 Task: Create new Company, with domain: 'zunyi.gov.cn' and type: 'Reseller'. Add new contact for this company, with mail Id: 'Vaanya18Stewart@zunyi.gov.cn', First Name: Vaanya, Last name:  Stewart, Job Title: 'Operations Analyst', Phone Number: '(801) 555-9019'. Change life cycle stage to  Lead and lead status to  Open. Logged in from softage.3@softage.net
Action: Mouse moved to (78, 100)
Screenshot: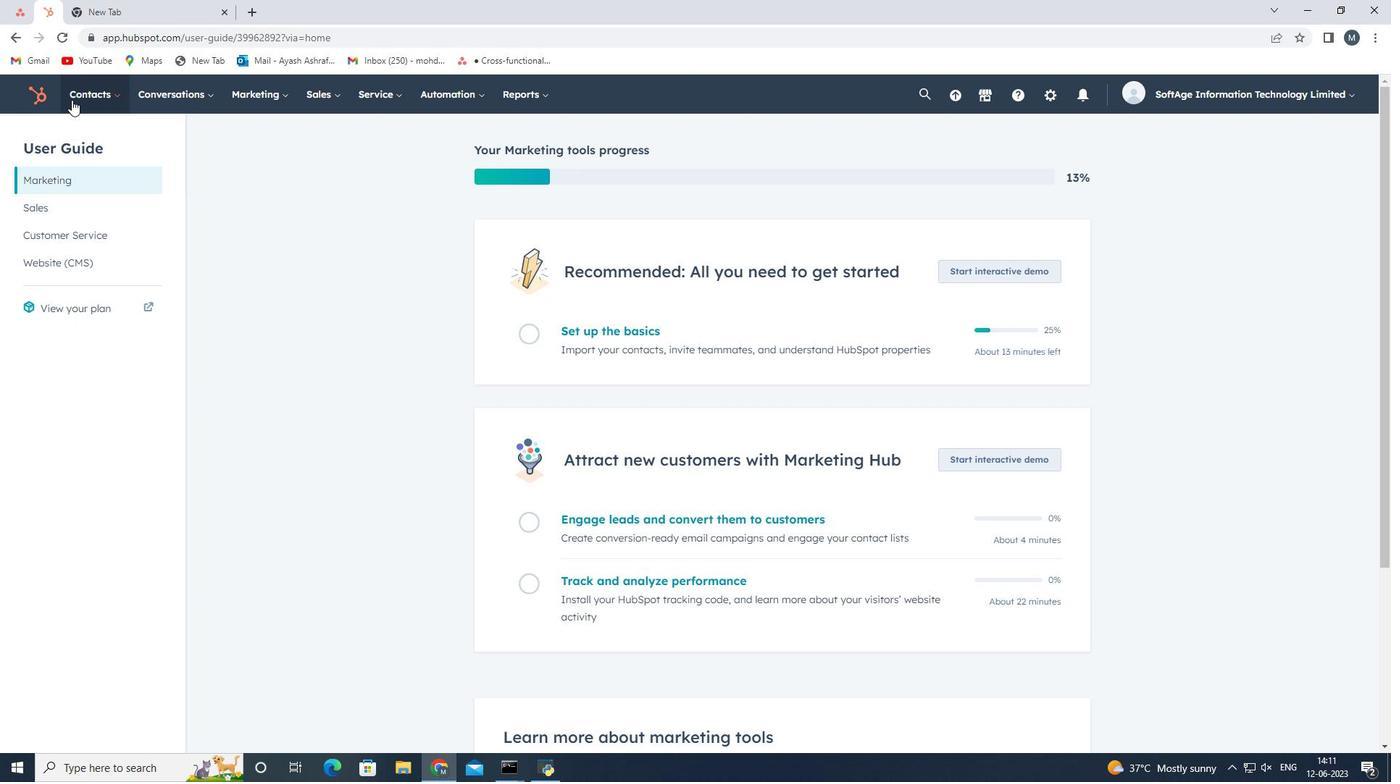 
Action: Mouse pressed left at (78, 100)
Screenshot: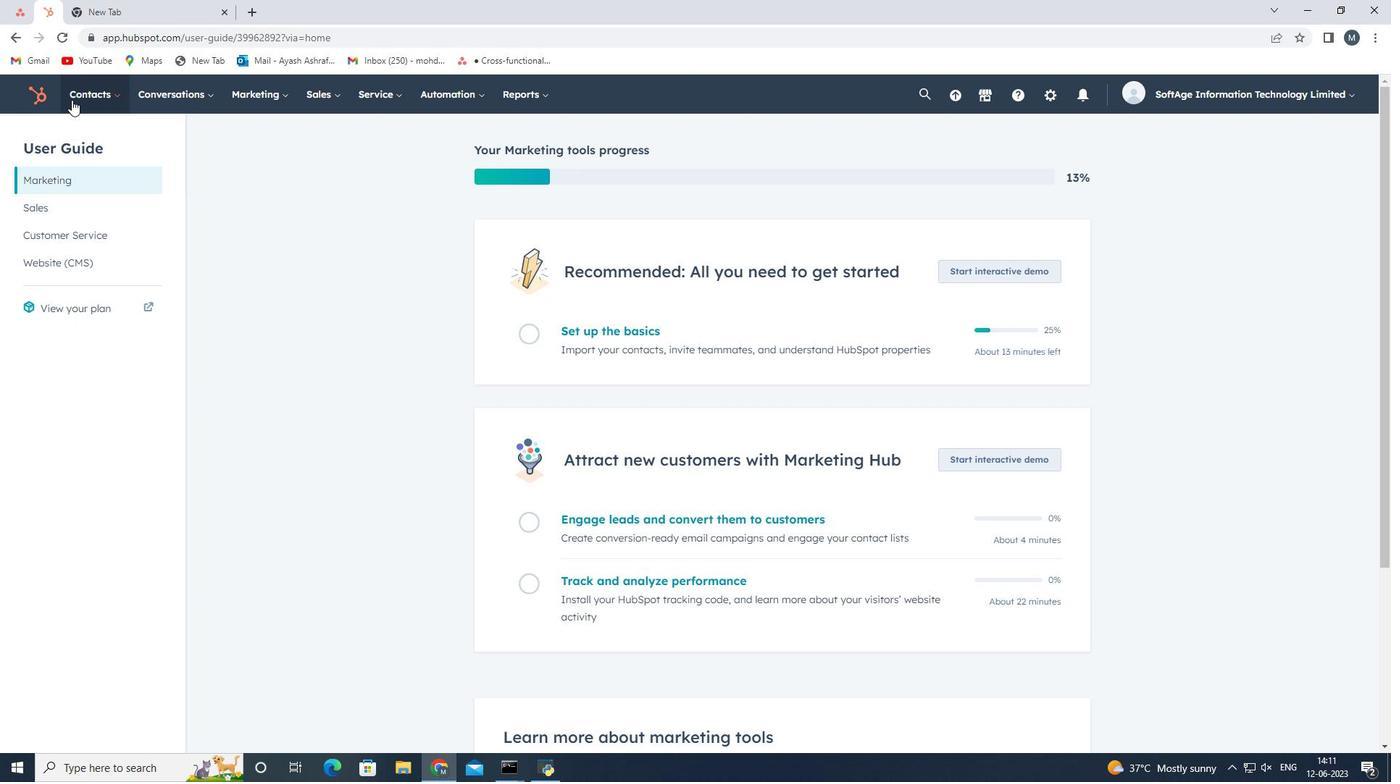 
Action: Mouse moved to (110, 164)
Screenshot: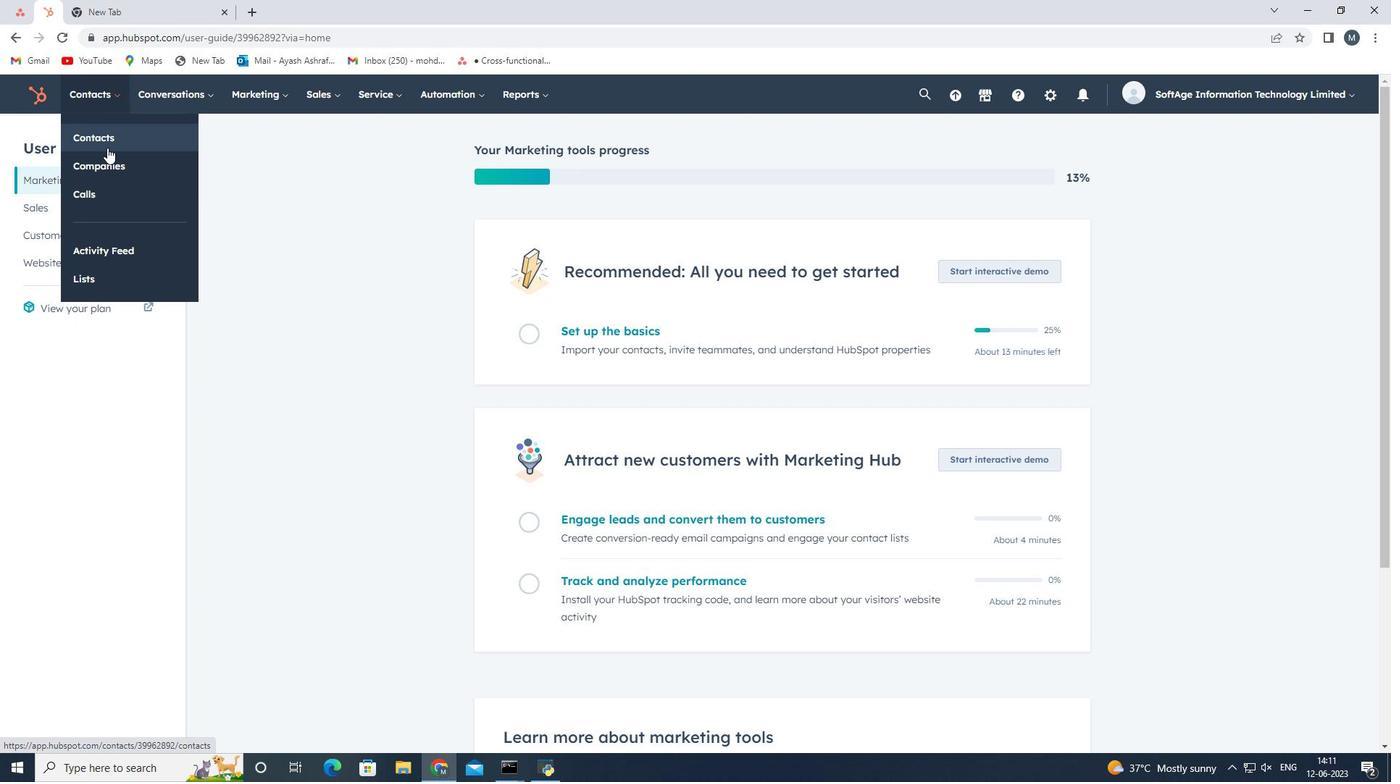 
Action: Mouse pressed left at (110, 164)
Screenshot: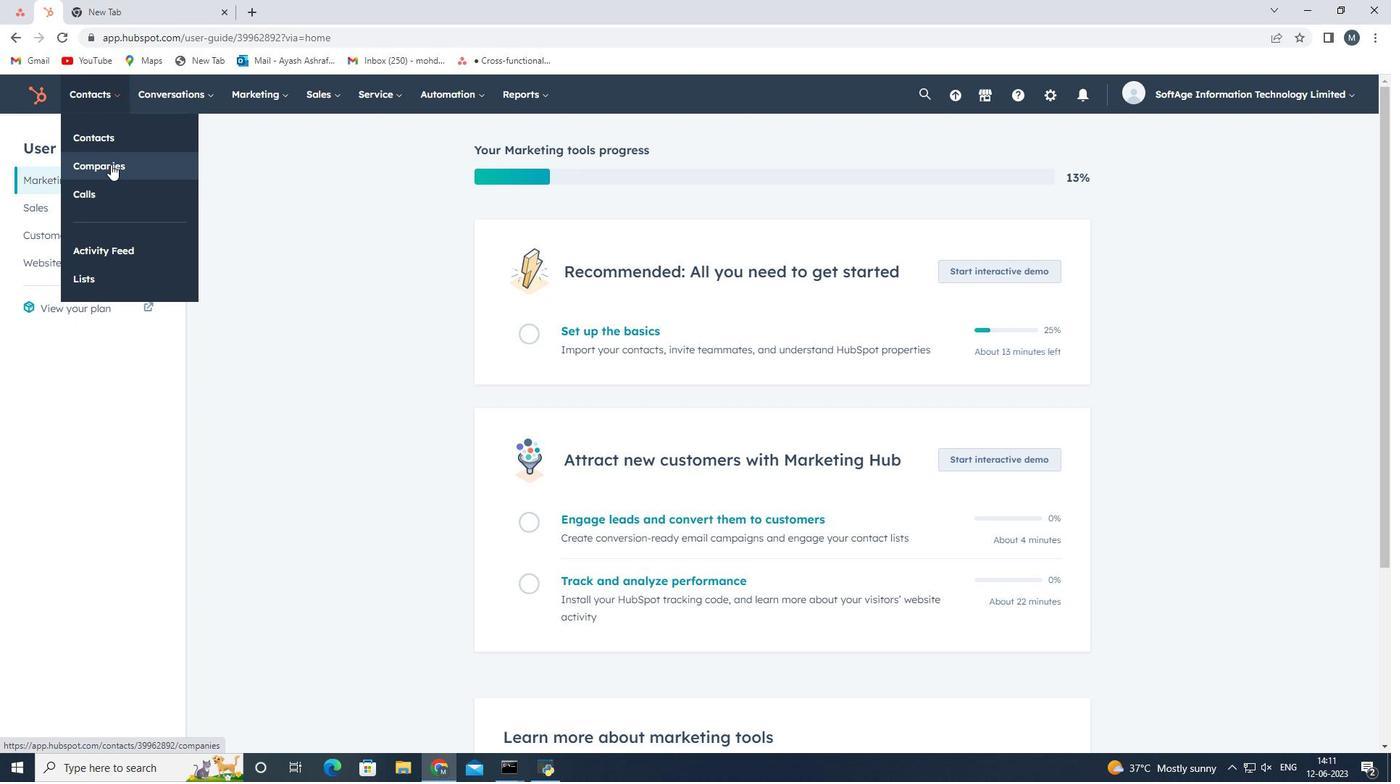 
Action: Mouse moved to (1327, 147)
Screenshot: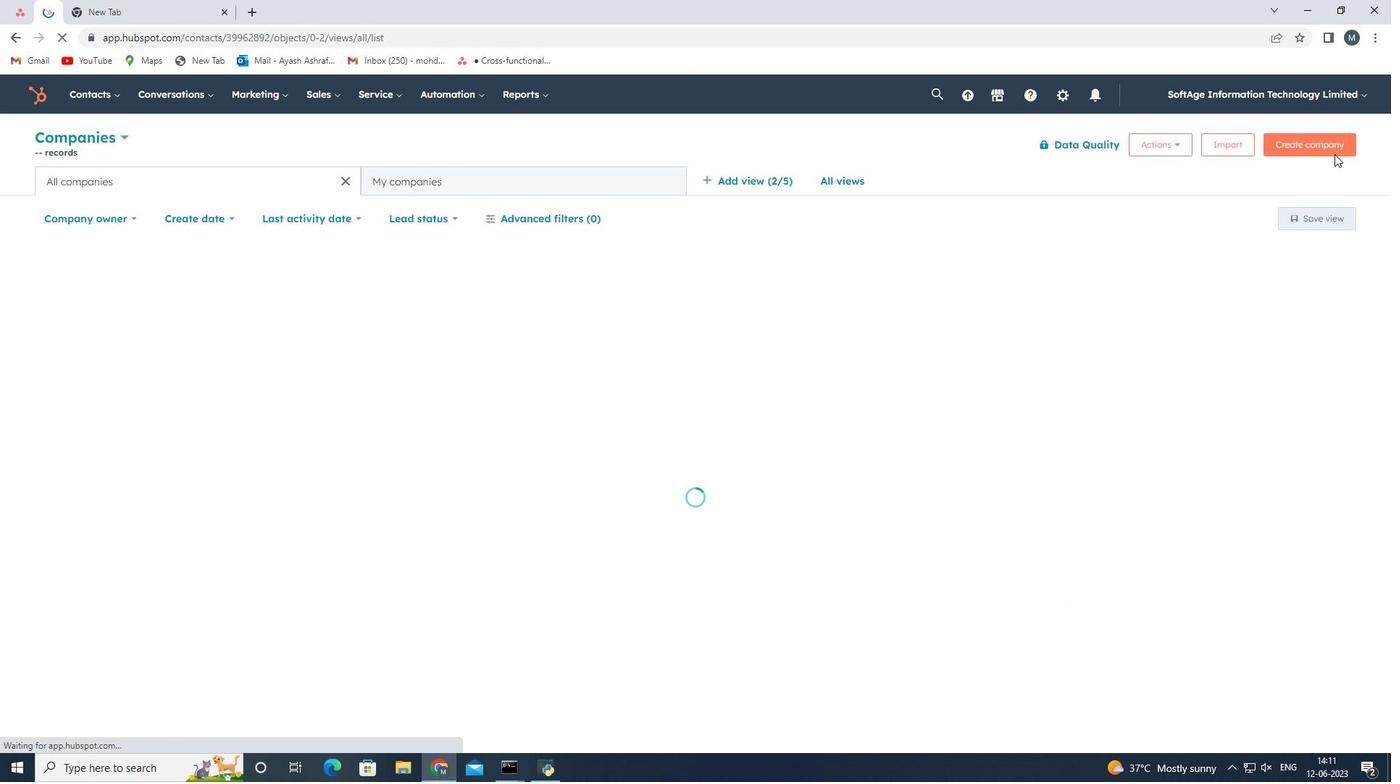 
Action: Mouse pressed left at (1327, 147)
Screenshot: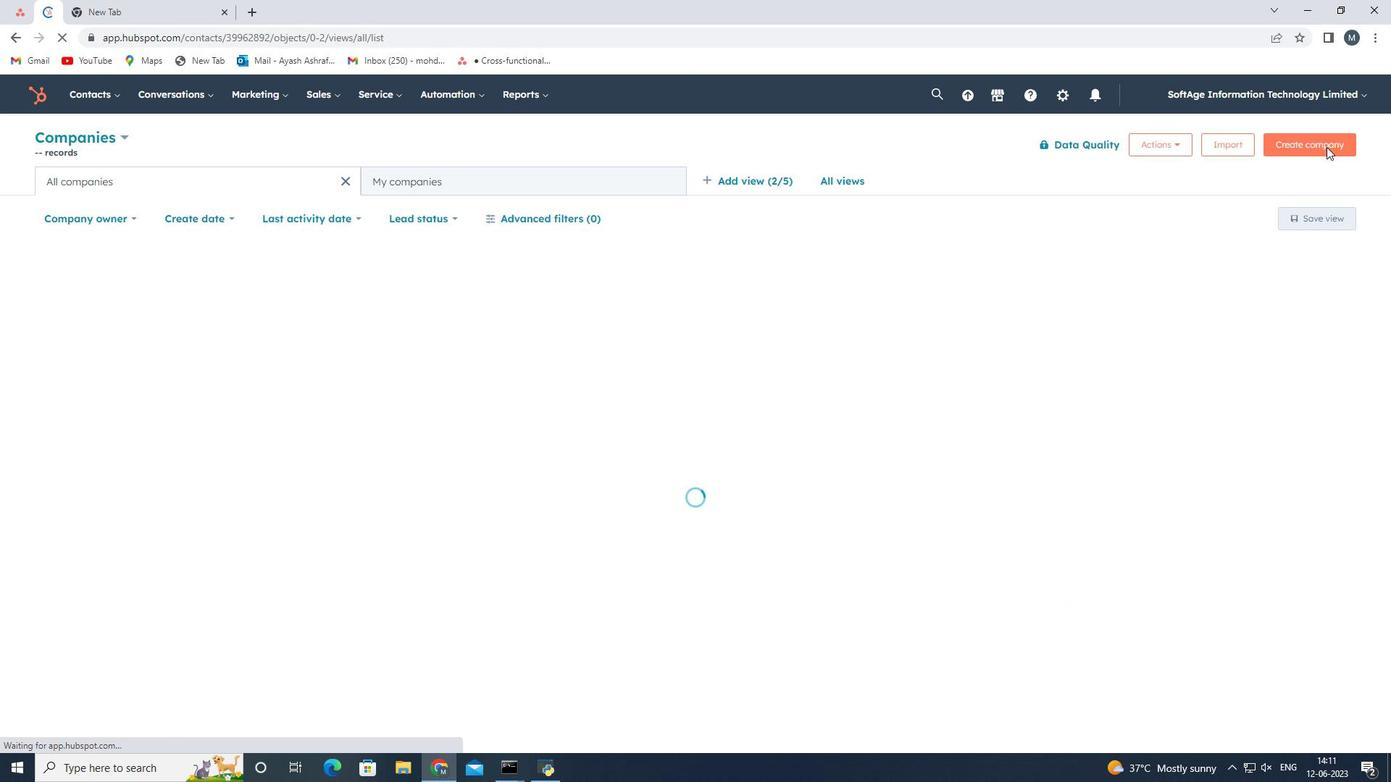 
Action: Mouse pressed left at (1327, 147)
Screenshot: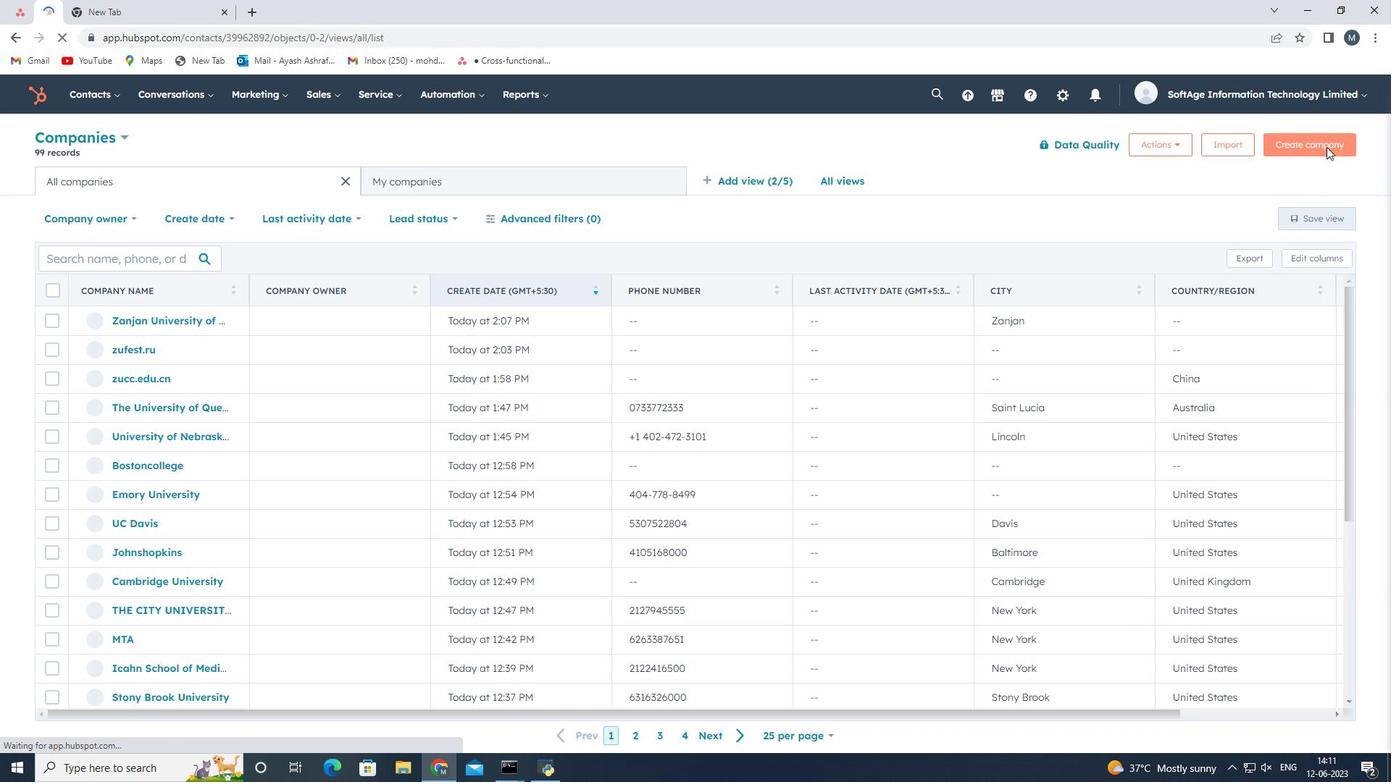
Action: Mouse moved to (1108, 215)
Screenshot: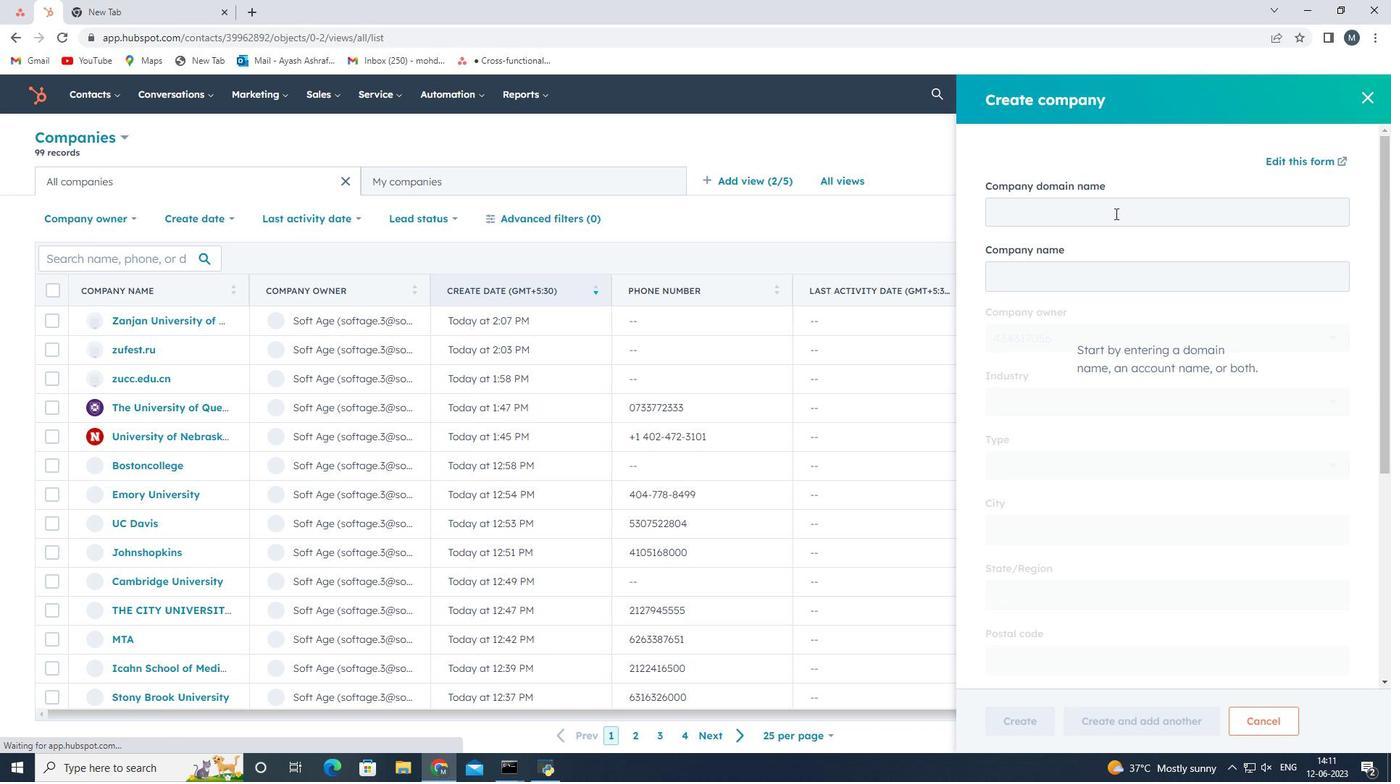 
Action: Mouse pressed left at (1108, 215)
Screenshot: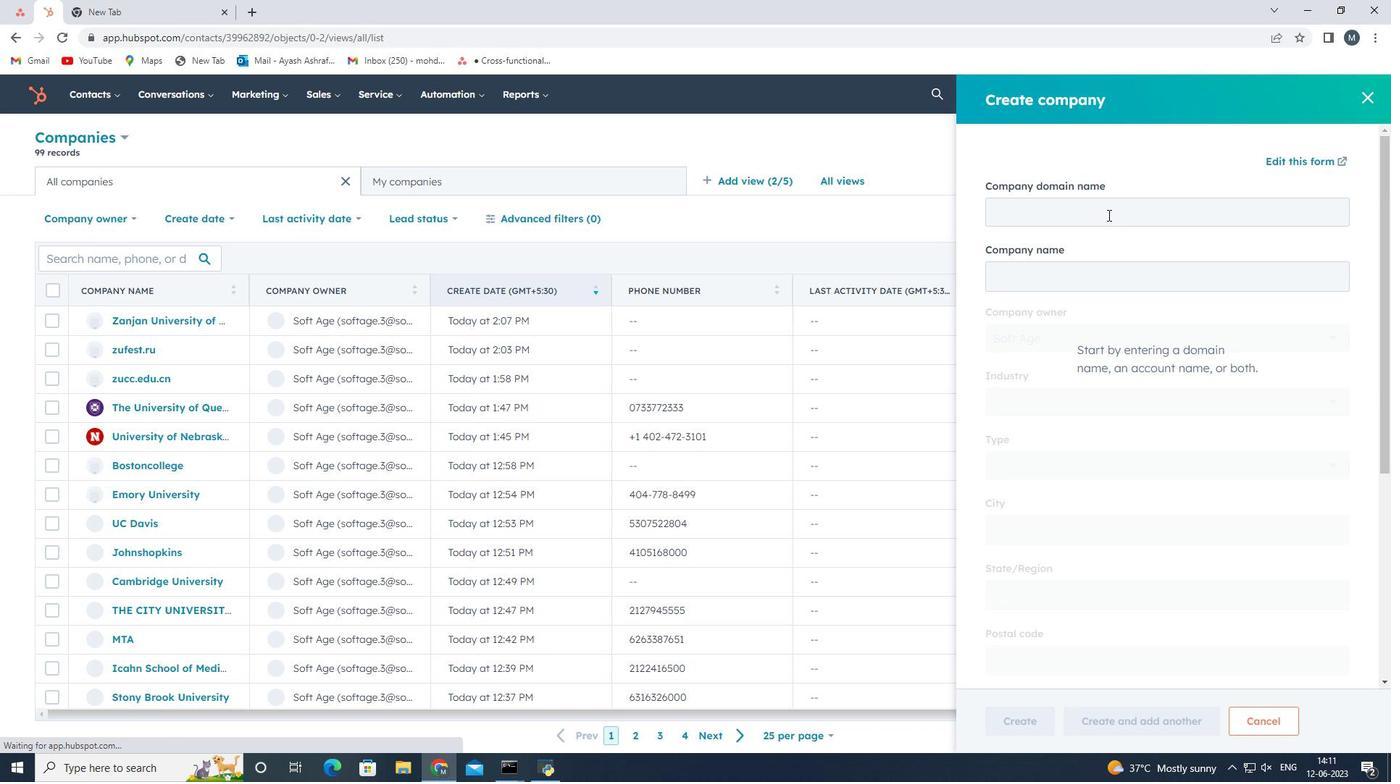 
Action: Mouse moved to (1108, 215)
Screenshot: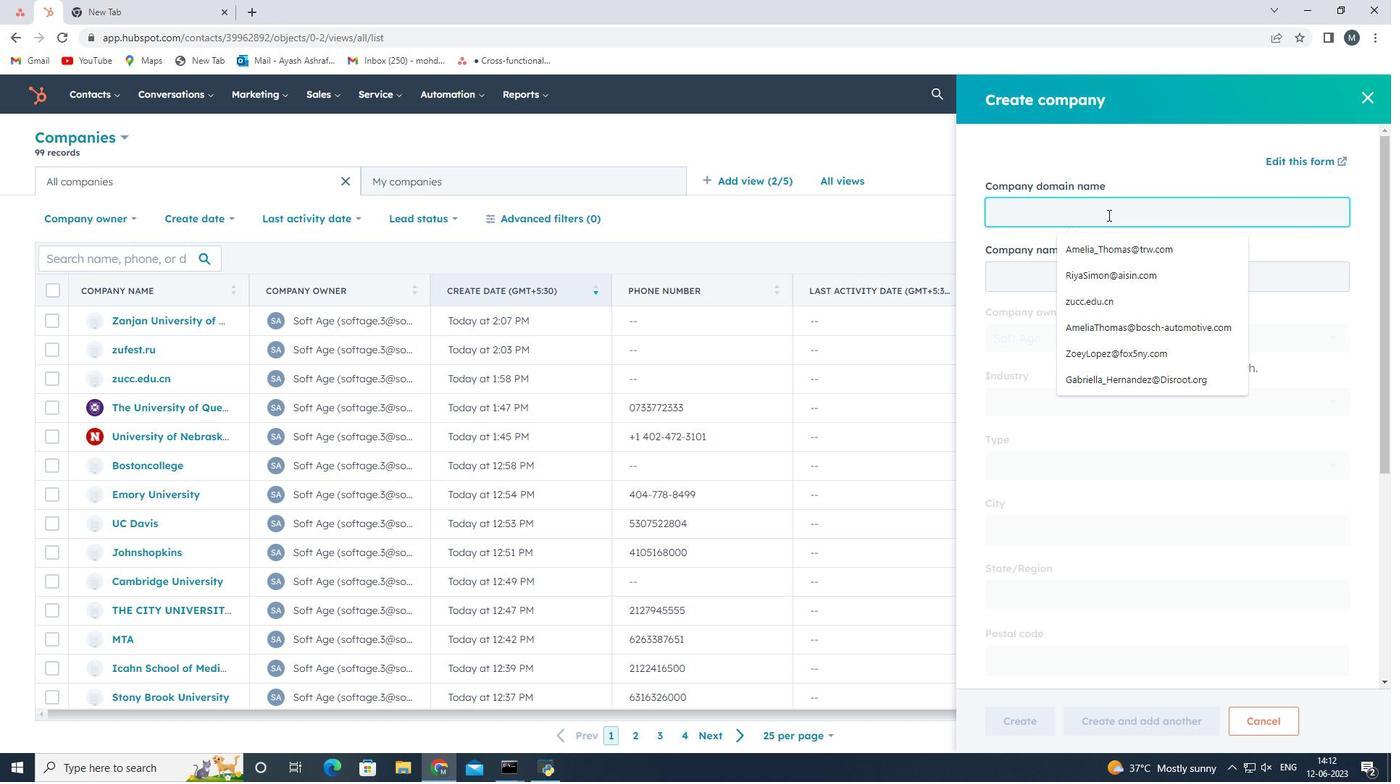 
Action: Key pressed zunyi.gov.cn
Screenshot: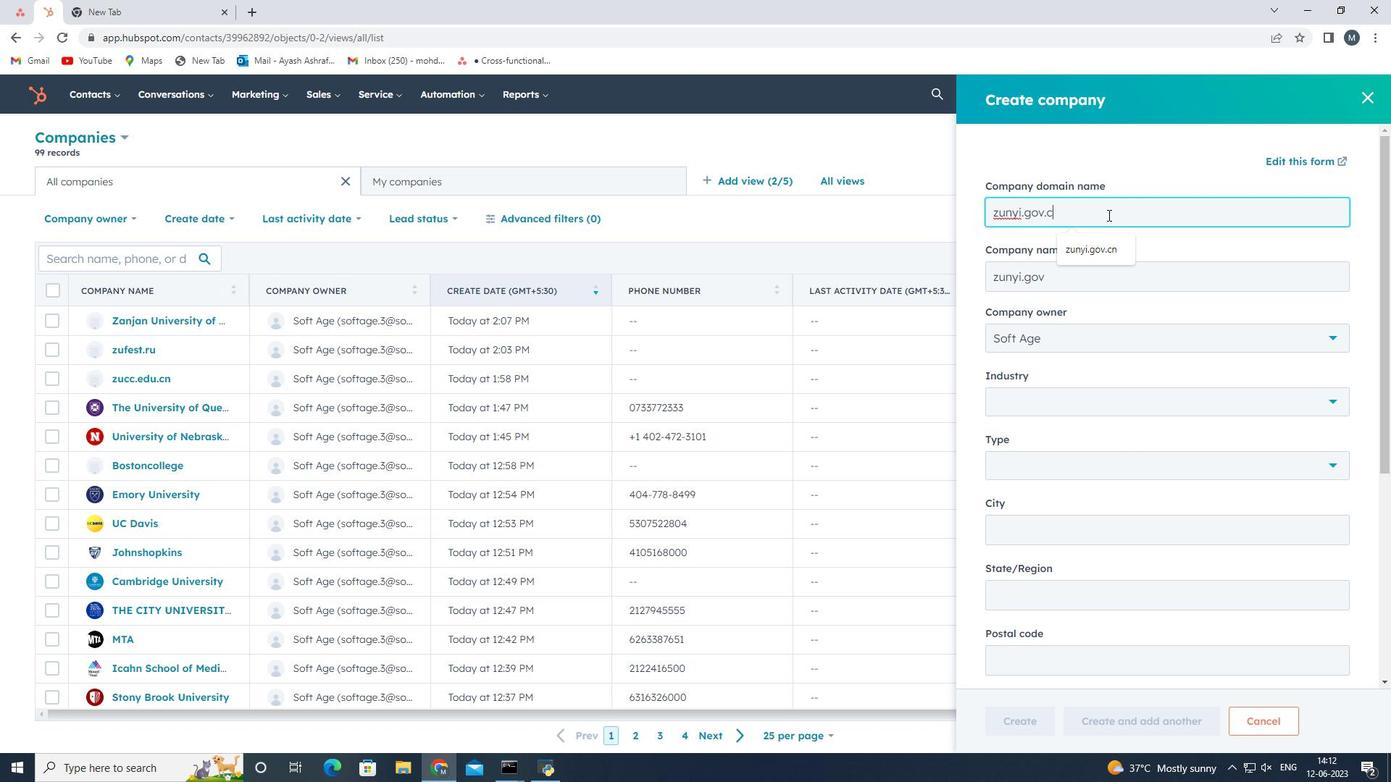 
Action: Mouse moved to (1078, 463)
Screenshot: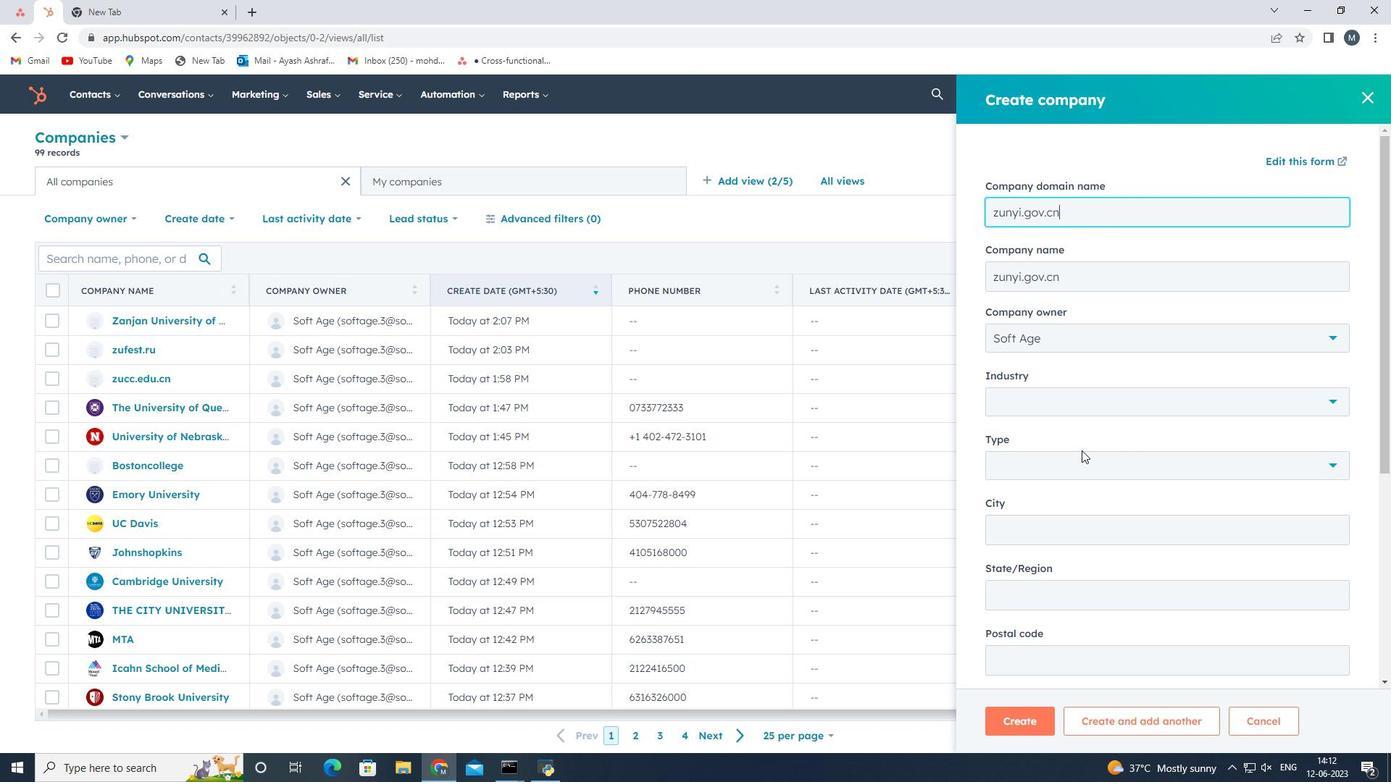 
Action: Mouse pressed left at (1078, 463)
Screenshot: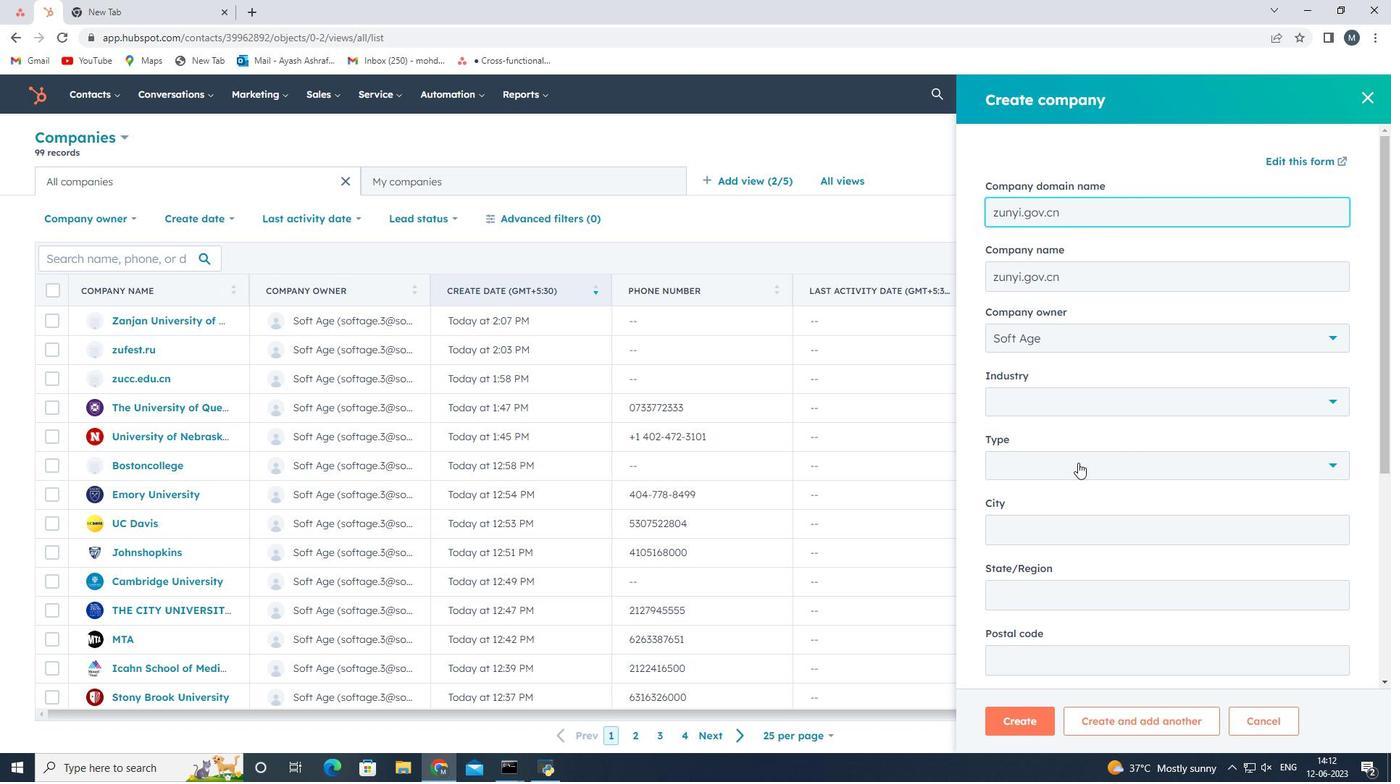
Action: Mouse moved to (1058, 582)
Screenshot: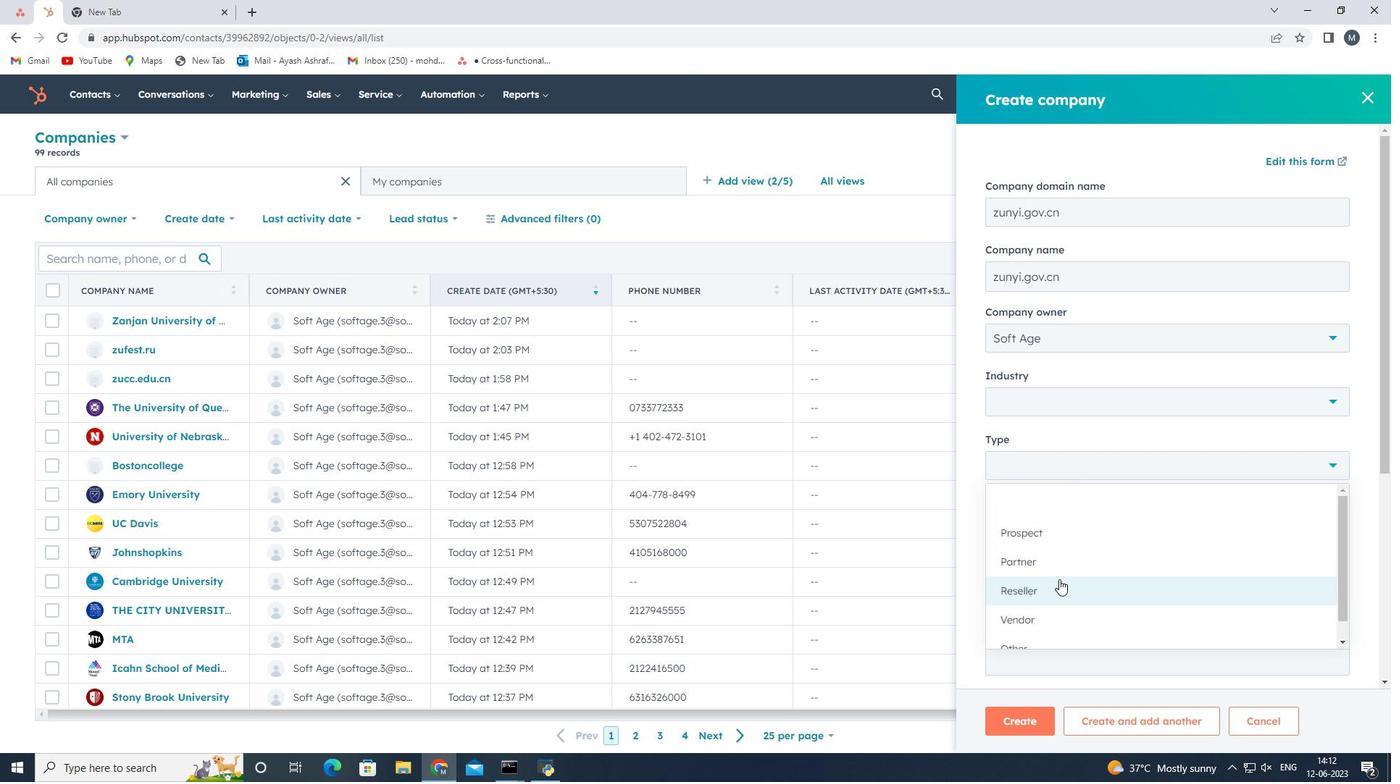 
Action: Mouse pressed left at (1058, 582)
Screenshot: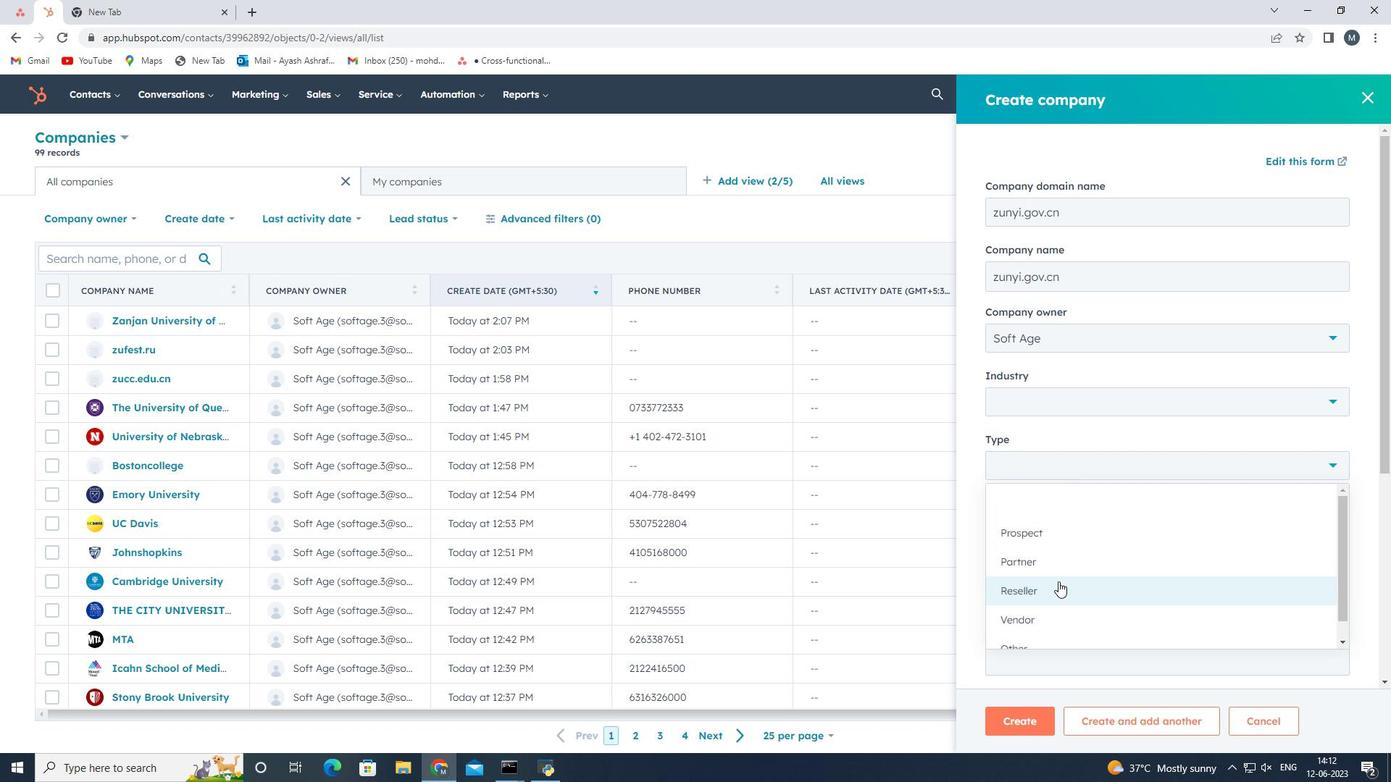 
Action: Mouse scrolled (1058, 581) with delta (0, 0)
Screenshot: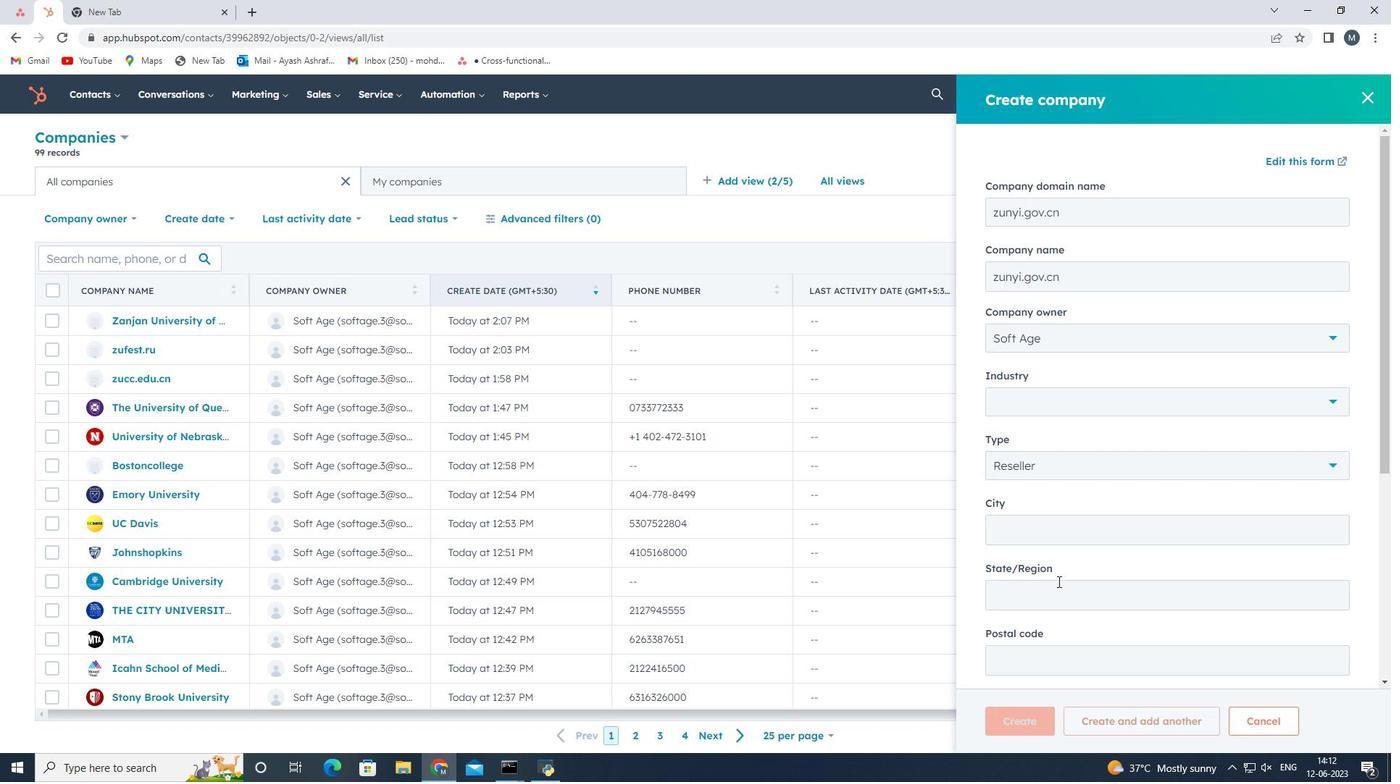 
Action: Mouse scrolled (1058, 581) with delta (0, 0)
Screenshot: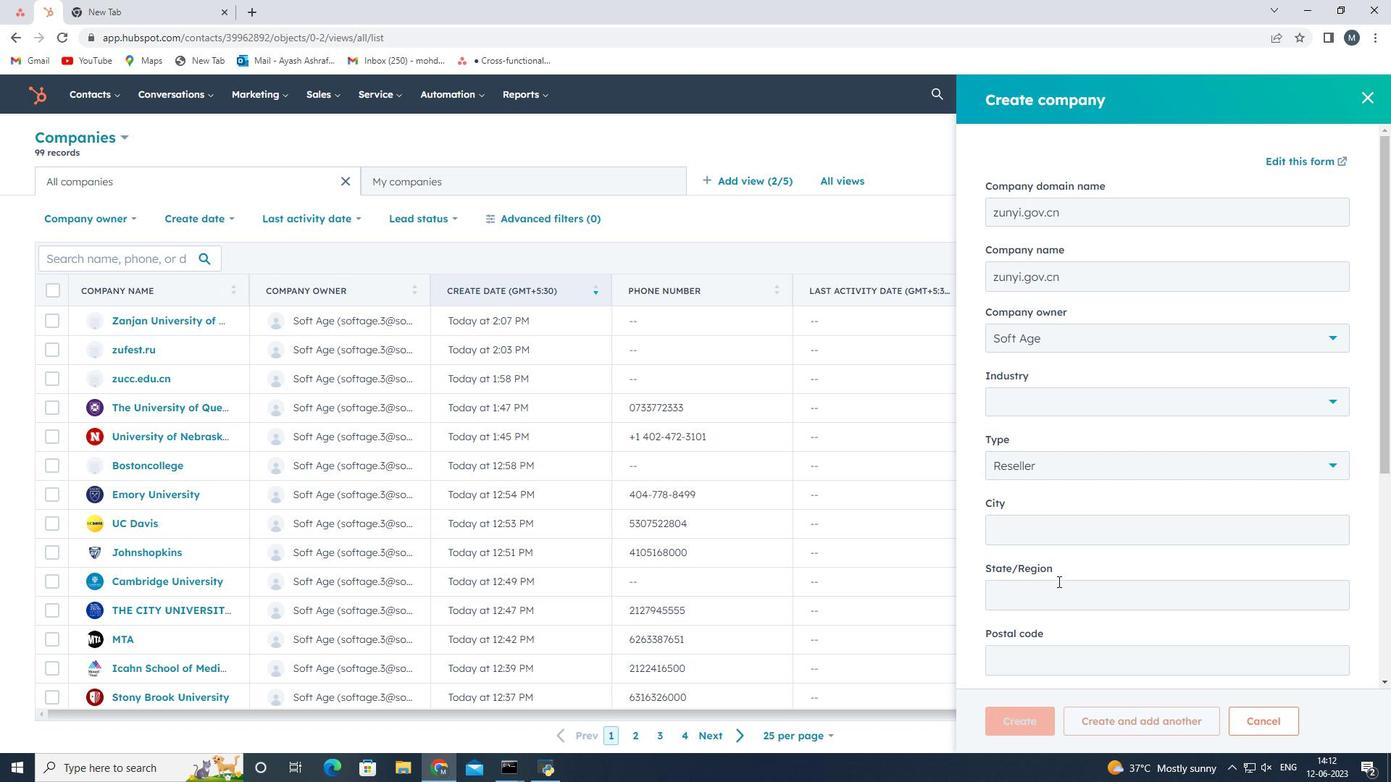 
Action: Mouse scrolled (1058, 581) with delta (0, 0)
Screenshot: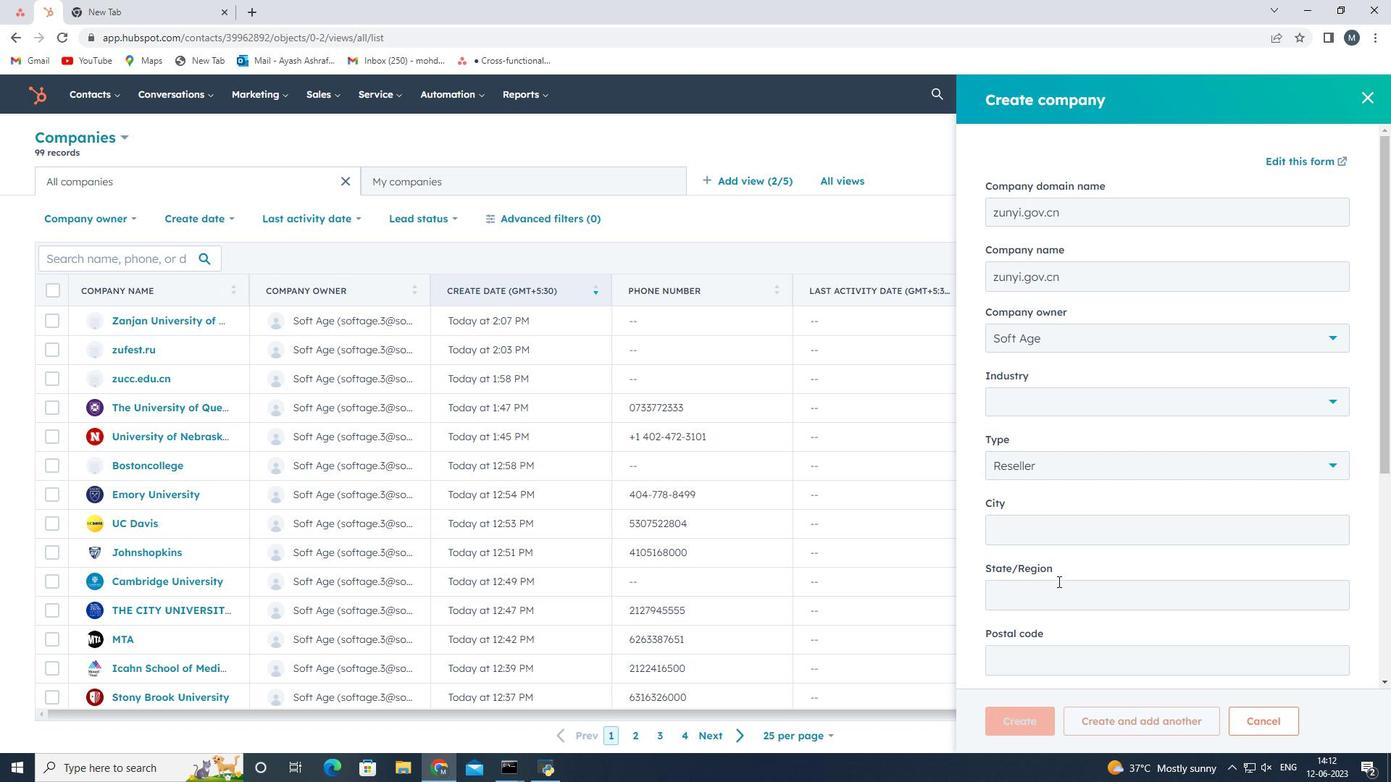 
Action: Mouse scrolled (1058, 581) with delta (0, 0)
Screenshot: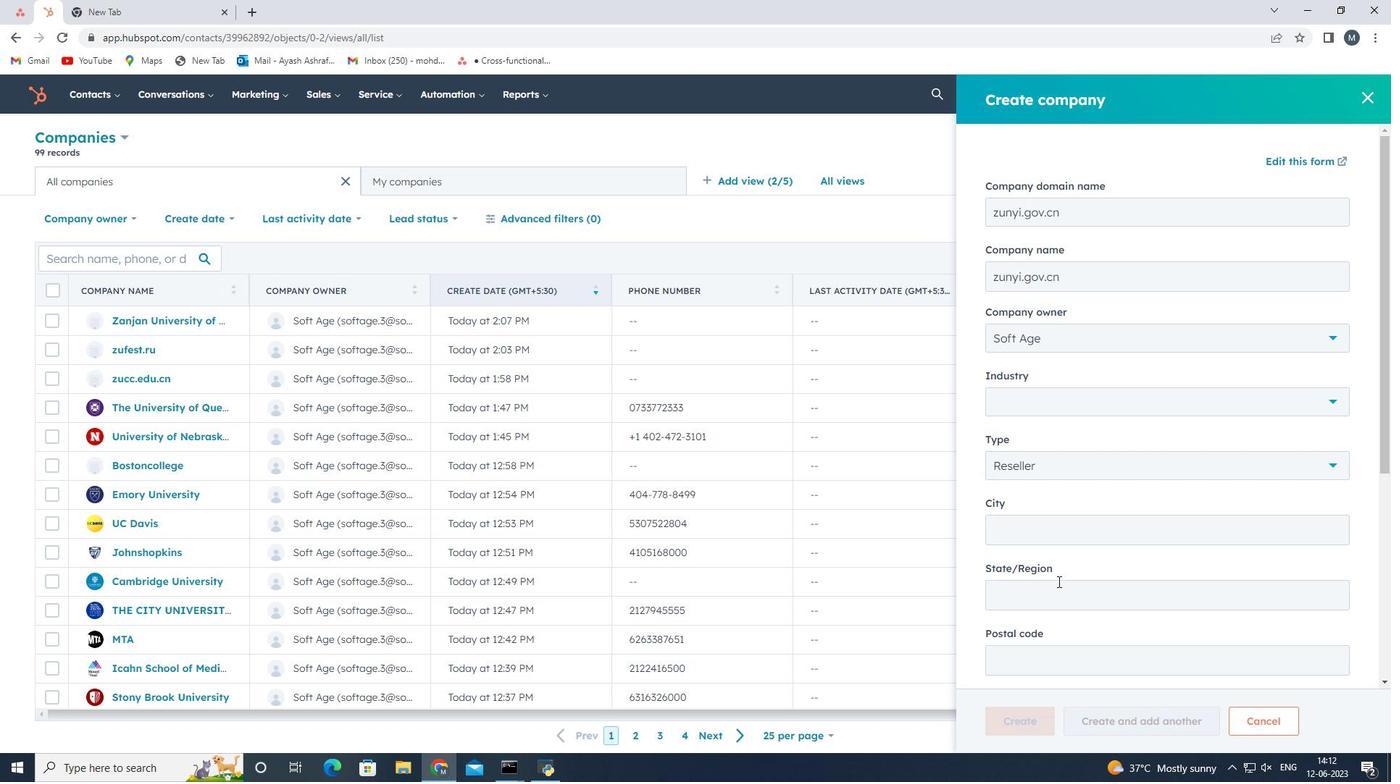 
Action: Mouse scrolled (1058, 581) with delta (0, 0)
Screenshot: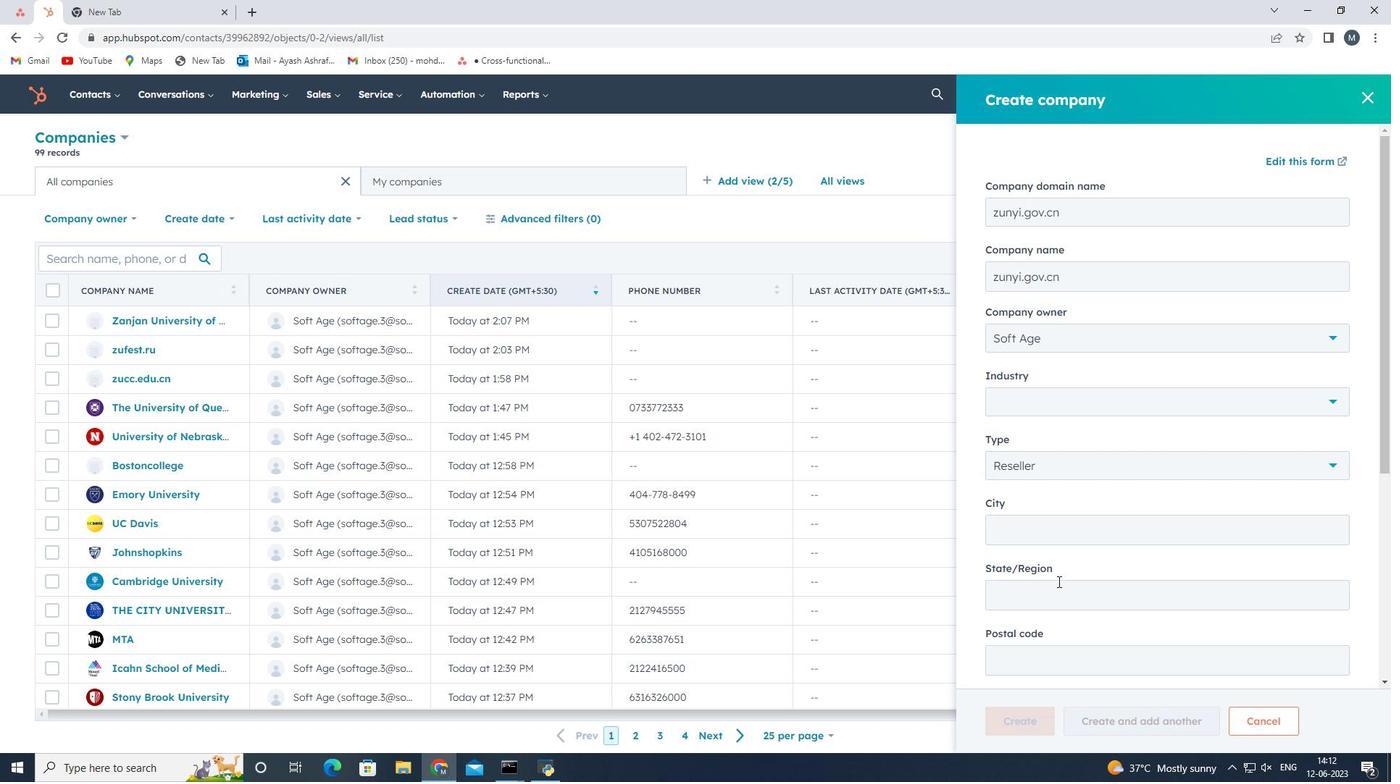 
Action: Mouse scrolled (1058, 581) with delta (0, 0)
Screenshot: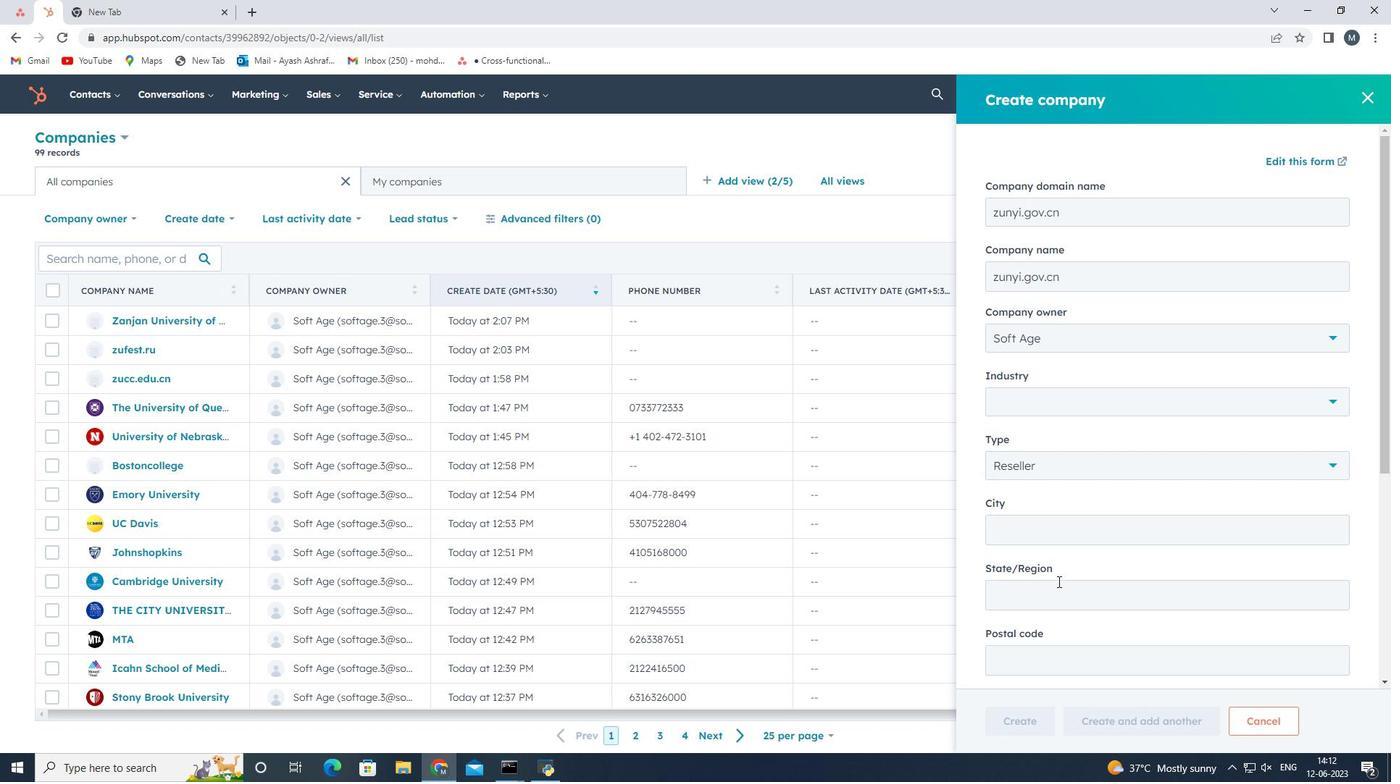 
Action: Mouse scrolled (1058, 581) with delta (0, 0)
Screenshot: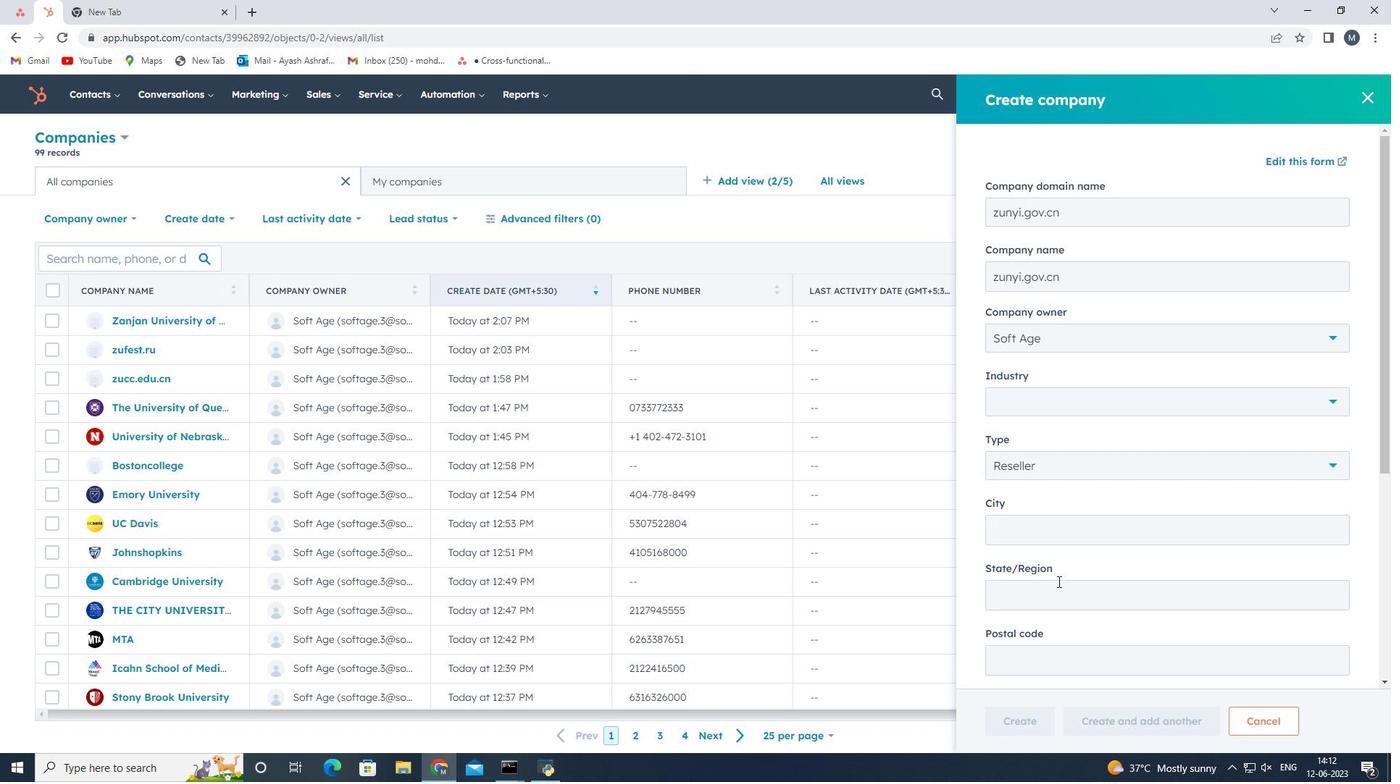 
Action: Mouse moved to (1016, 722)
Screenshot: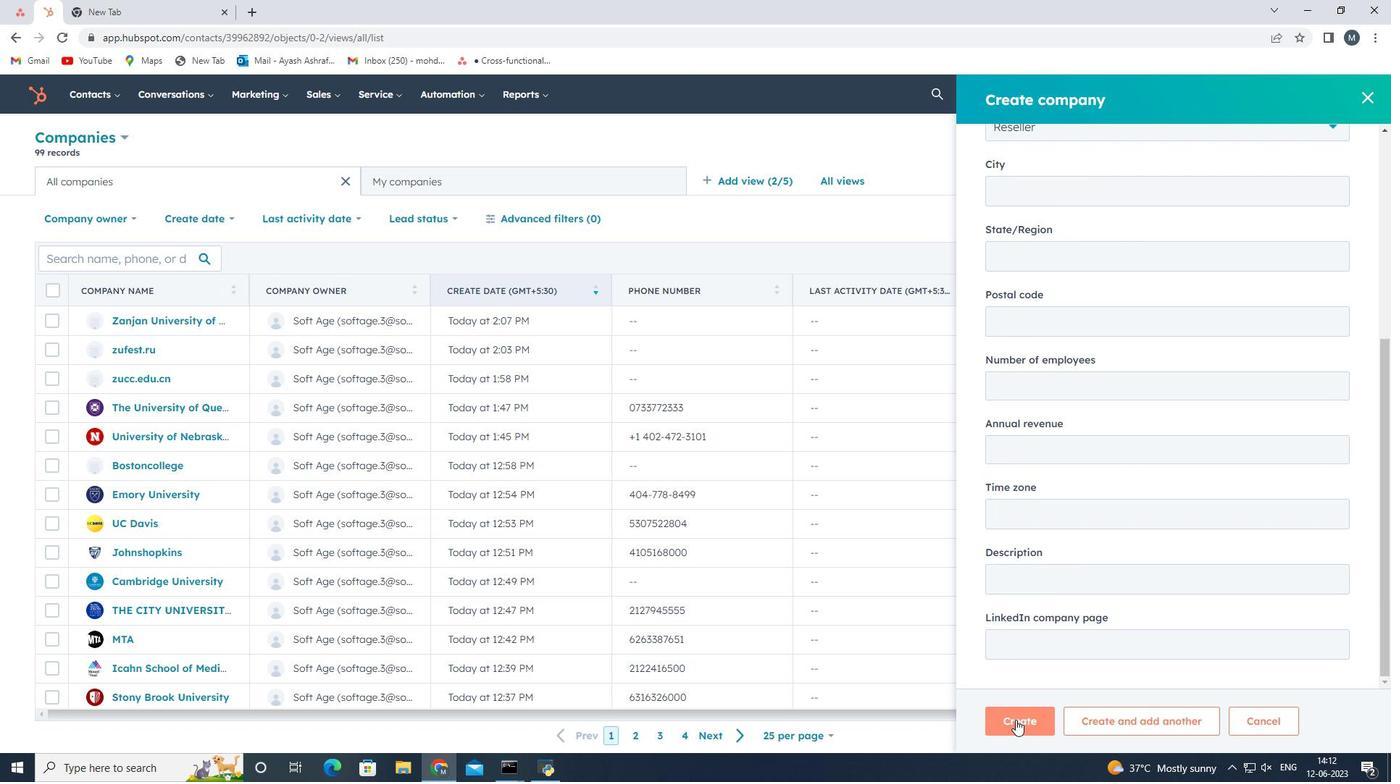 
Action: Mouse pressed left at (1016, 722)
Screenshot: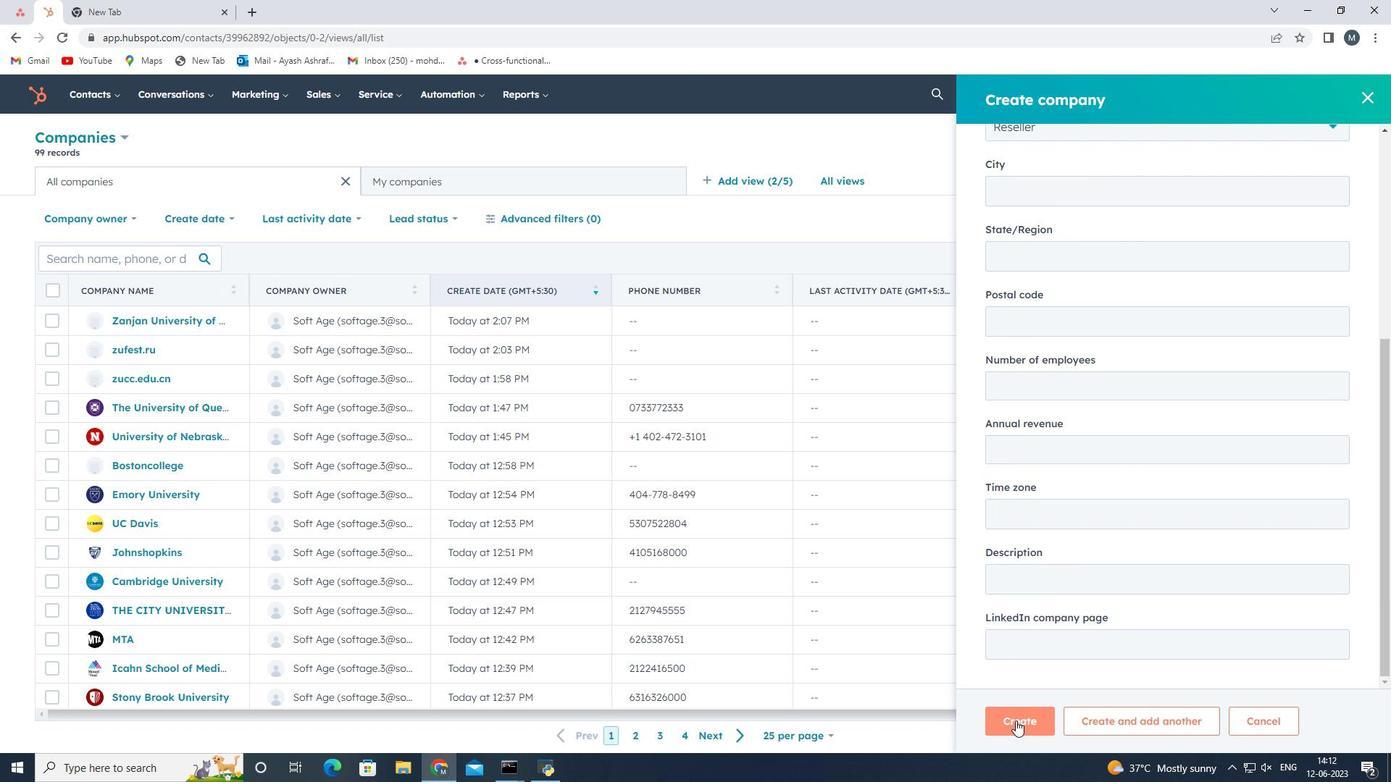 
Action: Mouse moved to (990, 493)
Screenshot: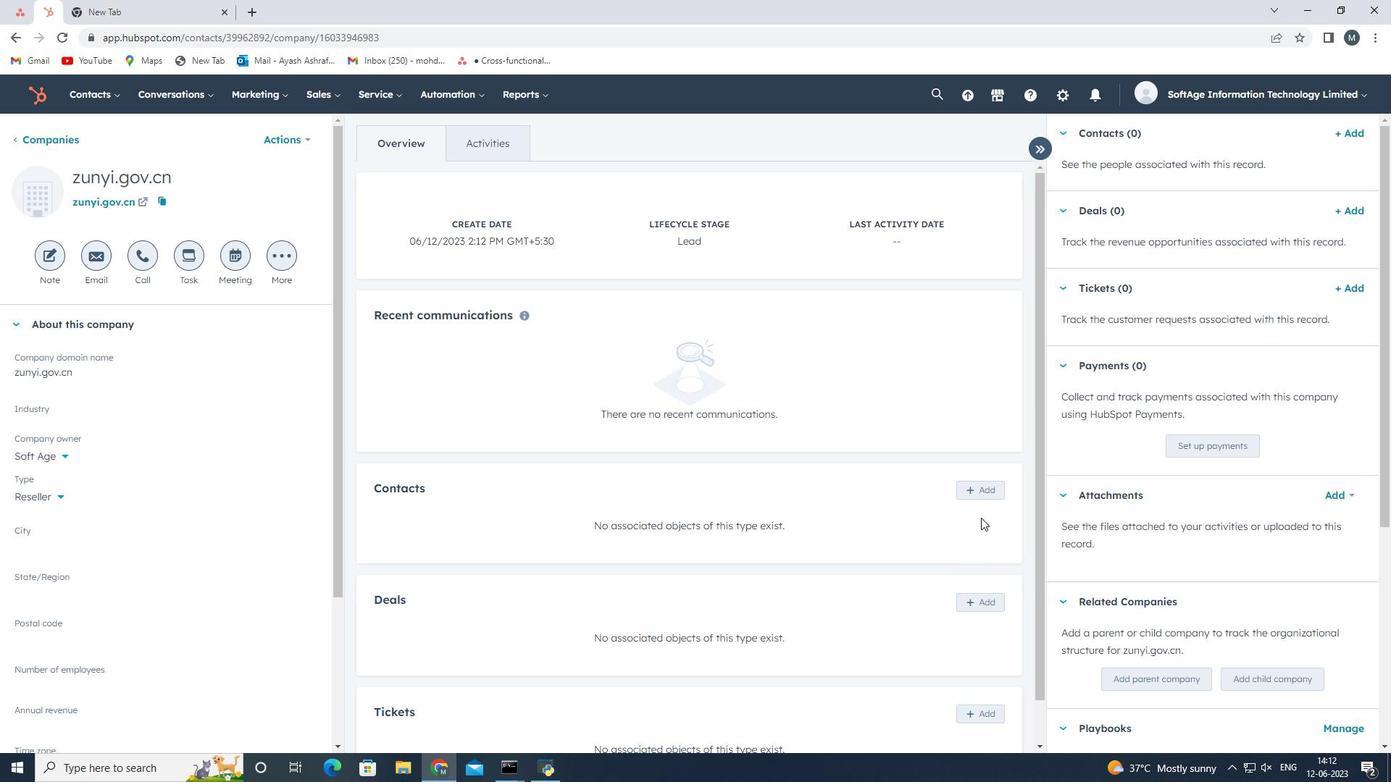 
Action: Mouse pressed left at (990, 493)
Screenshot: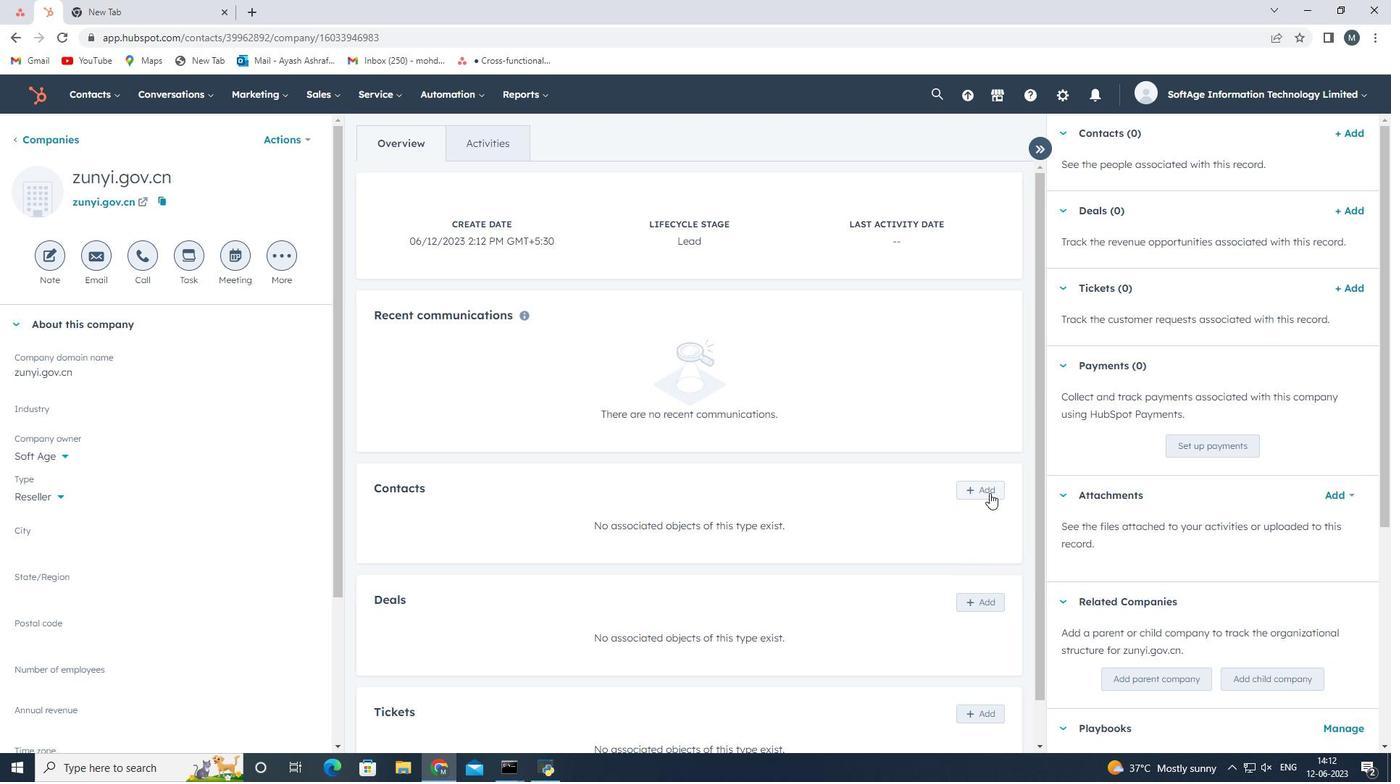 
Action: Mouse moved to (1049, 168)
Screenshot: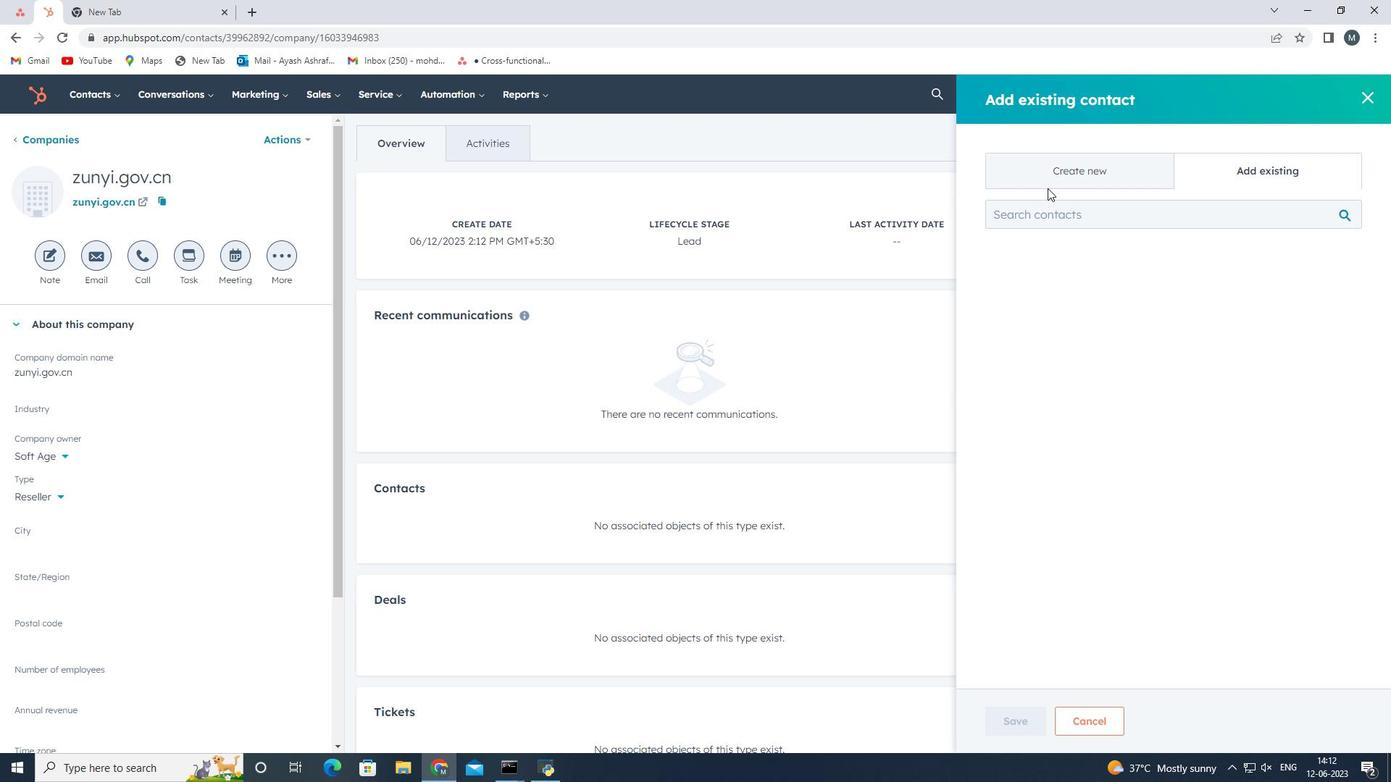 
Action: Mouse pressed left at (1049, 168)
Screenshot: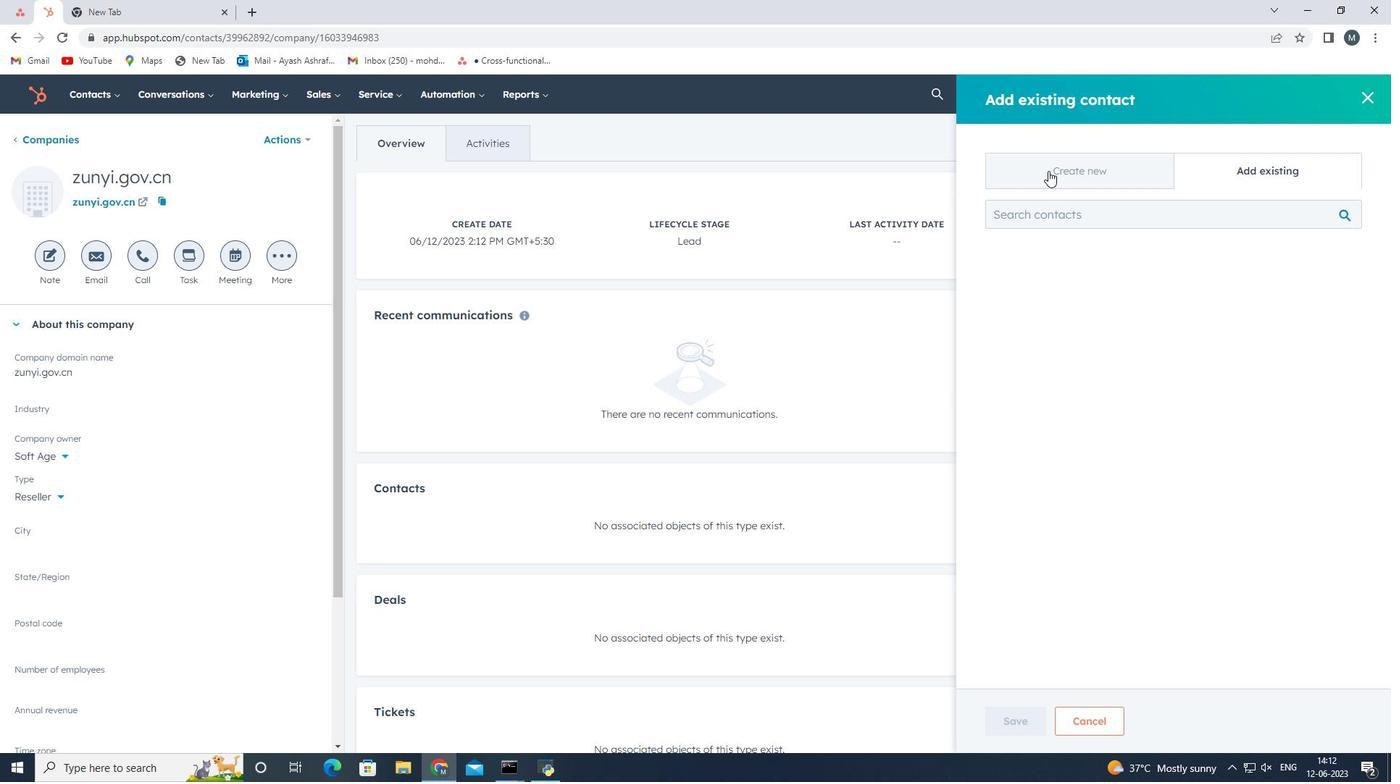 
Action: Mouse moved to (1043, 257)
Screenshot: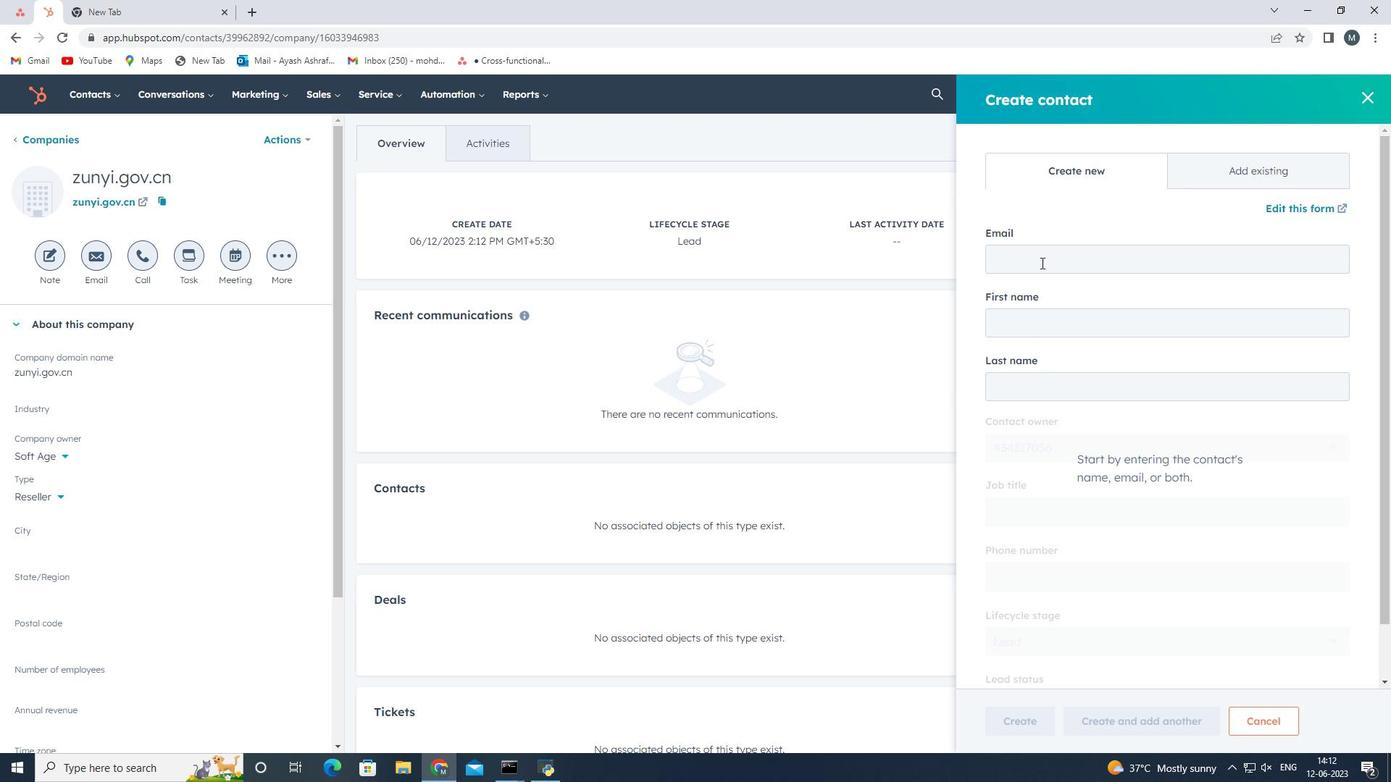 
Action: Mouse pressed left at (1043, 257)
Screenshot: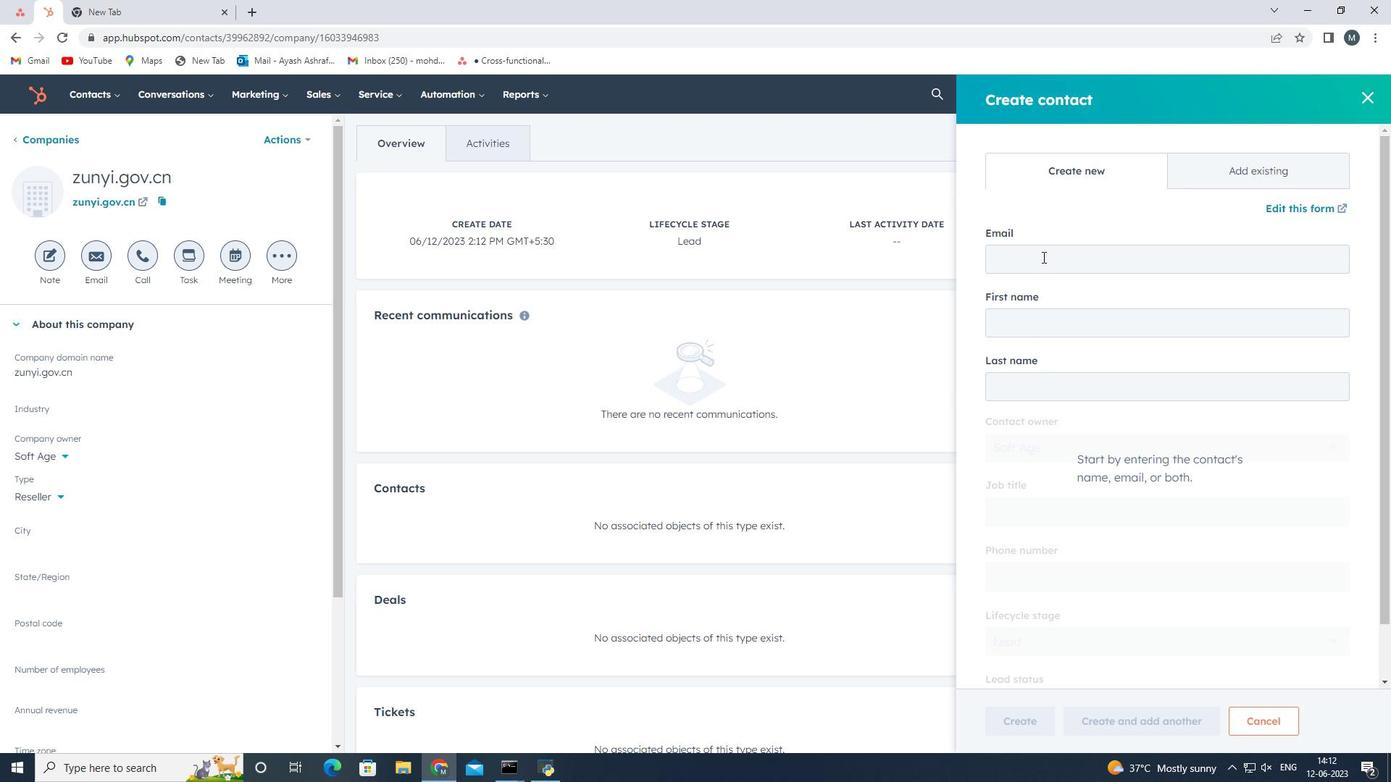 
Action: Key pressed <Key.shift>Vaanya18<Key.shift>Stewart<Key.shift>@zunyi.gov.cn
Screenshot: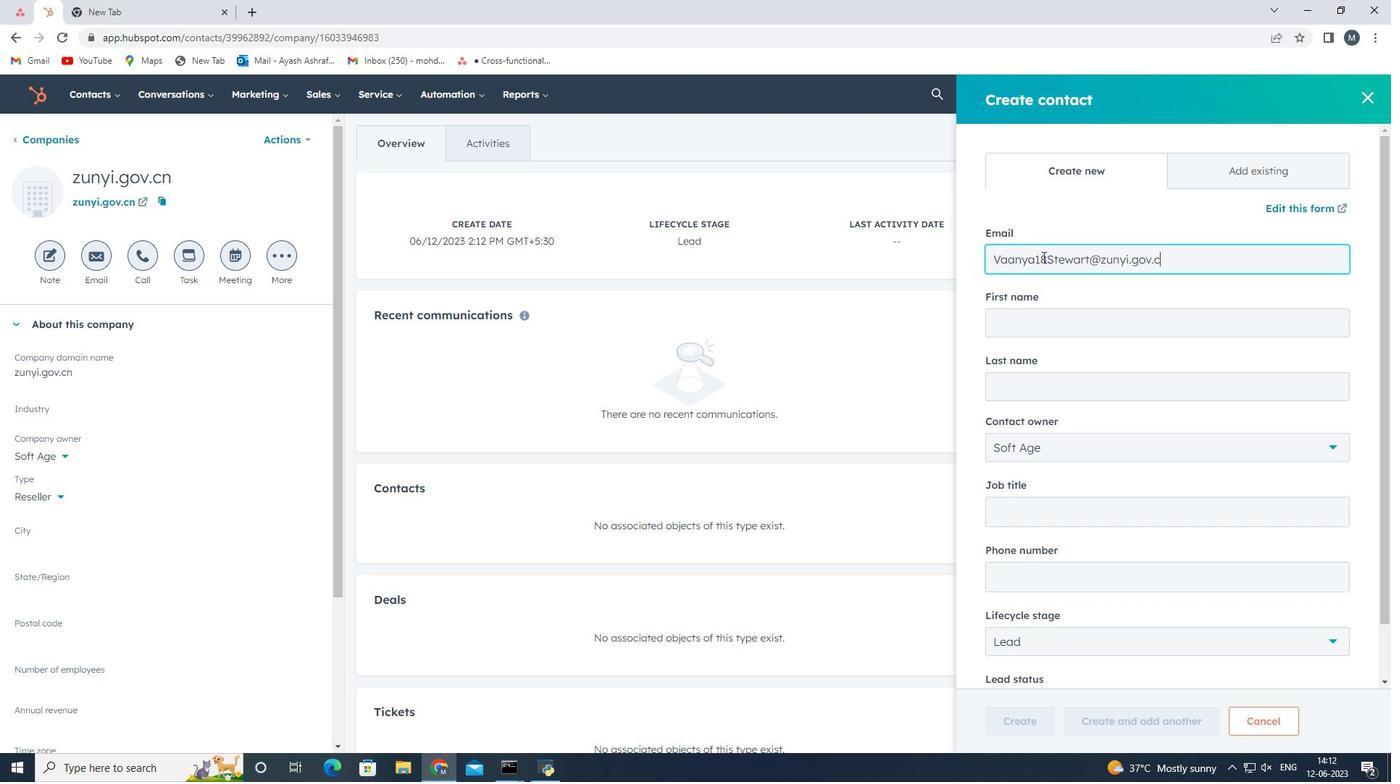 
Action: Mouse moved to (1049, 332)
Screenshot: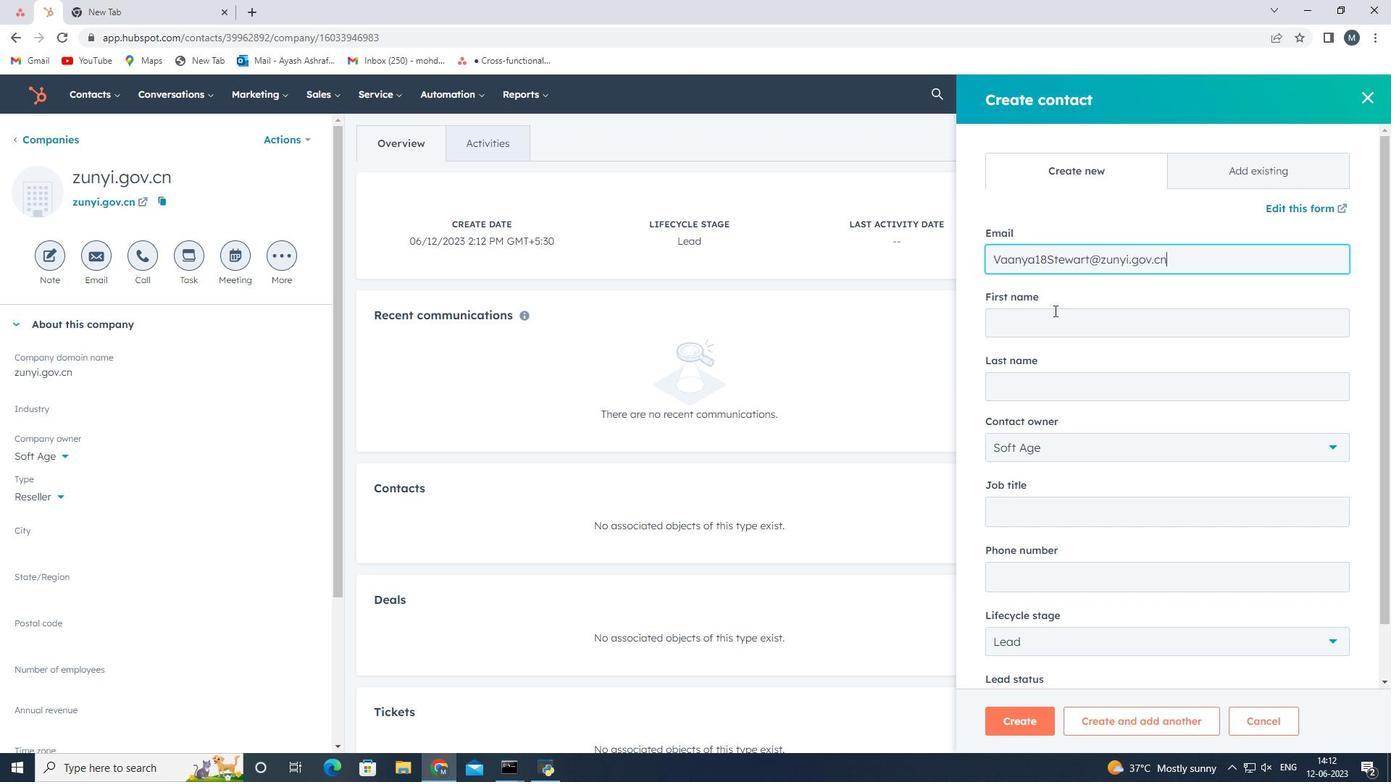 
Action: Mouse pressed left at (1049, 332)
Screenshot: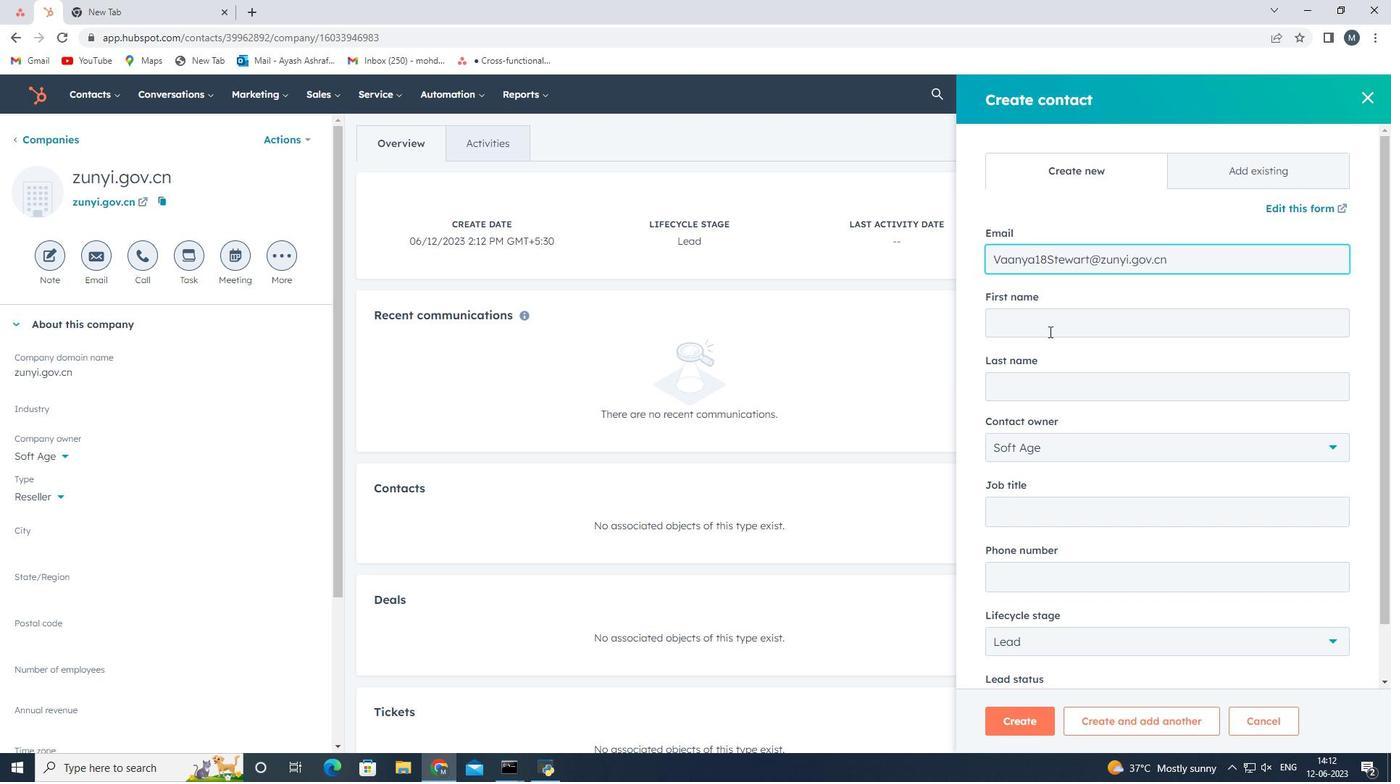 
Action: Key pressed <Key.shift>Vaanya
Screenshot: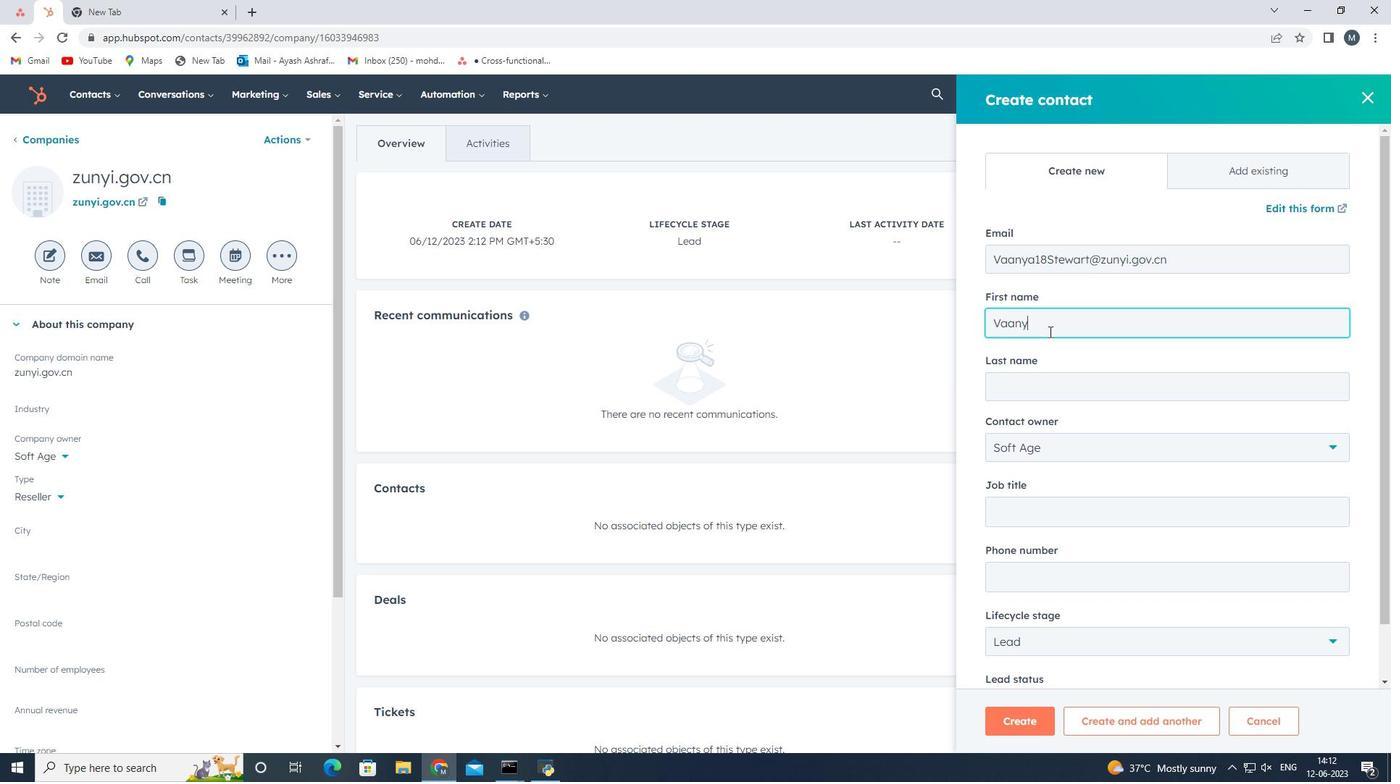 
Action: Mouse moved to (1046, 384)
Screenshot: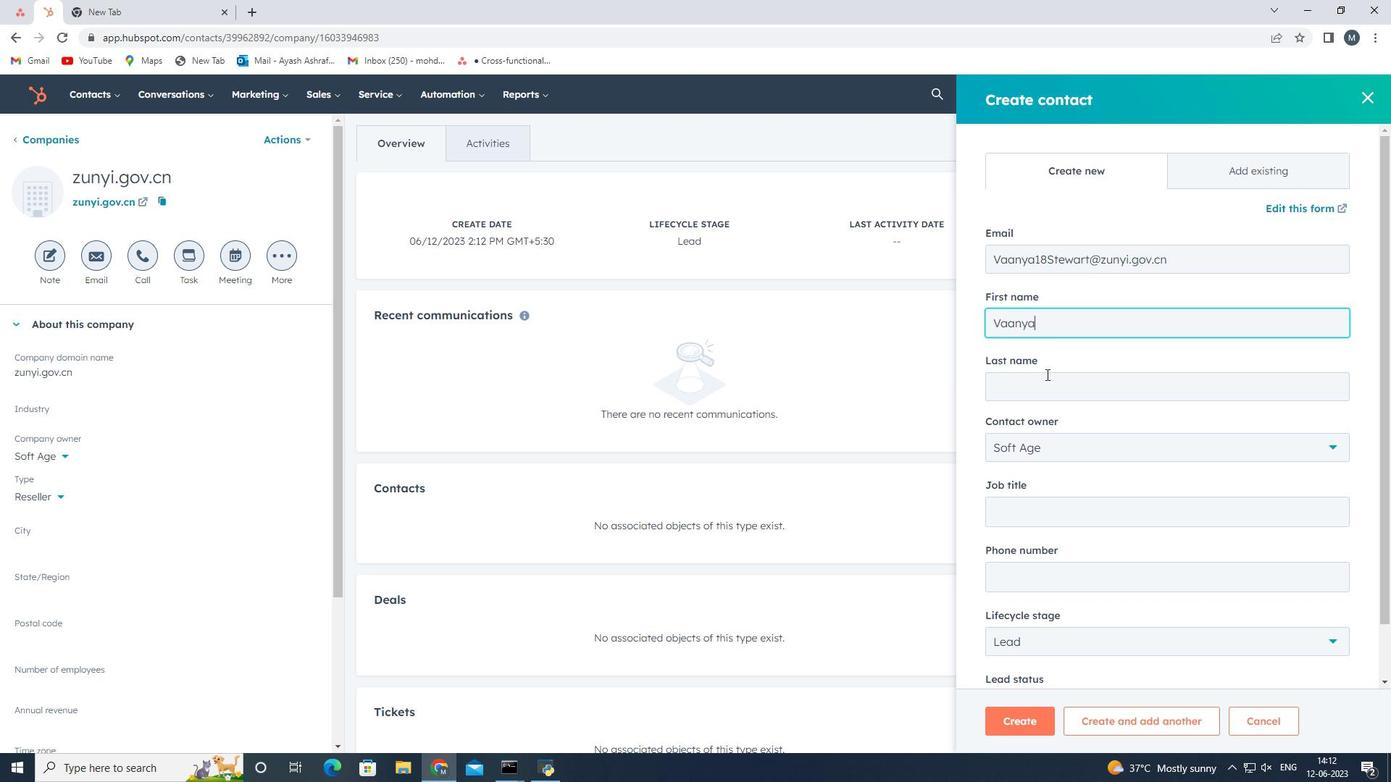 
Action: Mouse pressed left at (1046, 384)
Screenshot: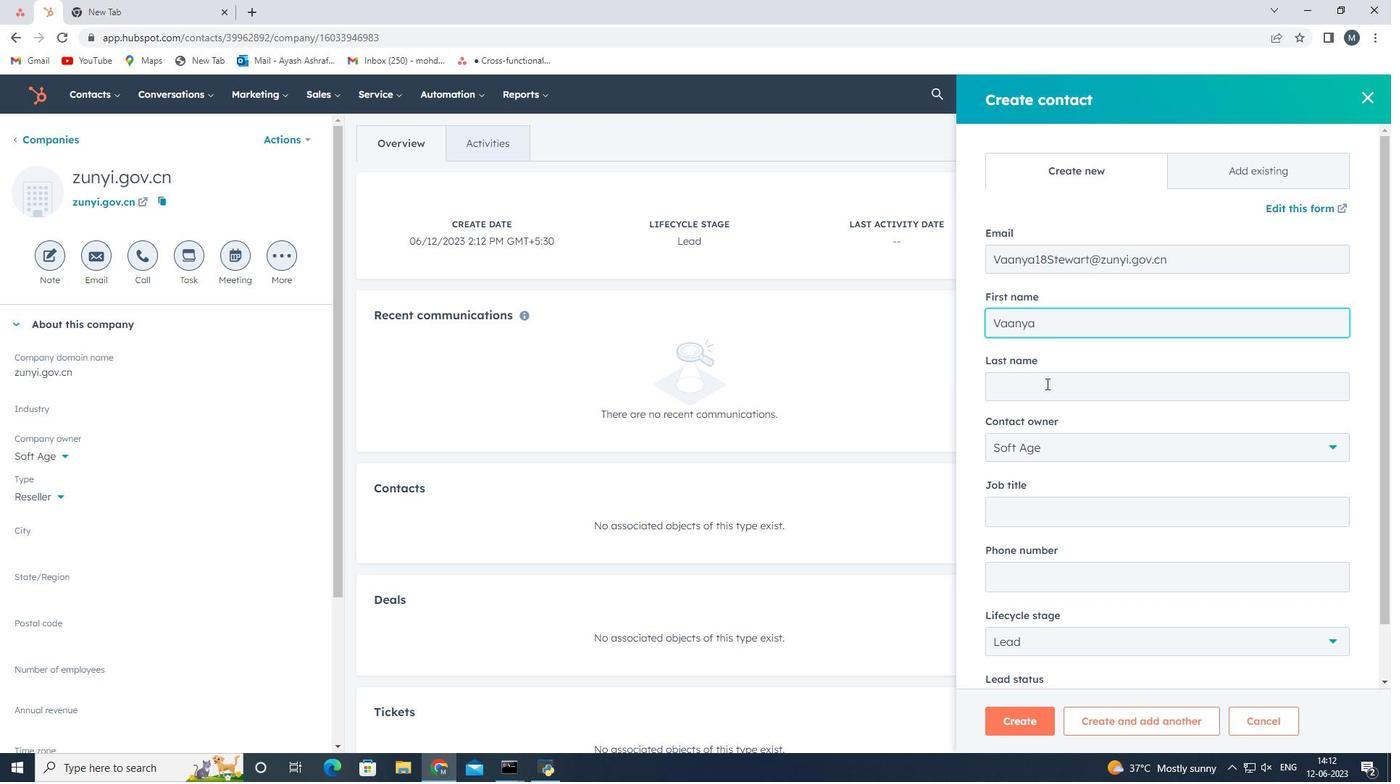 
Action: Key pressed <Key.shift>Stewart
Screenshot: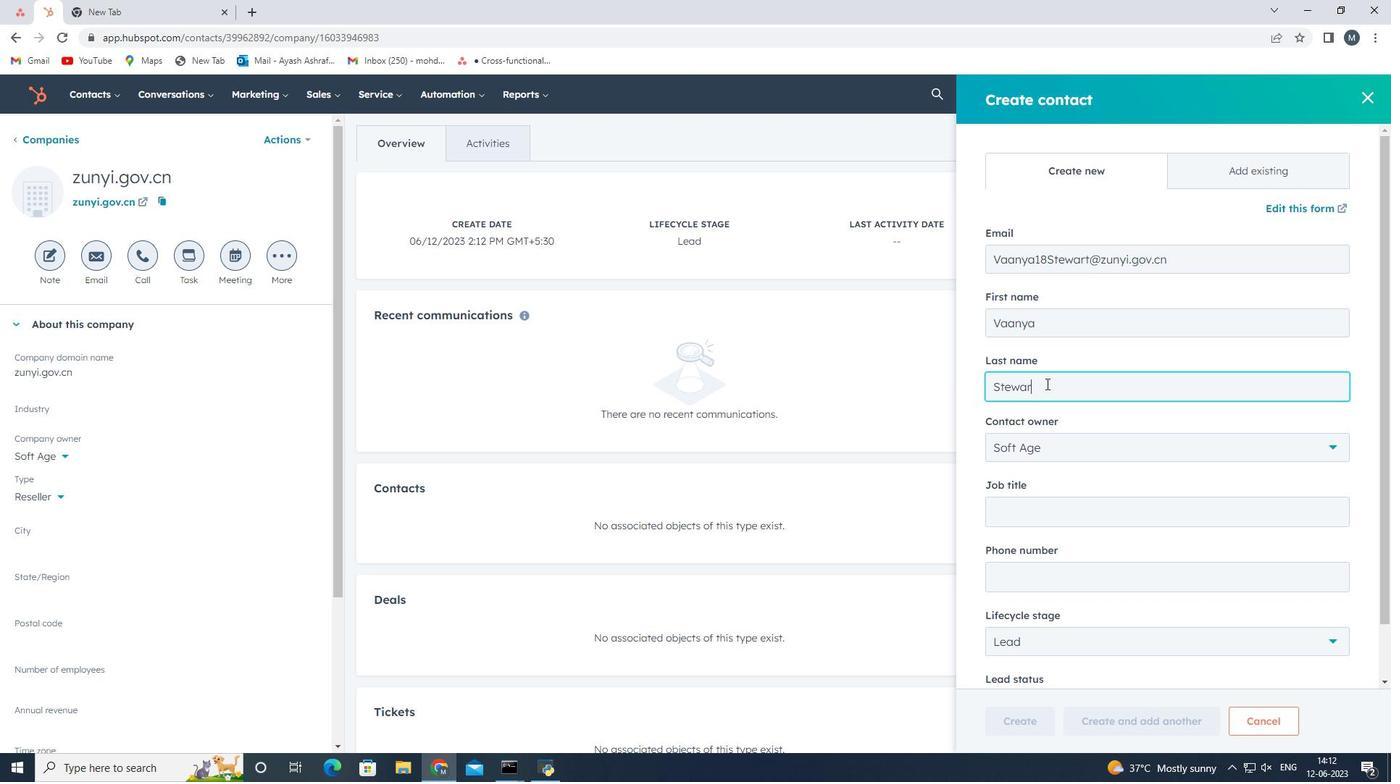 
Action: Mouse moved to (1125, 517)
Screenshot: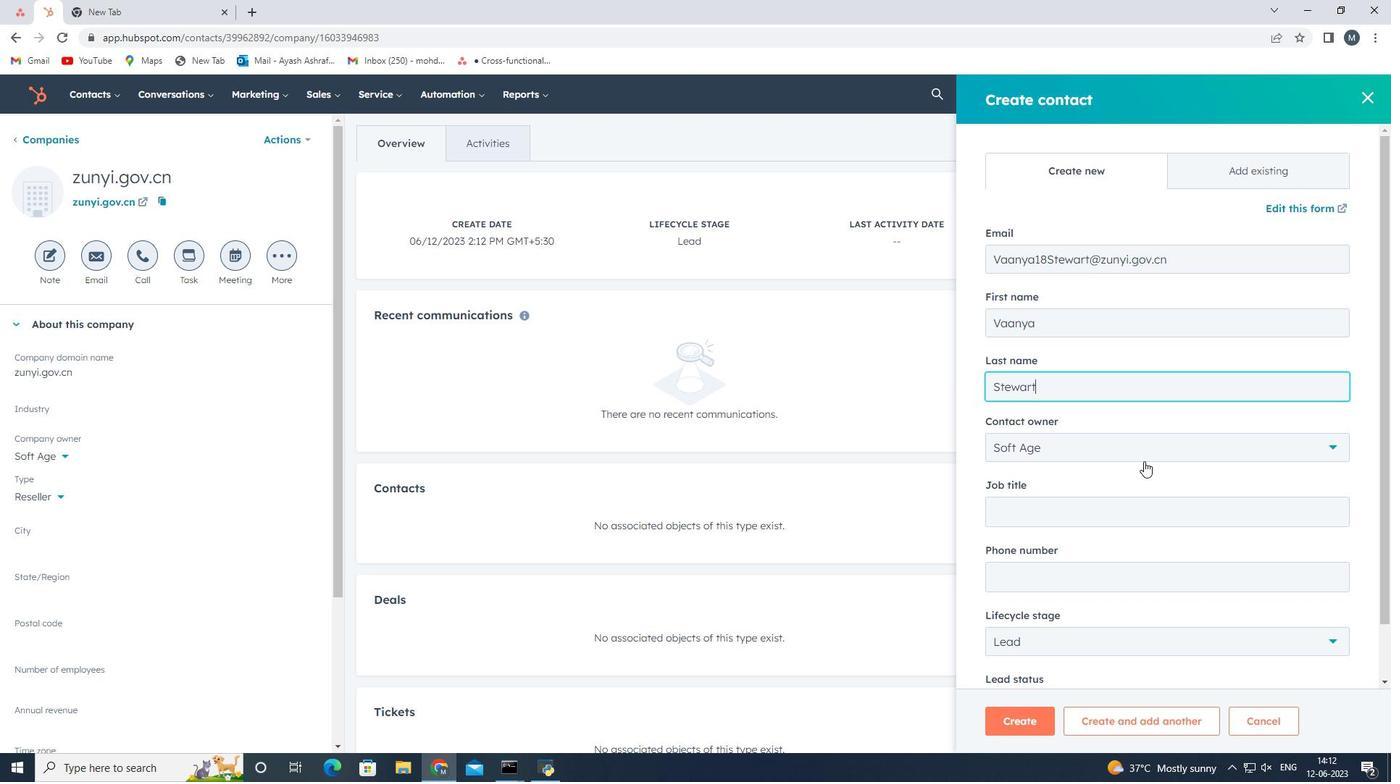 
Action: Mouse pressed left at (1125, 517)
Screenshot: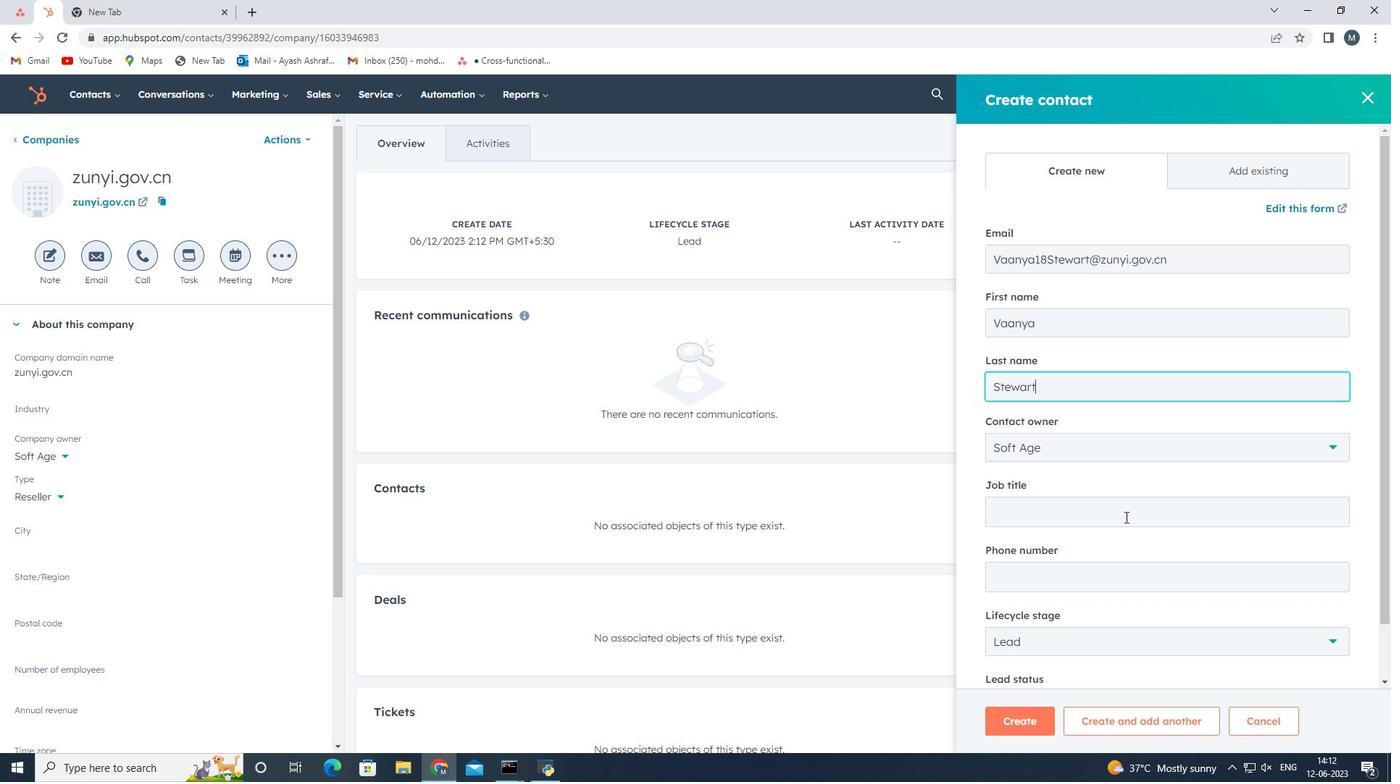 
Action: Key pressed <Key.shift><Key.shift><Key.shift><Key.shift><Key.shift><Key.shift><Key.shift><Key.shift><Key.shift><Key.shift><Key.shift><Key.shift><Key.shift><Key.shift><Key.shift><Key.shift><Key.shift><Key.shift><Key.shift><Key.shift><Key.shift><Key.shift><Key.shift><Key.shift><Key.shift><Key.shift><Key.shift><Key.shift><Key.shift><Key.shift>Operation
Screenshot: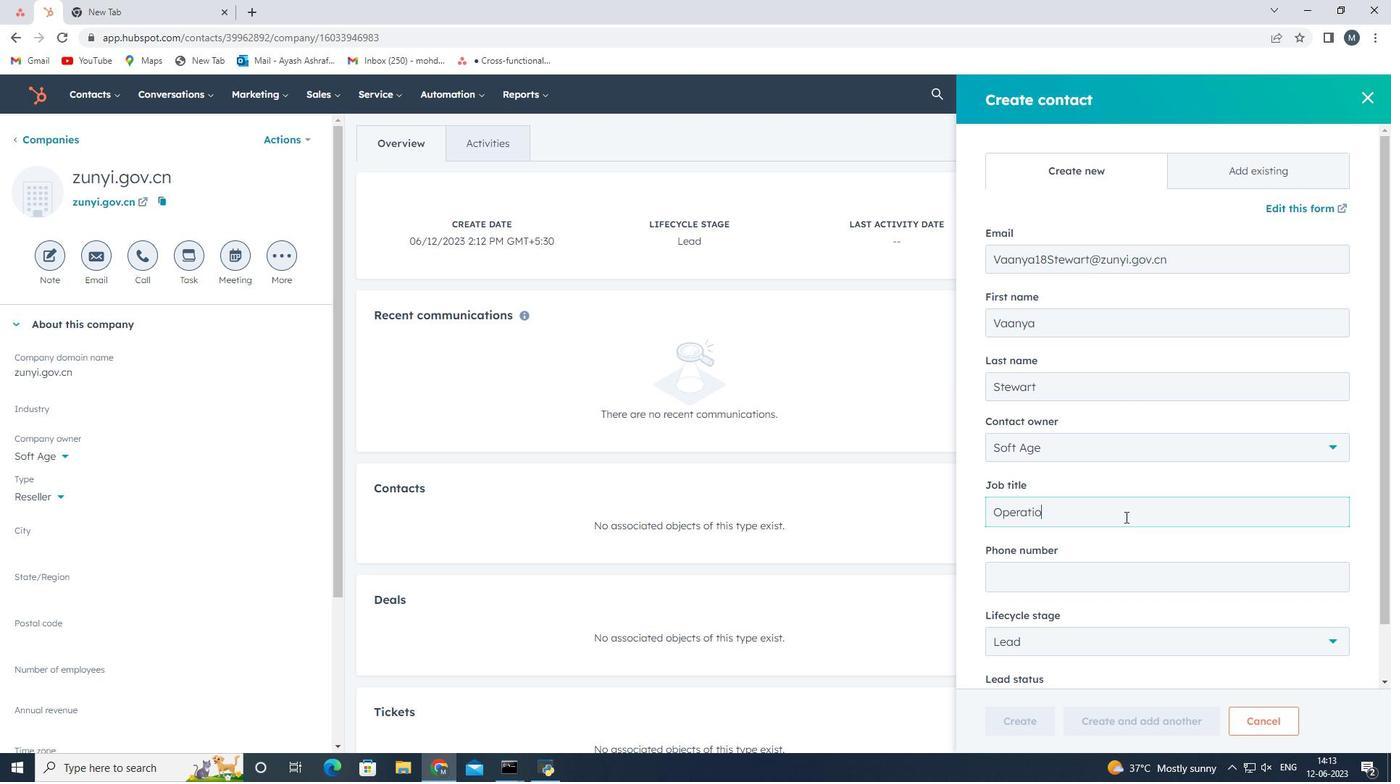 
Action: Mouse moved to (1122, 519)
Screenshot: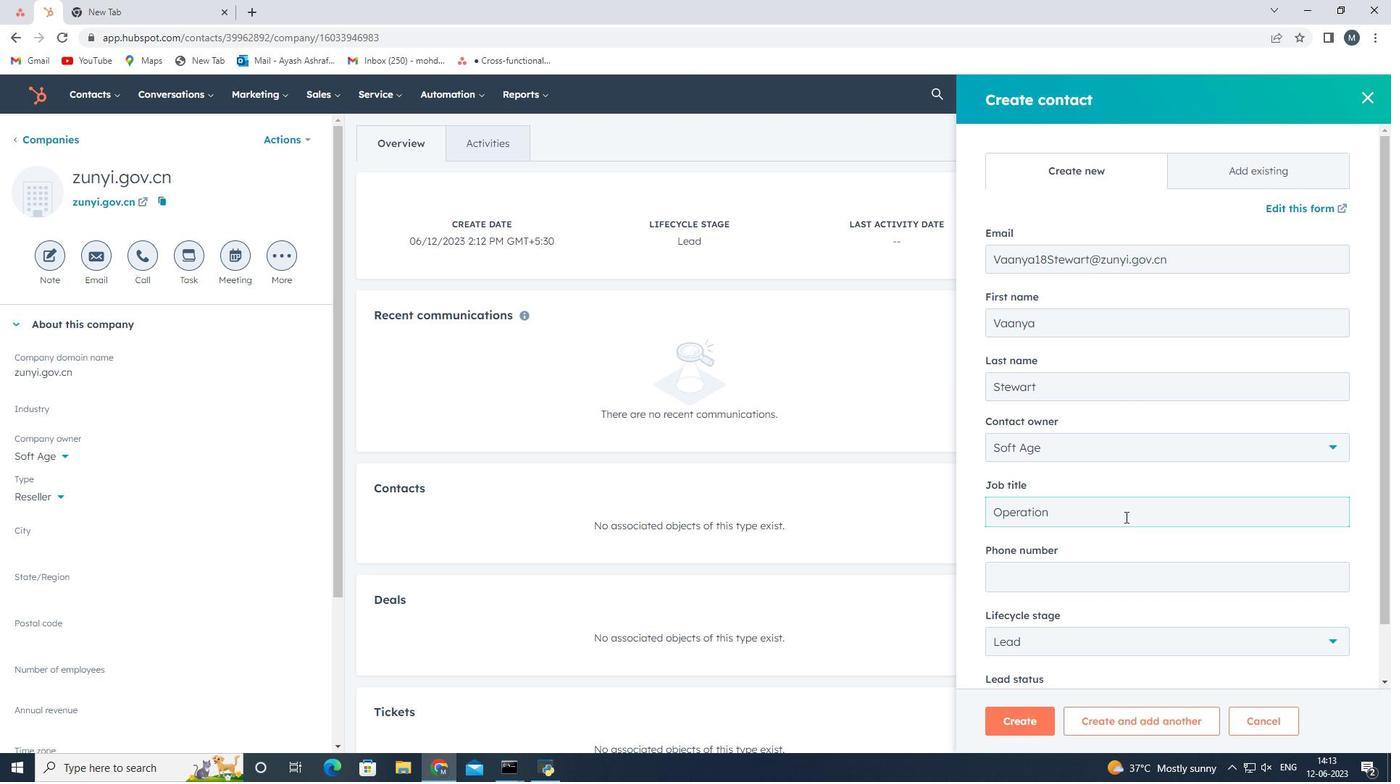 
Action: Key pressed s
Screenshot: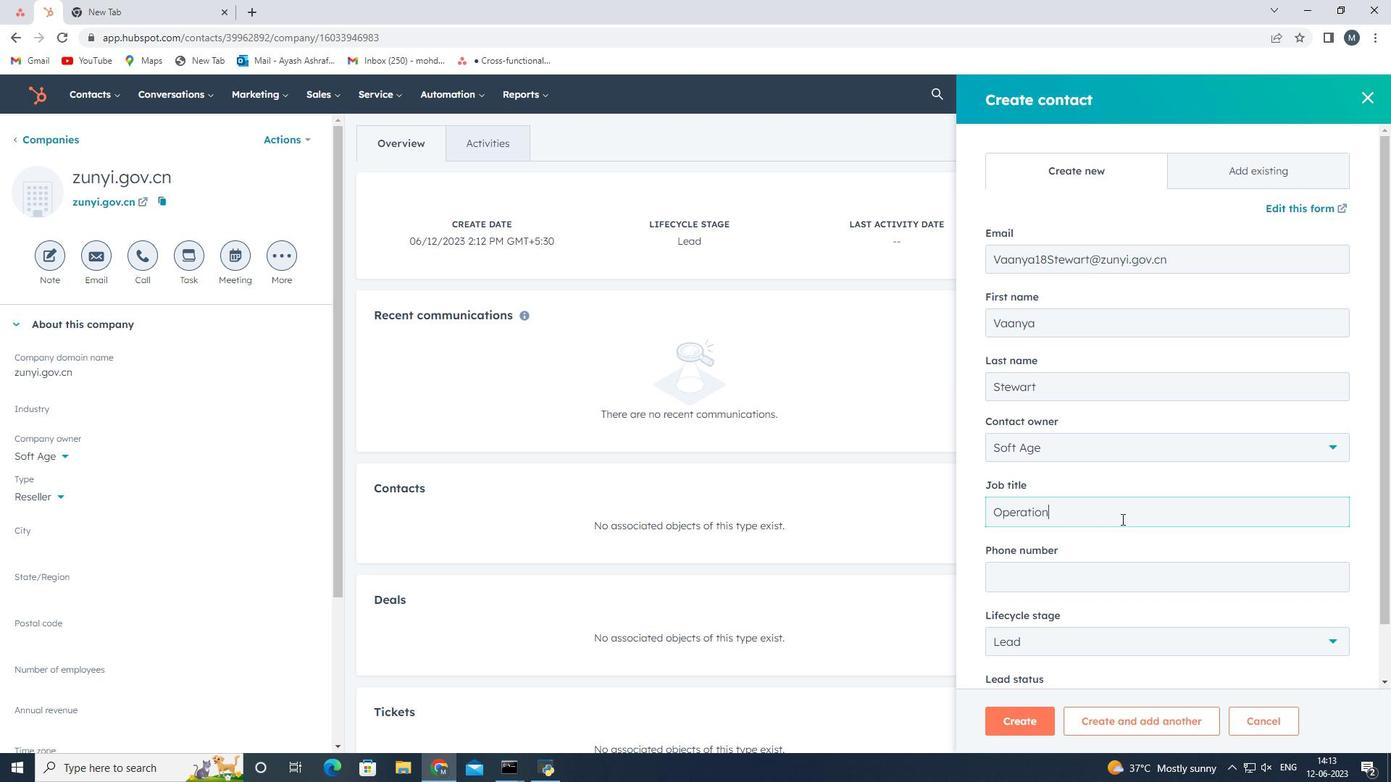 
Action: Mouse moved to (1116, 460)
Screenshot: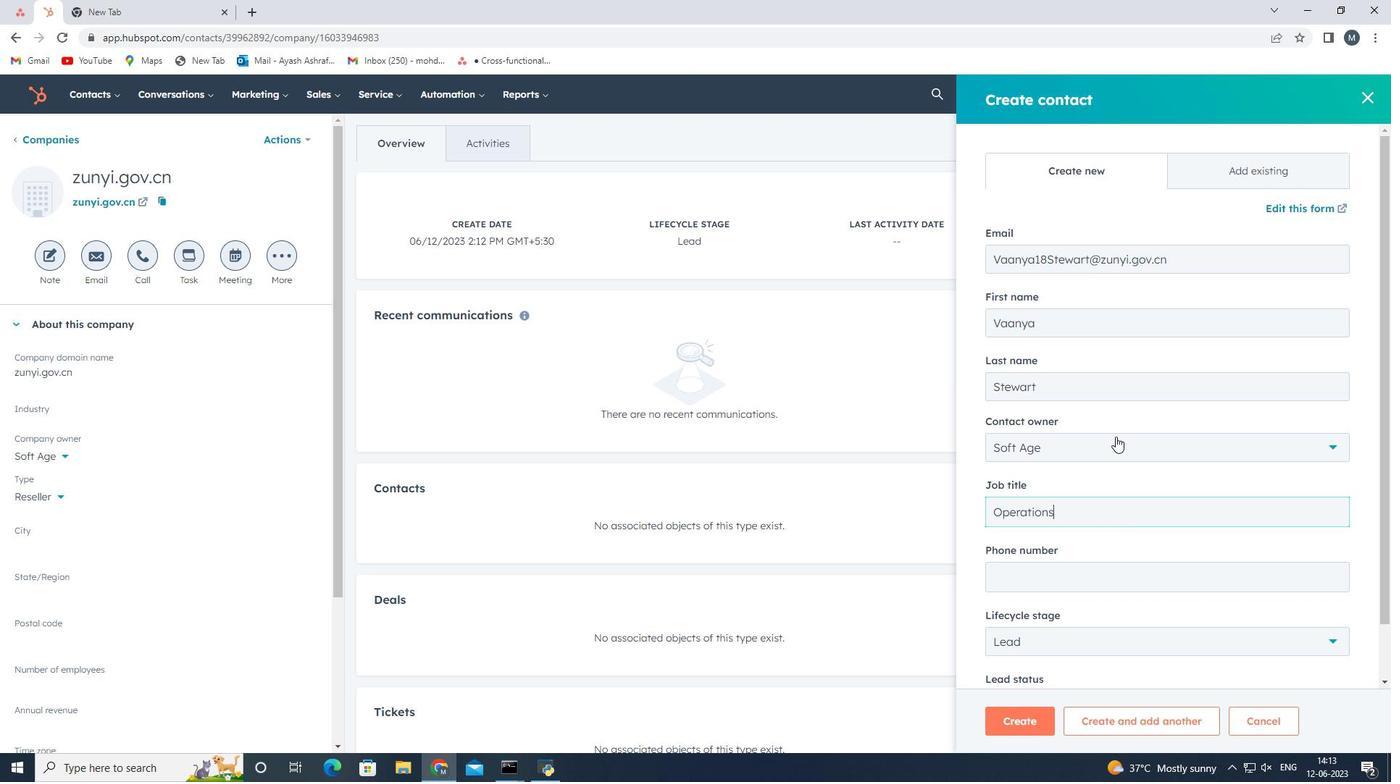 
Action: Key pressed <Key.space><Key.shift>Analyst
Screenshot: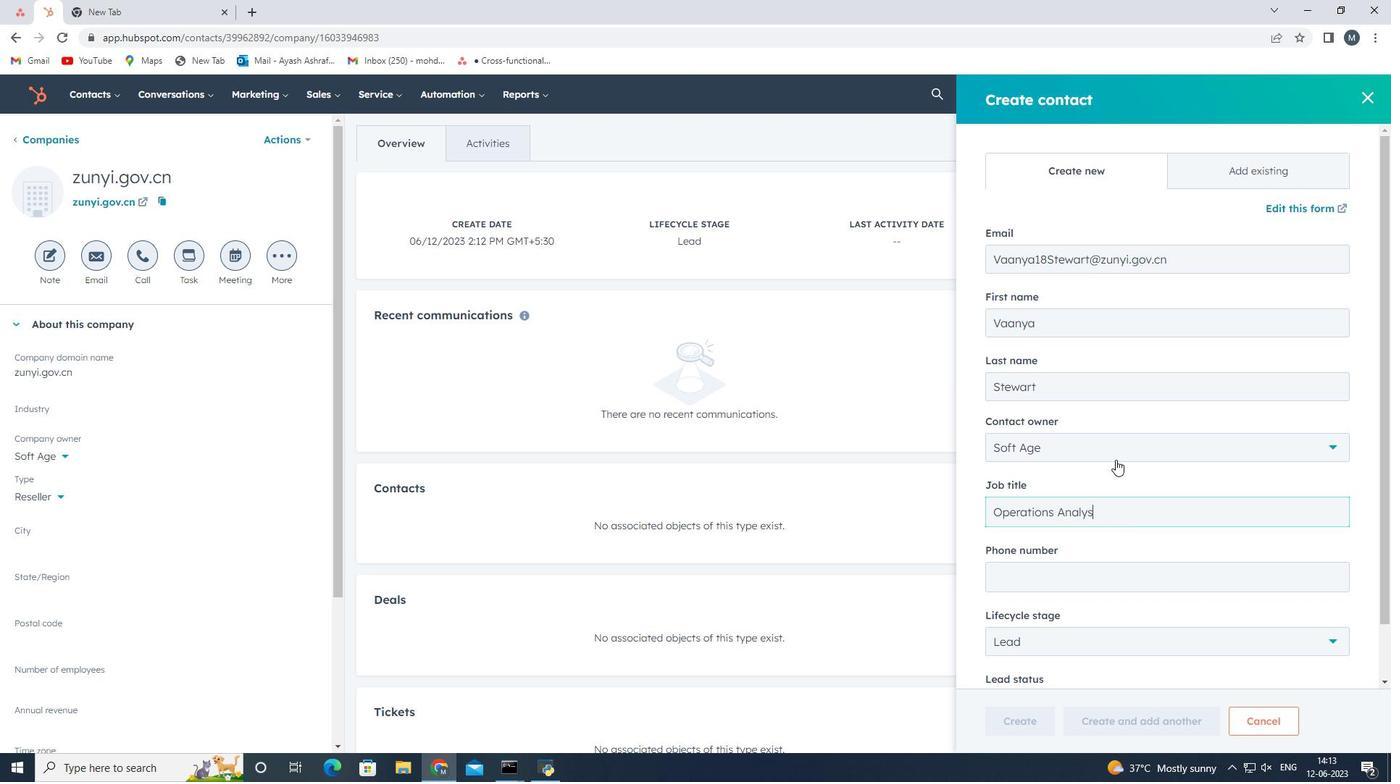 
Action: Mouse moved to (1127, 572)
Screenshot: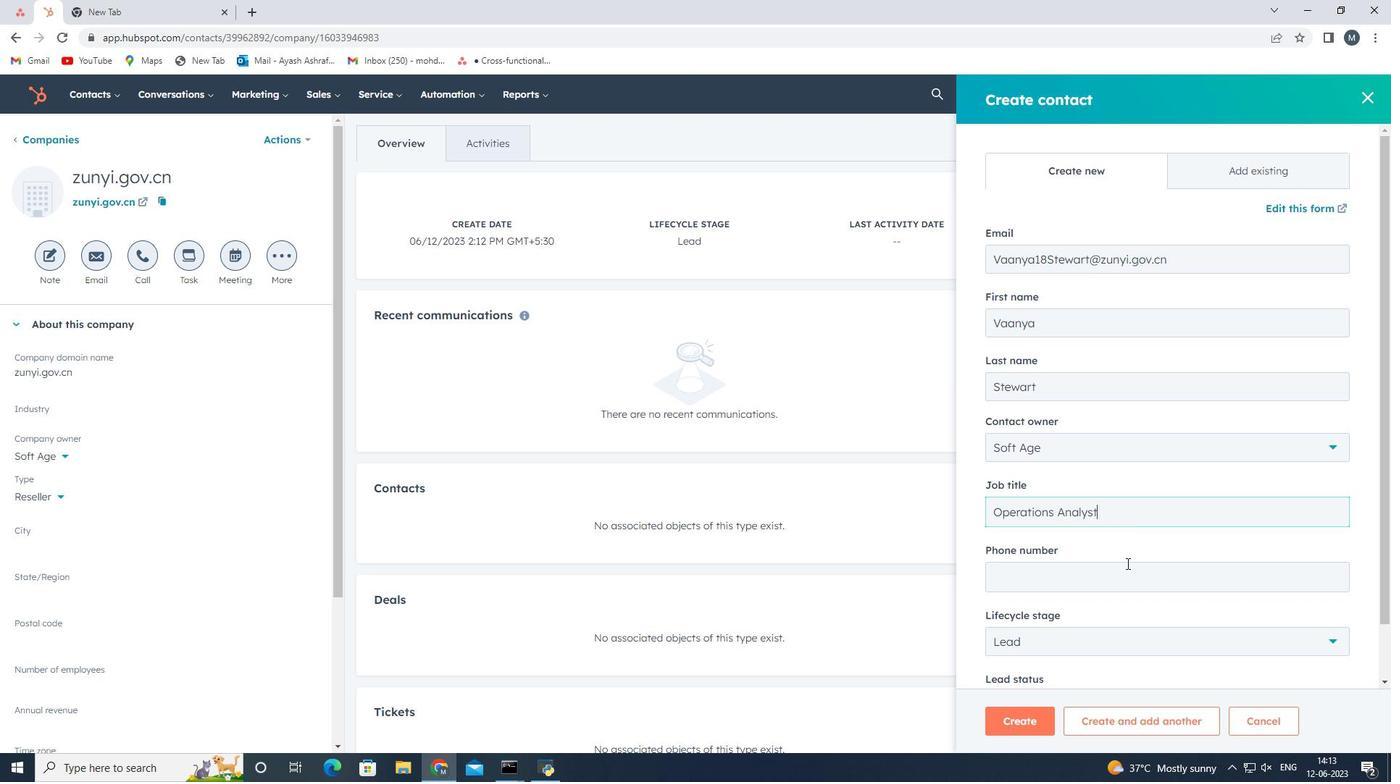 
Action: Mouse pressed left at (1127, 572)
Screenshot: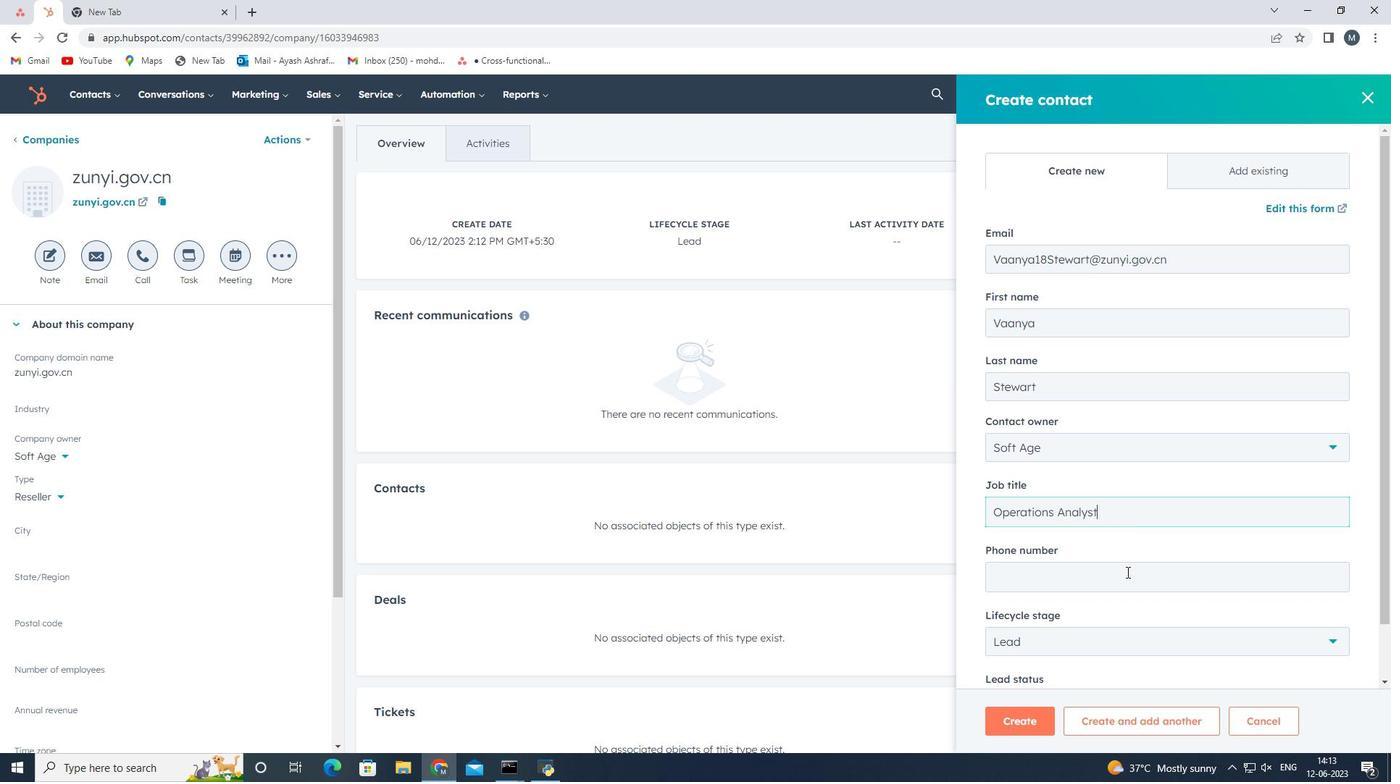 
Action: Mouse moved to (1138, 519)
Screenshot: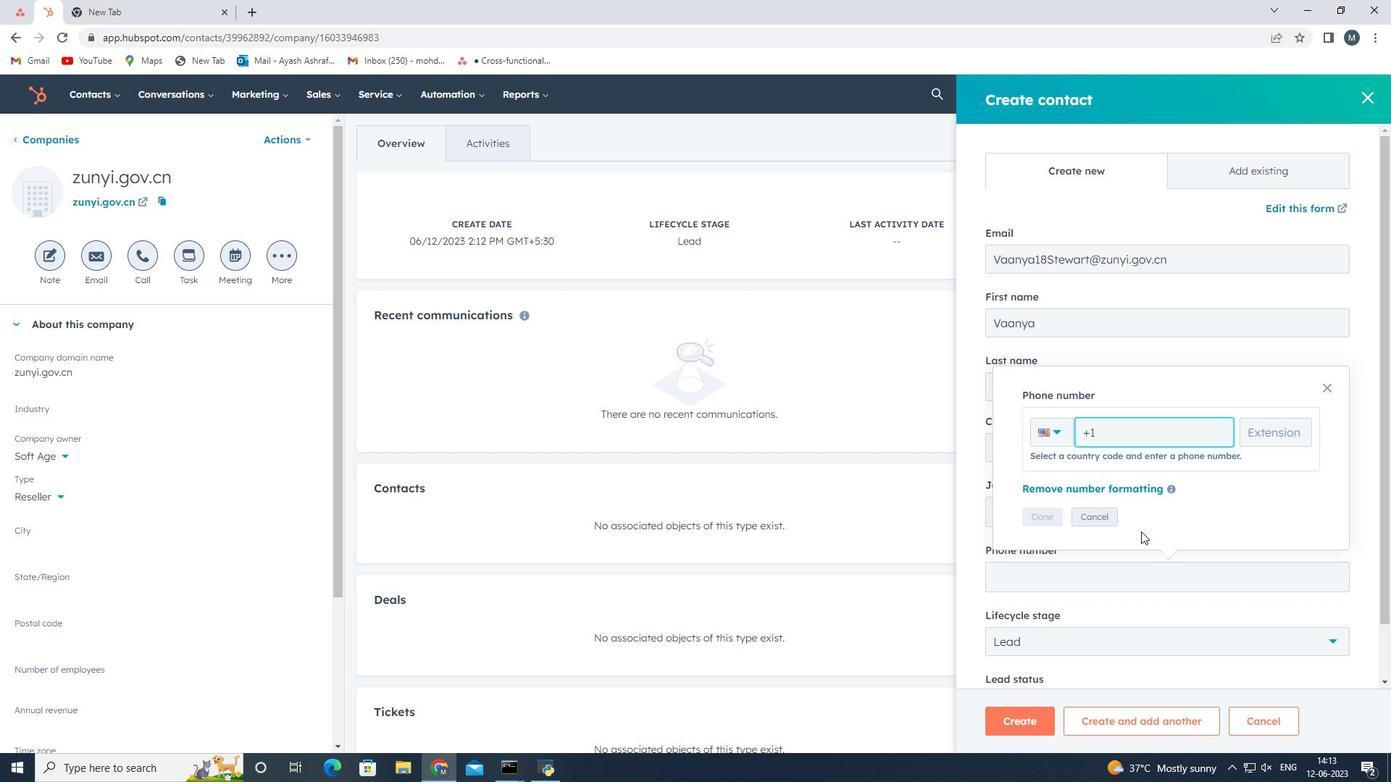 
Action: Key pressed 8085559019
Screenshot: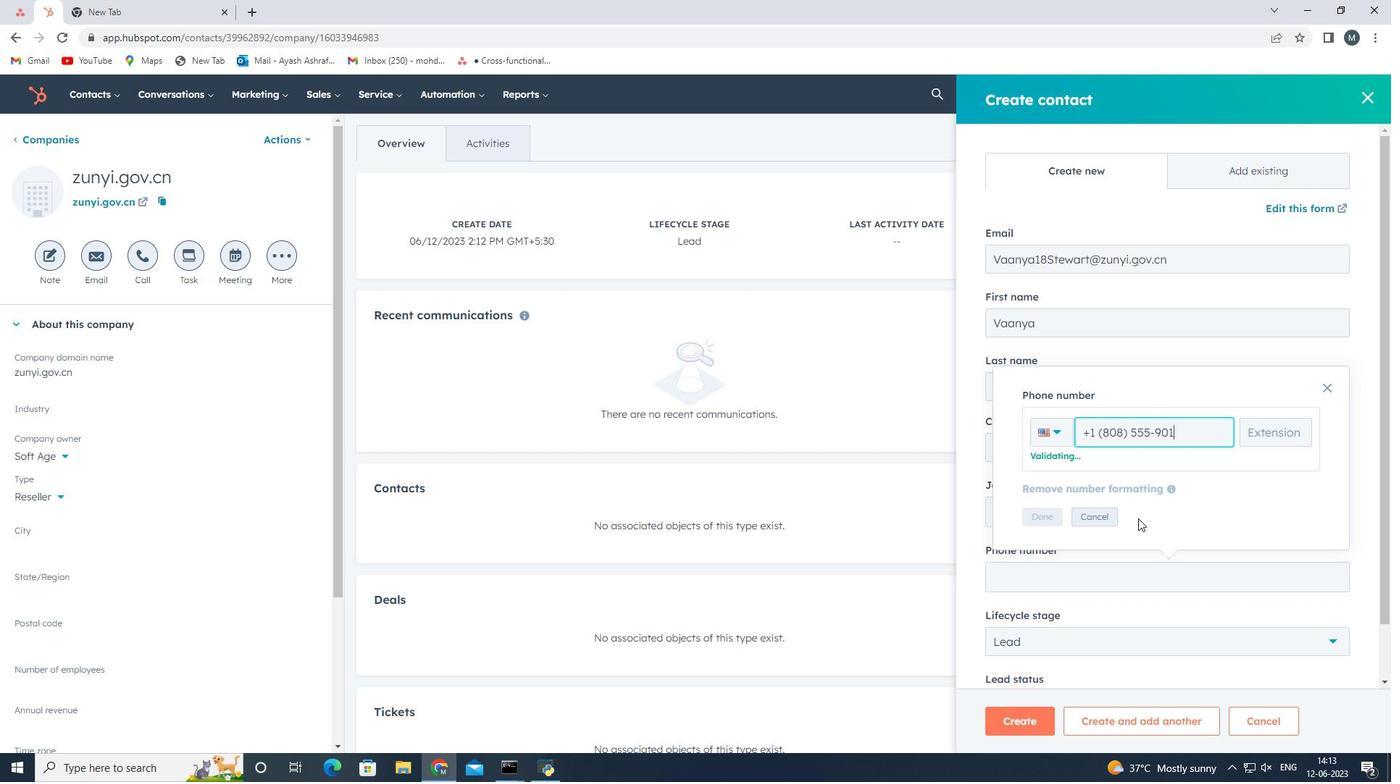 
Action: Mouse moved to (1049, 517)
Screenshot: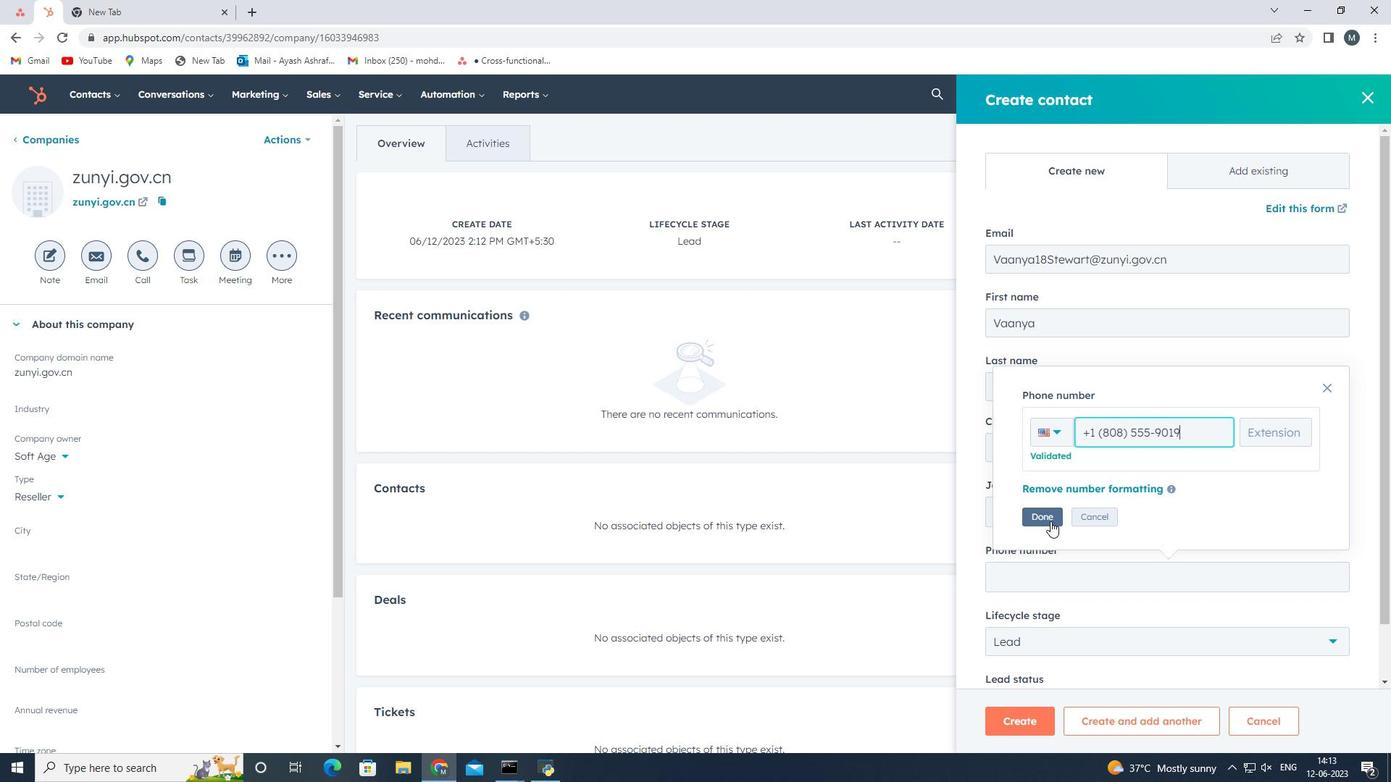 
Action: Mouse pressed left at (1049, 517)
Screenshot: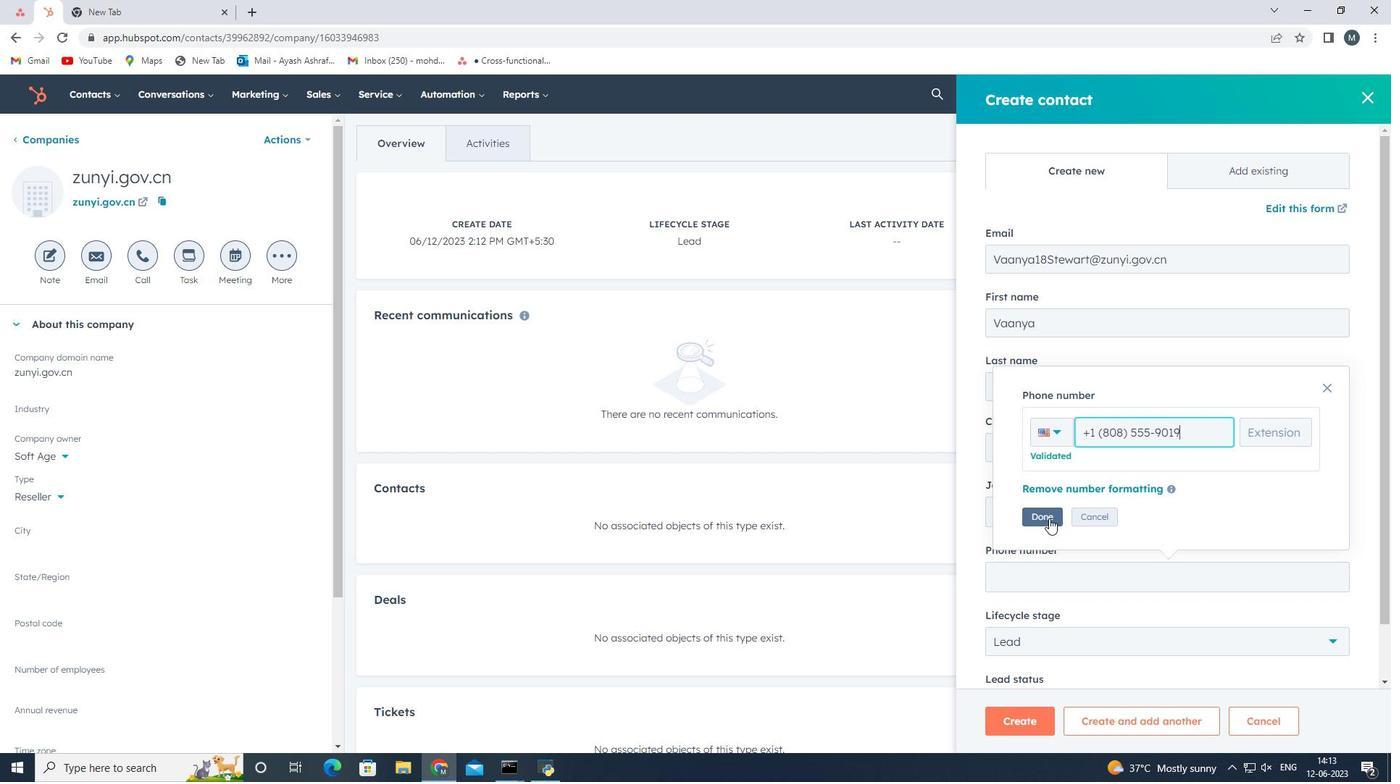 
Action: Mouse moved to (1062, 648)
Screenshot: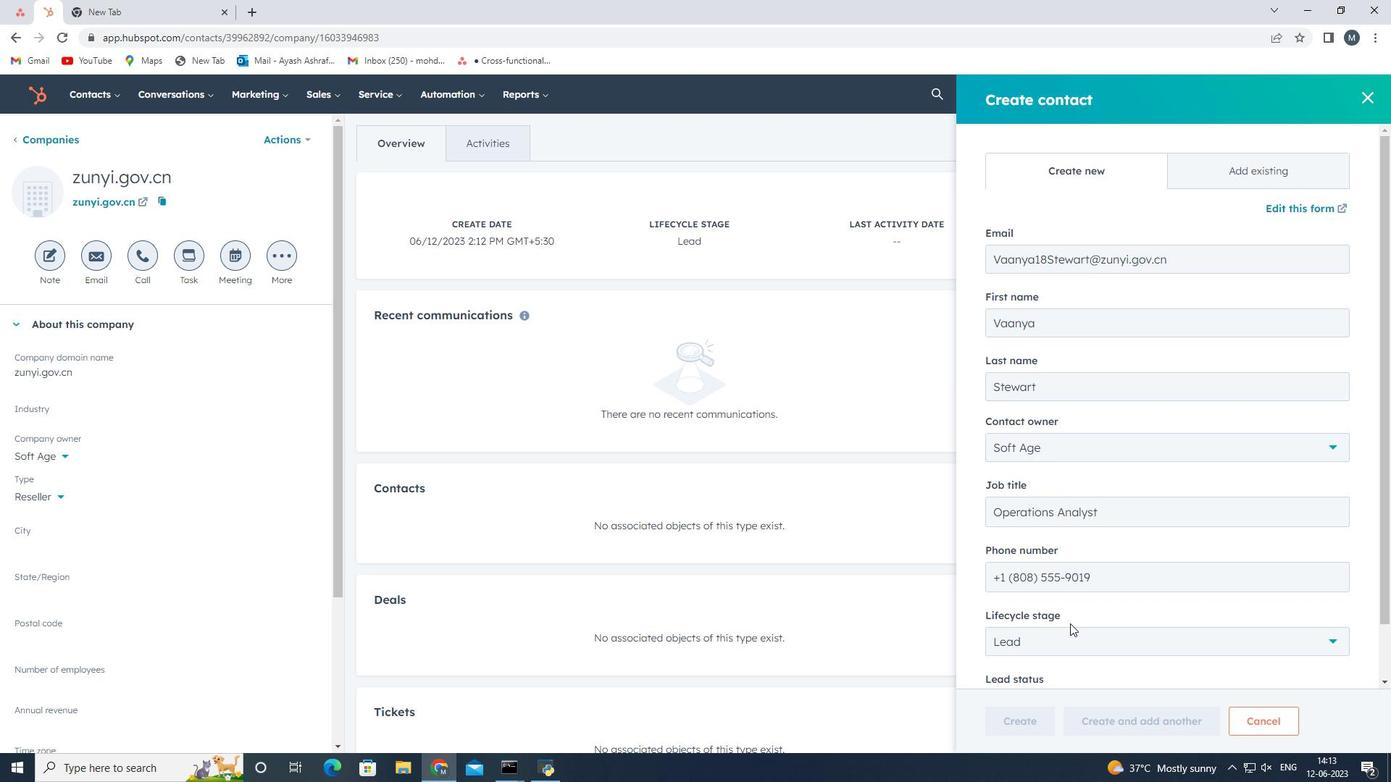 
Action: Mouse pressed left at (1062, 648)
Screenshot: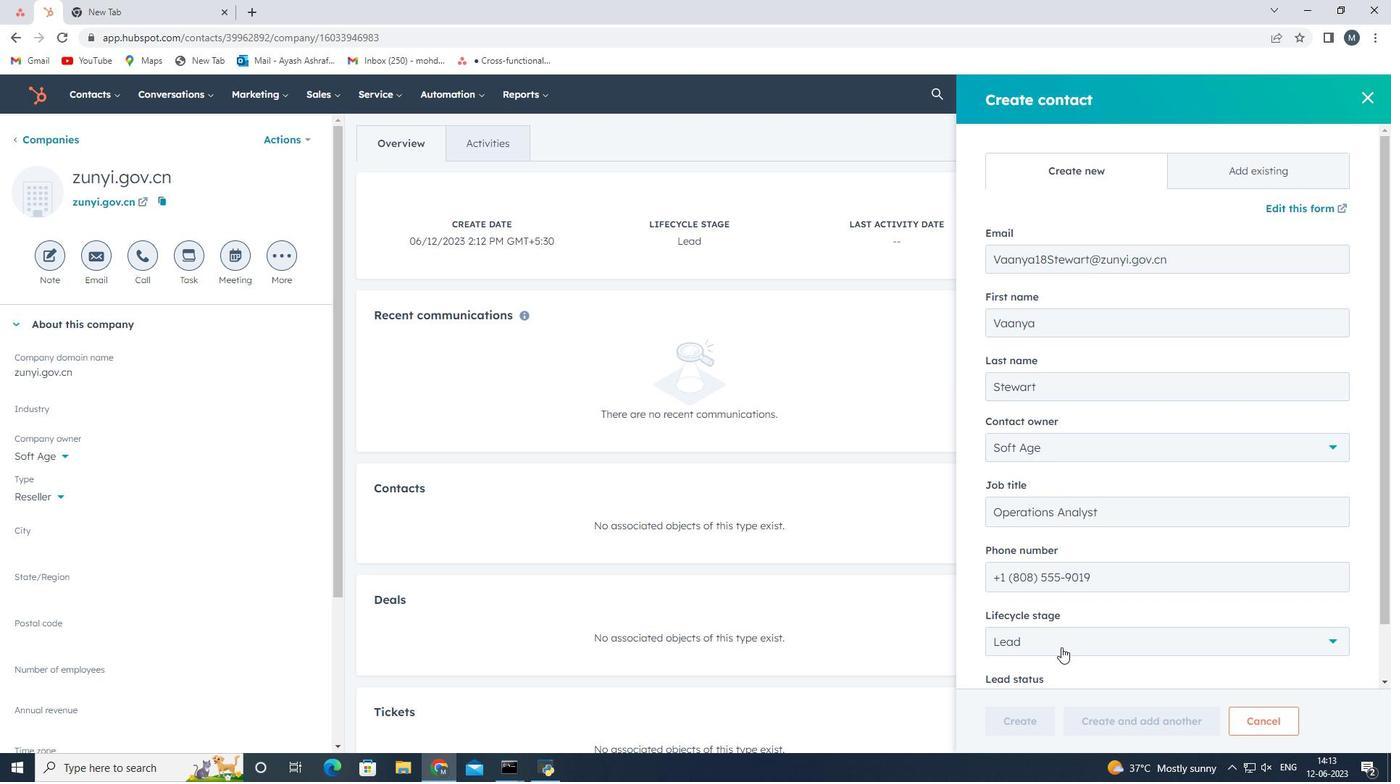 
Action: Mouse moved to (1019, 511)
Screenshot: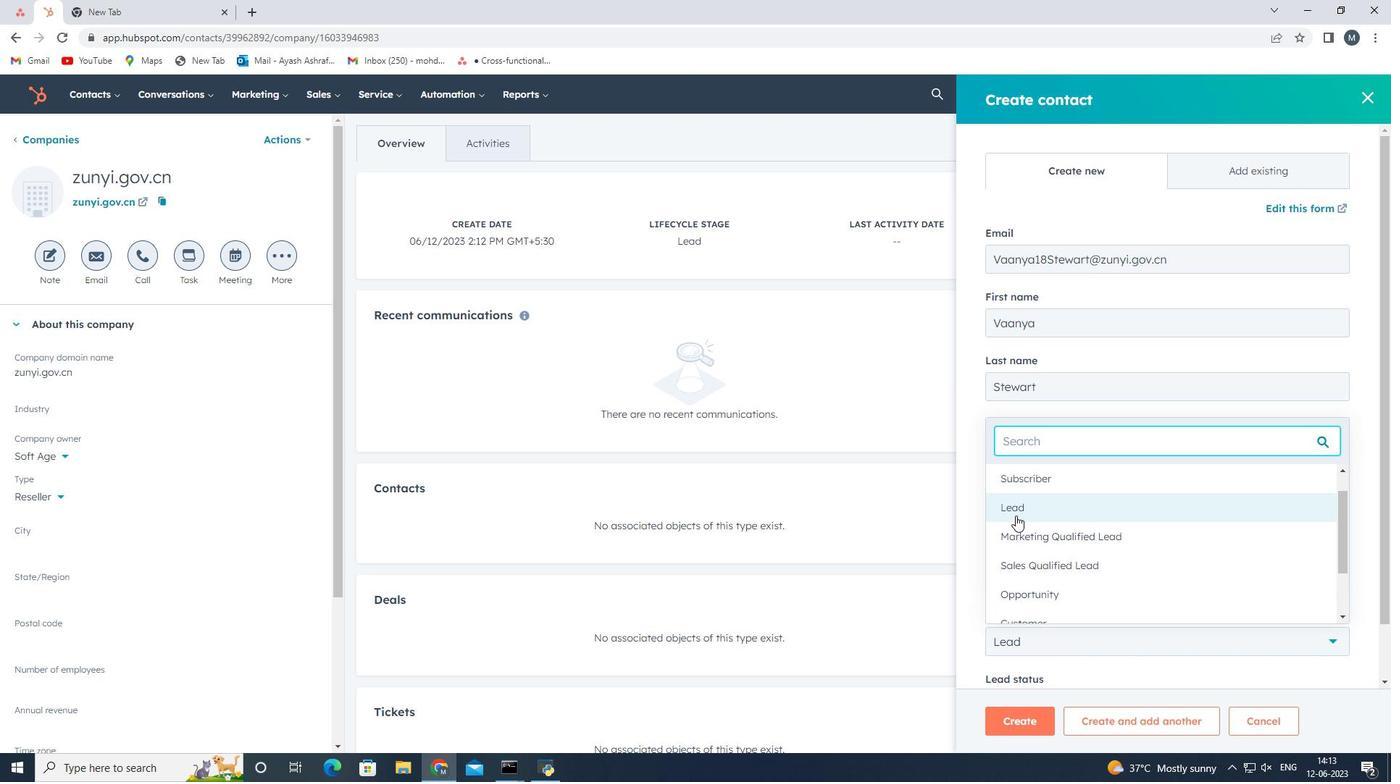 
Action: Mouse pressed left at (1019, 511)
Screenshot: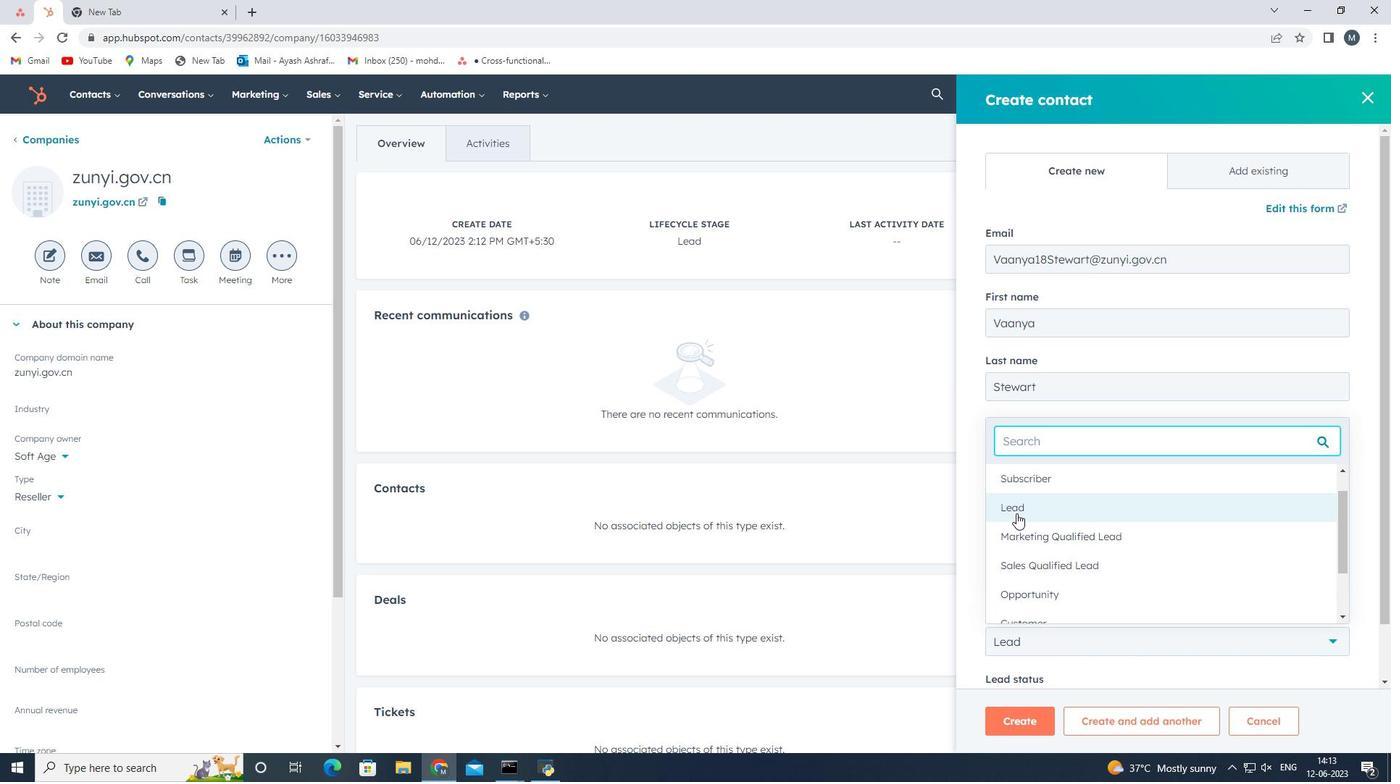 
Action: Mouse moved to (1051, 510)
Screenshot: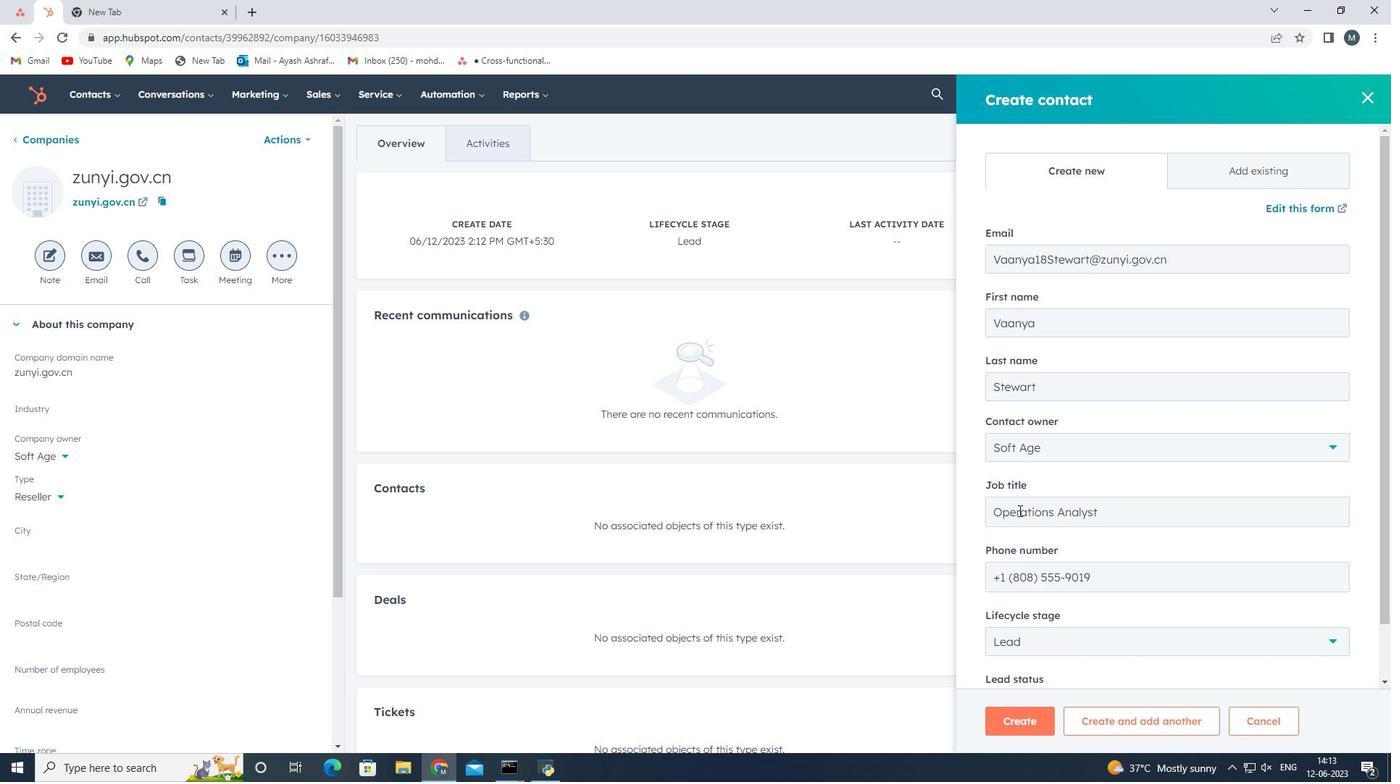 
Action: Mouse scrolled (1051, 509) with delta (0, 0)
Screenshot: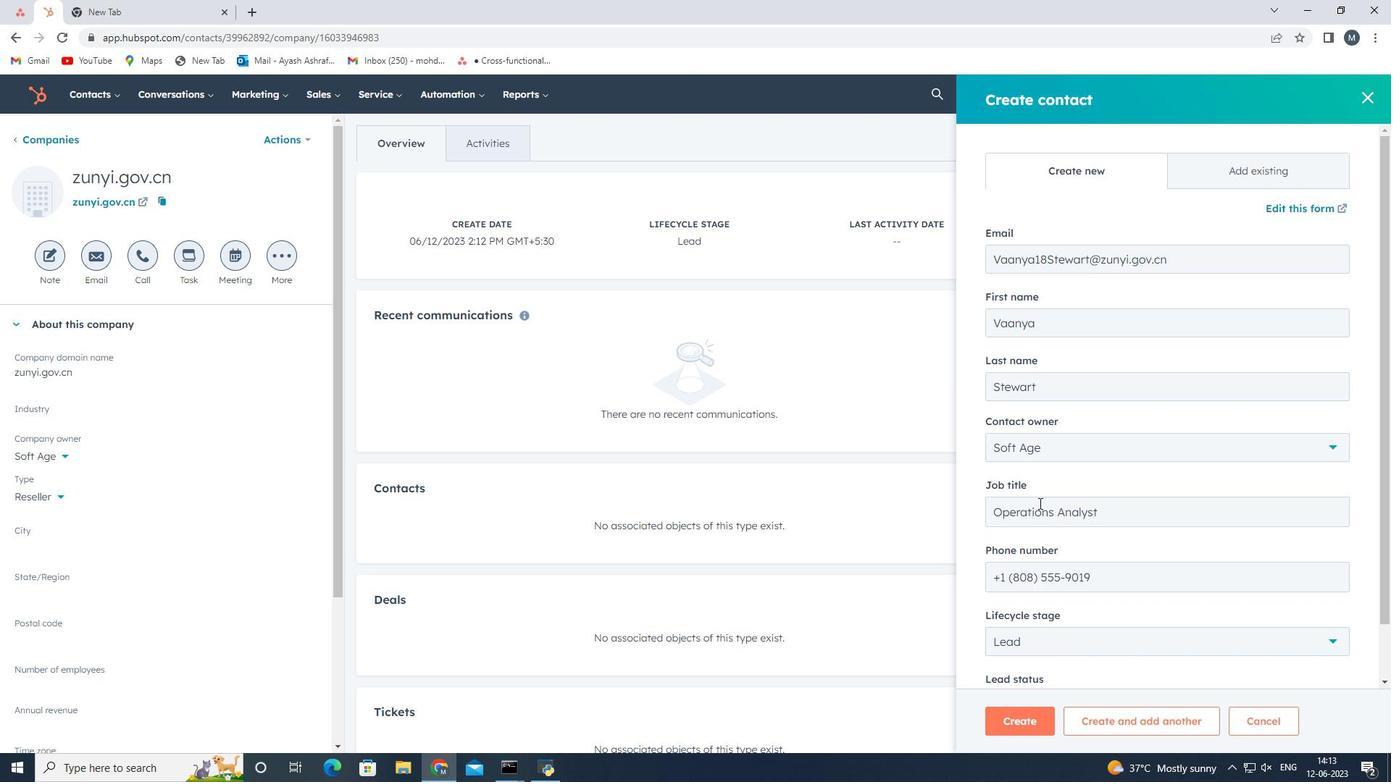 
Action: Mouse moved to (1055, 515)
Screenshot: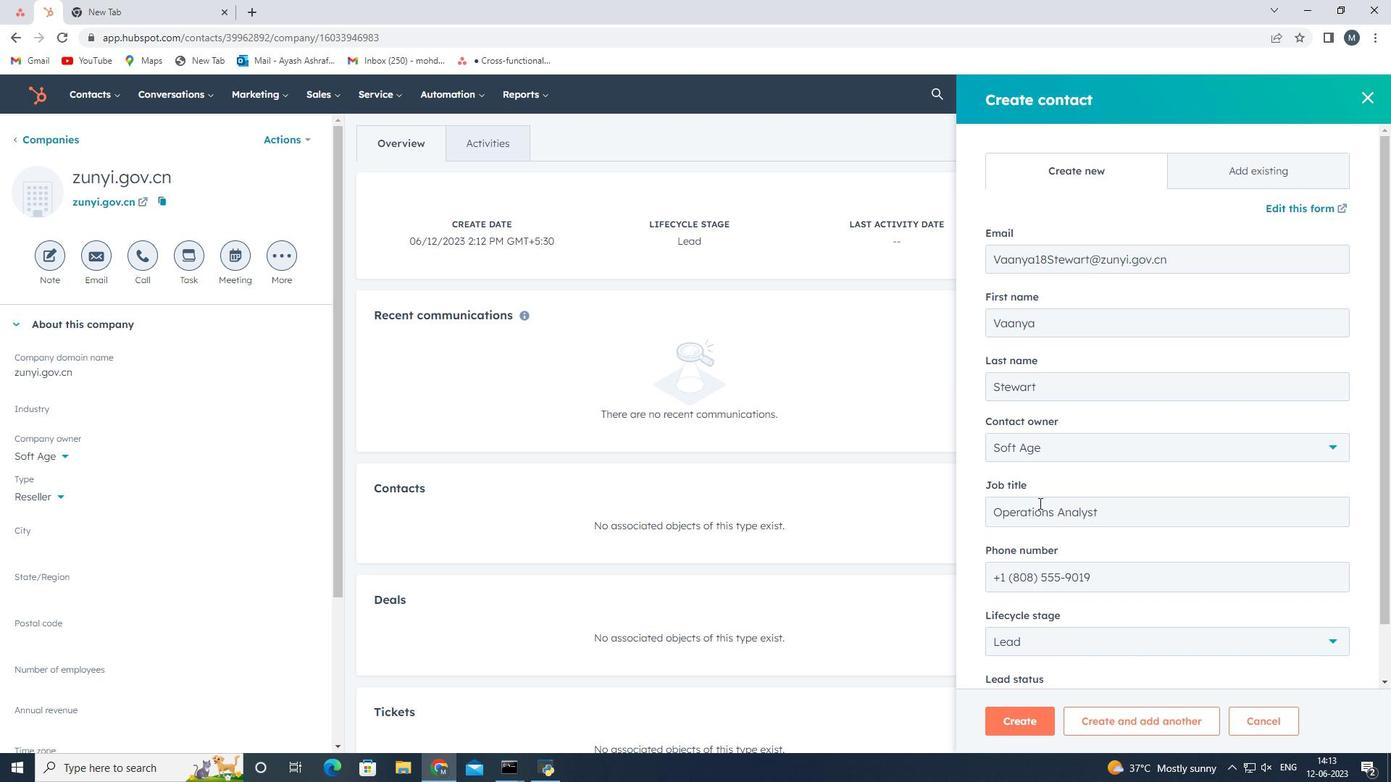 
Action: Mouse scrolled (1054, 513) with delta (0, 0)
Screenshot: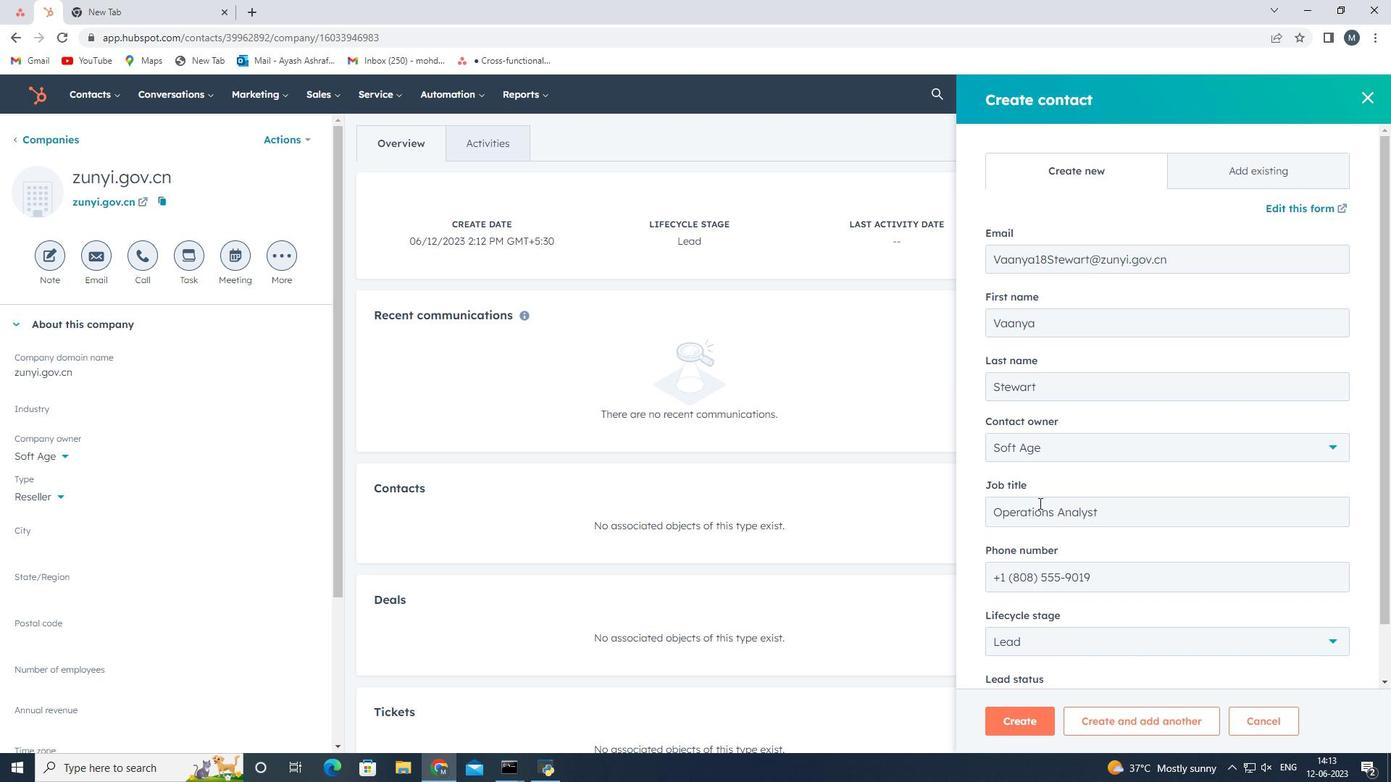 
Action: Mouse moved to (1056, 516)
Screenshot: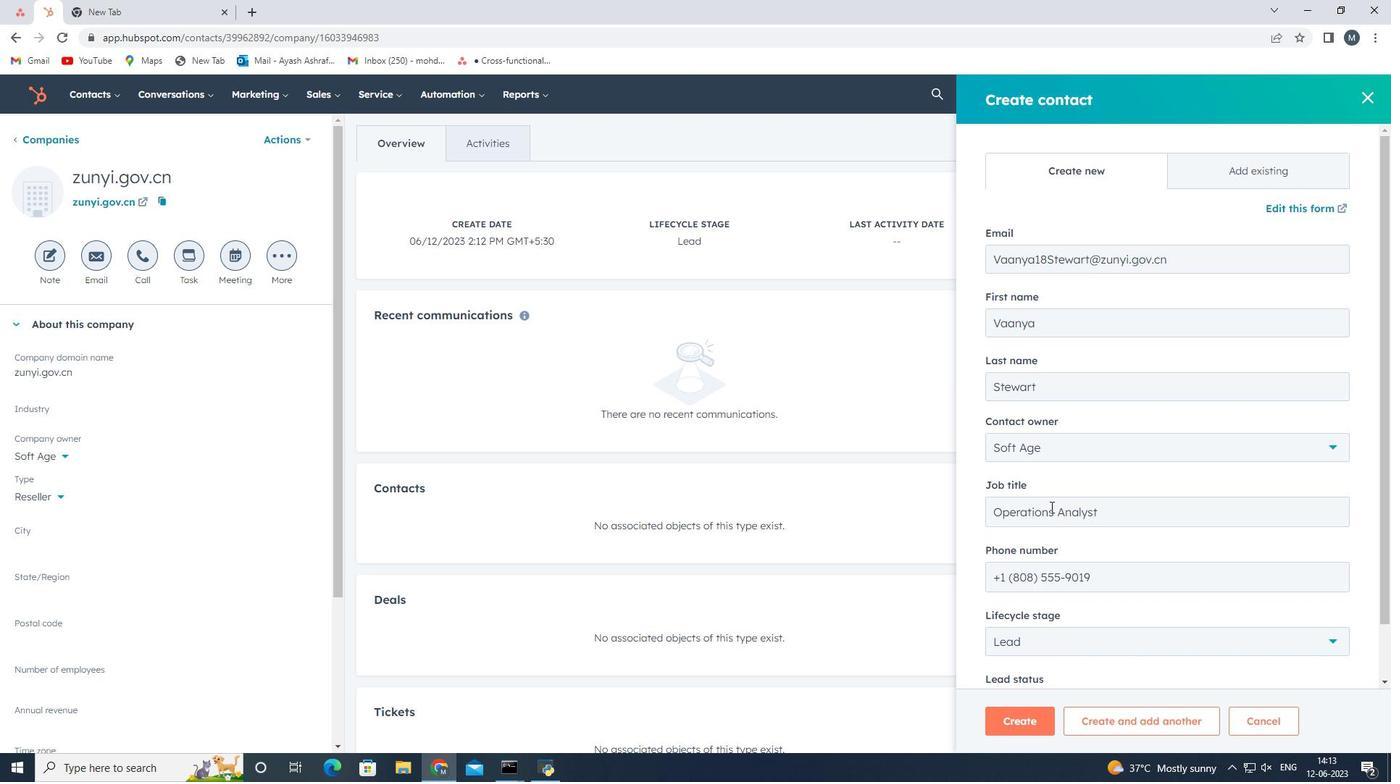 
Action: Mouse scrolled (1056, 516) with delta (0, 0)
Screenshot: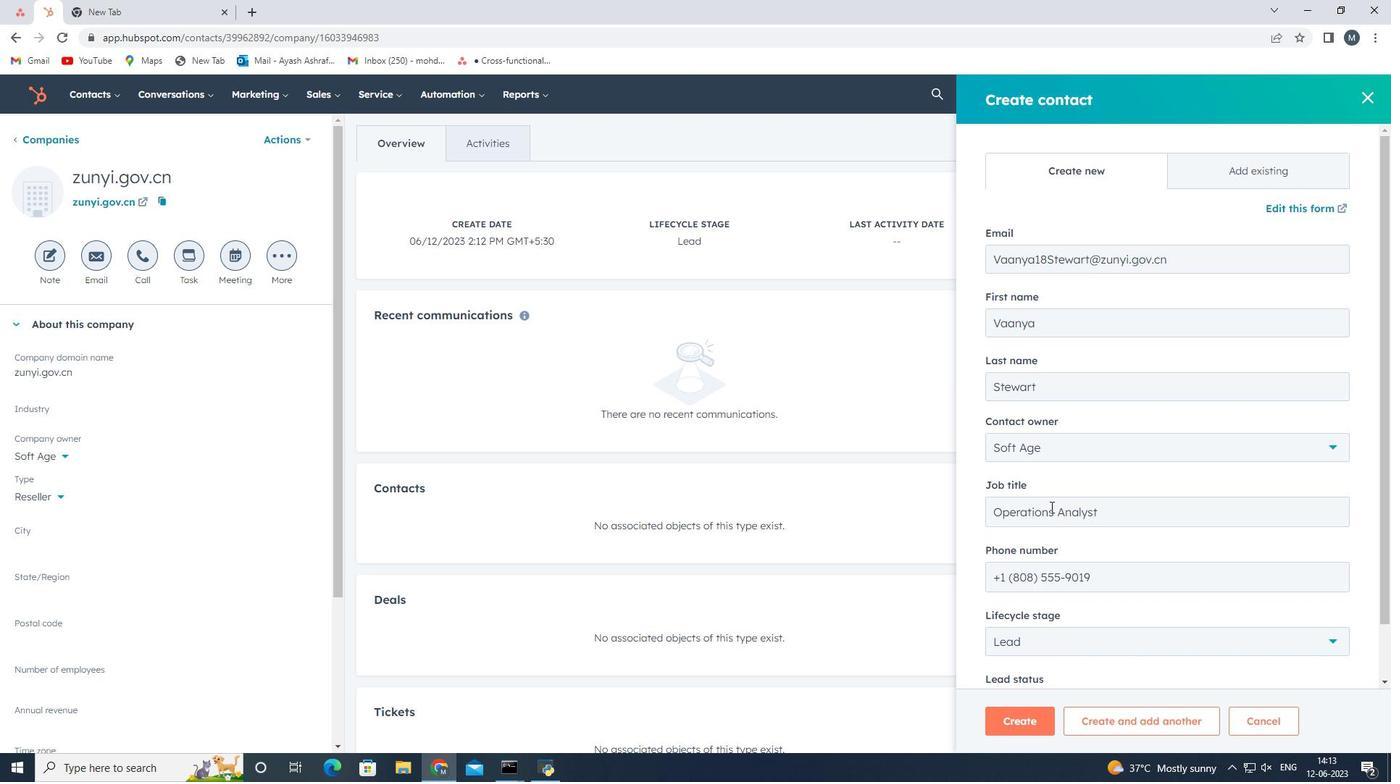
Action: Mouse moved to (1057, 517)
Screenshot: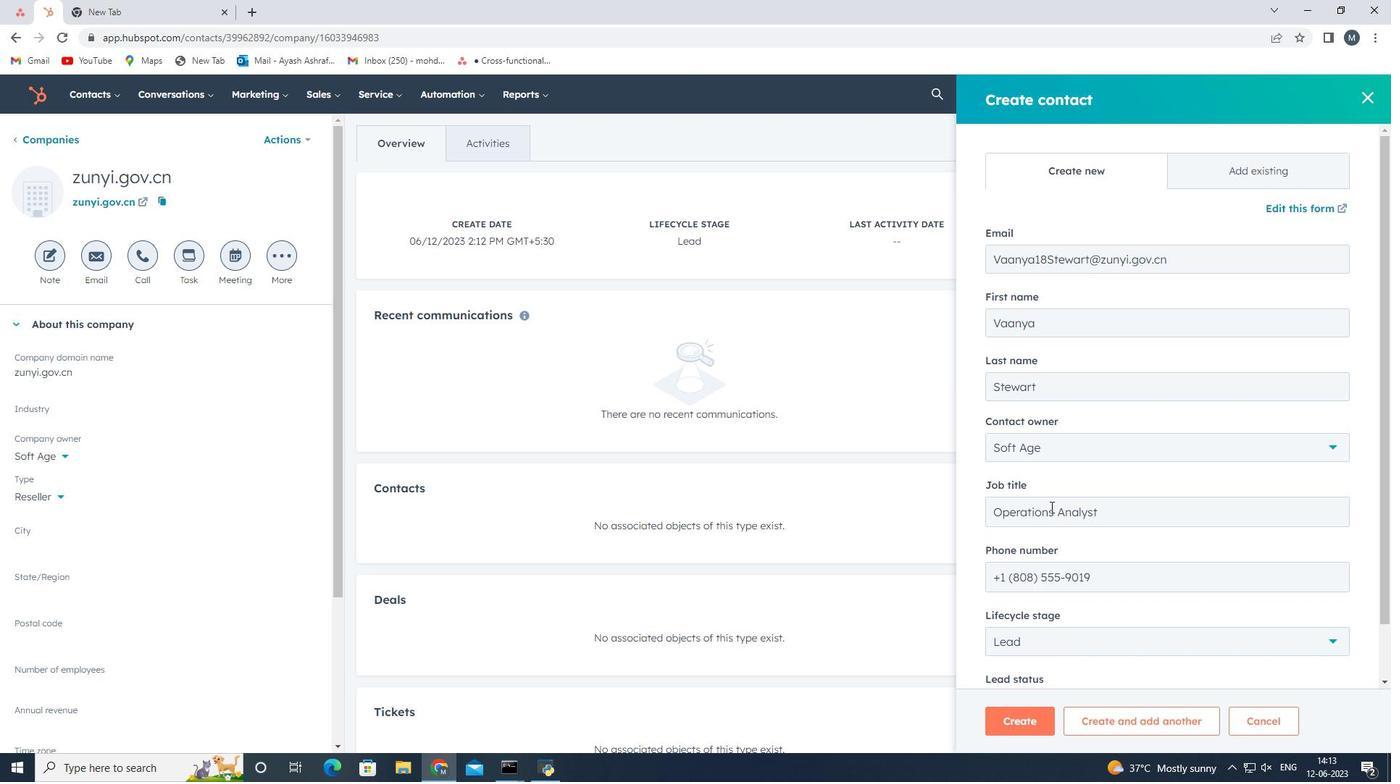 
Action: Mouse scrolled (1057, 516) with delta (0, 0)
Screenshot: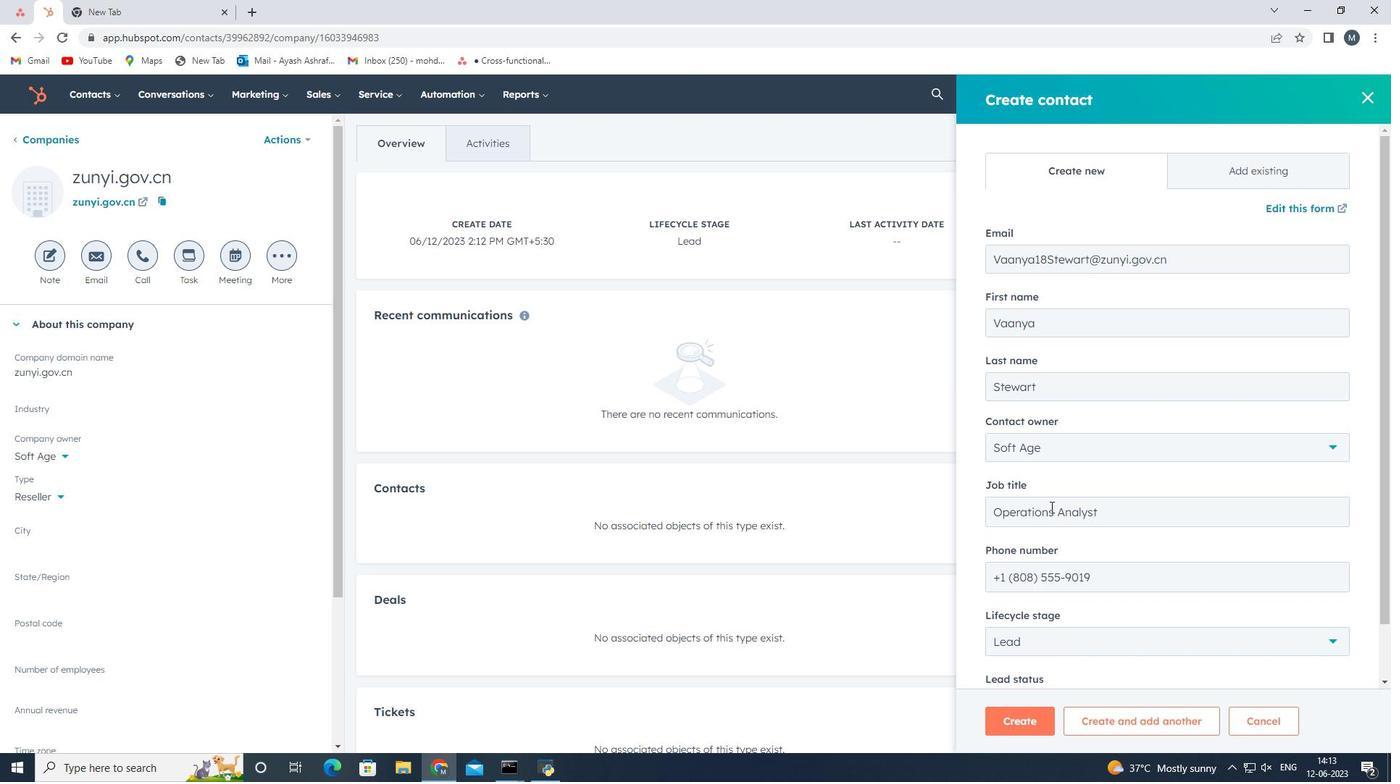
Action: Mouse moved to (1061, 524)
Screenshot: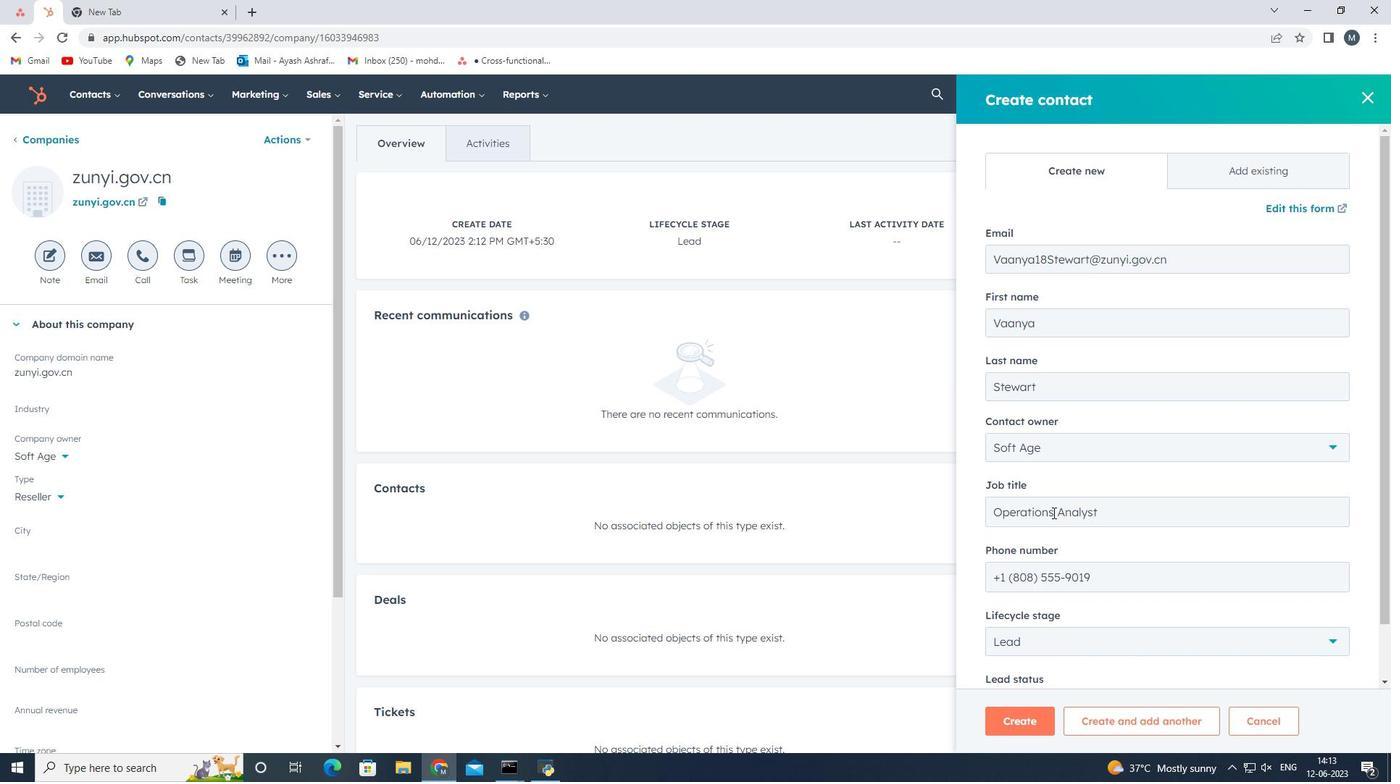 
Action: Mouse scrolled (1061, 524) with delta (0, 0)
Screenshot: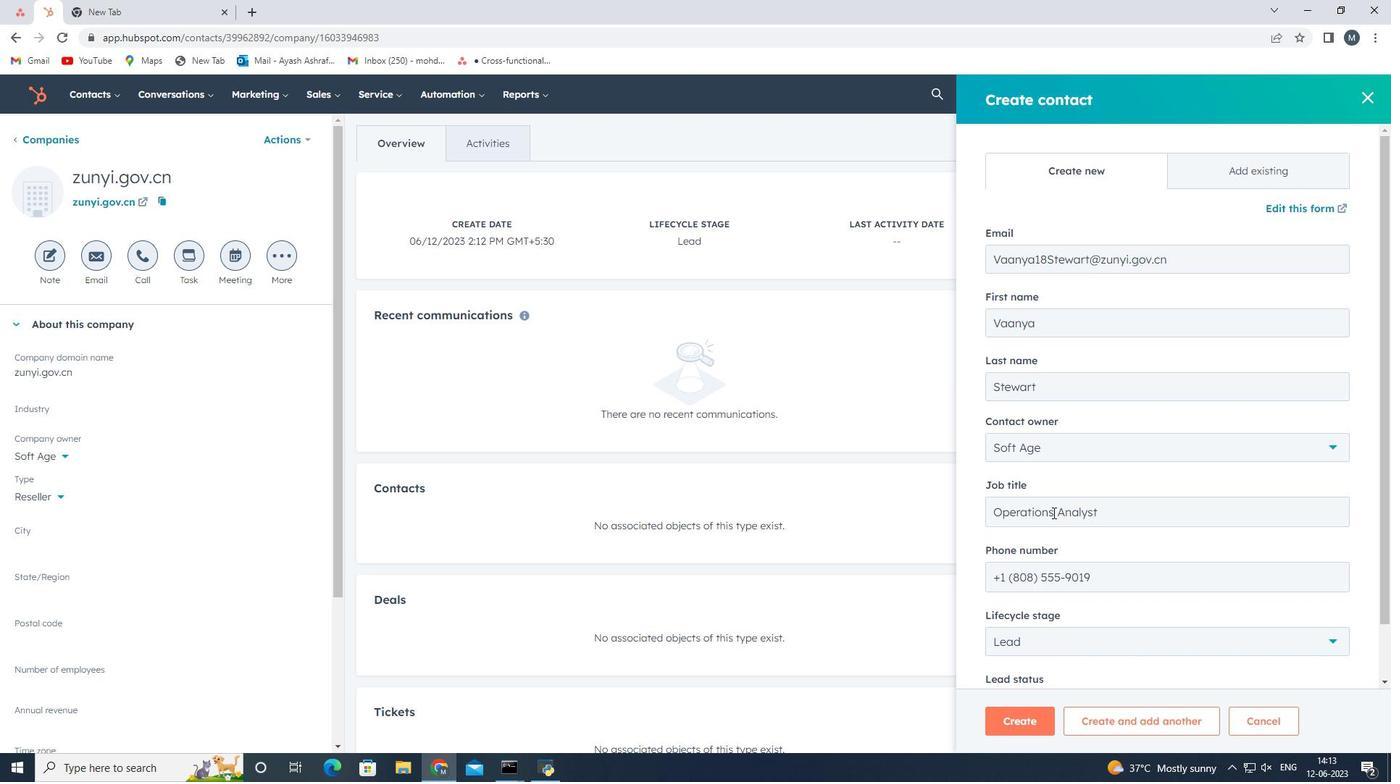 
Action: Mouse moved to (1099, 646)
Screenshot: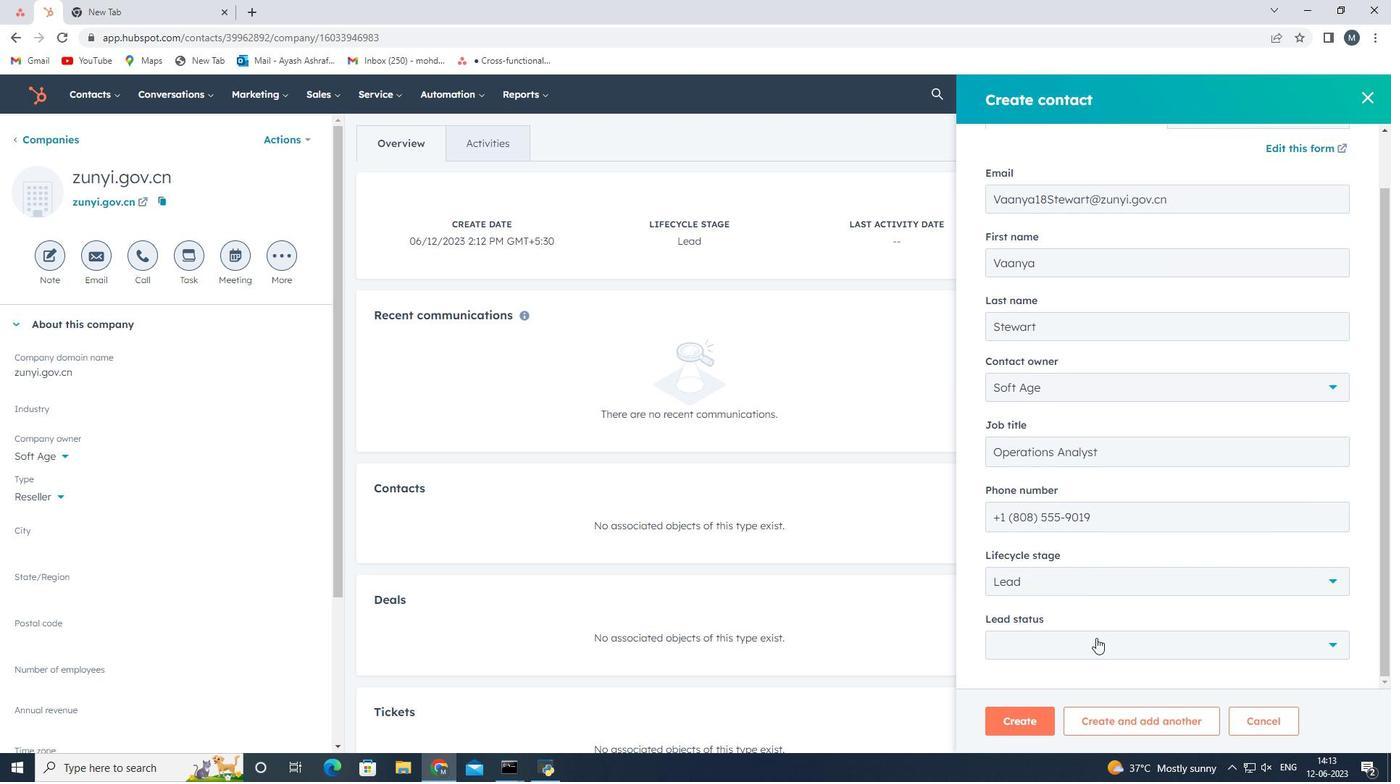 
Action: Mouse pressed left at (1099, 646)
Screenshot: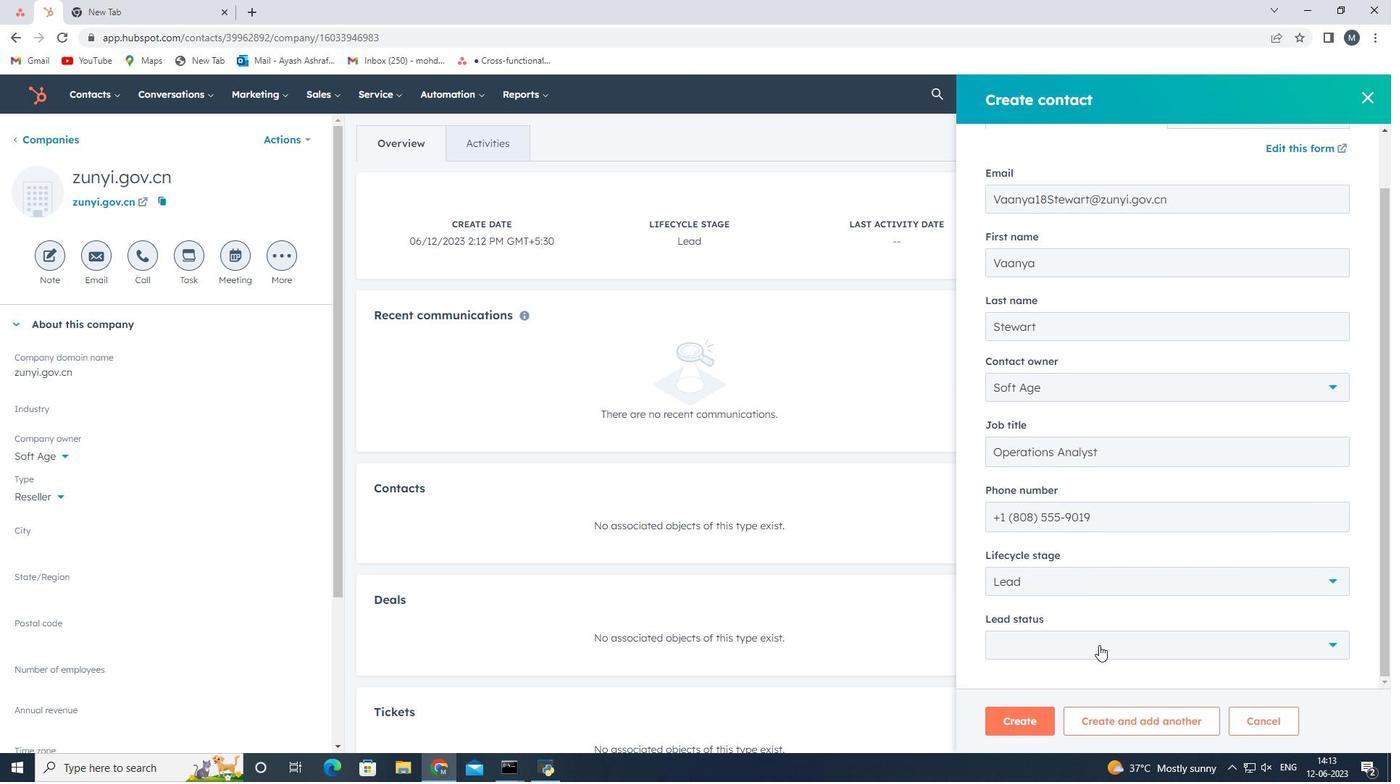 
Action: Mouse moved to (1049, 540)
Screenshot: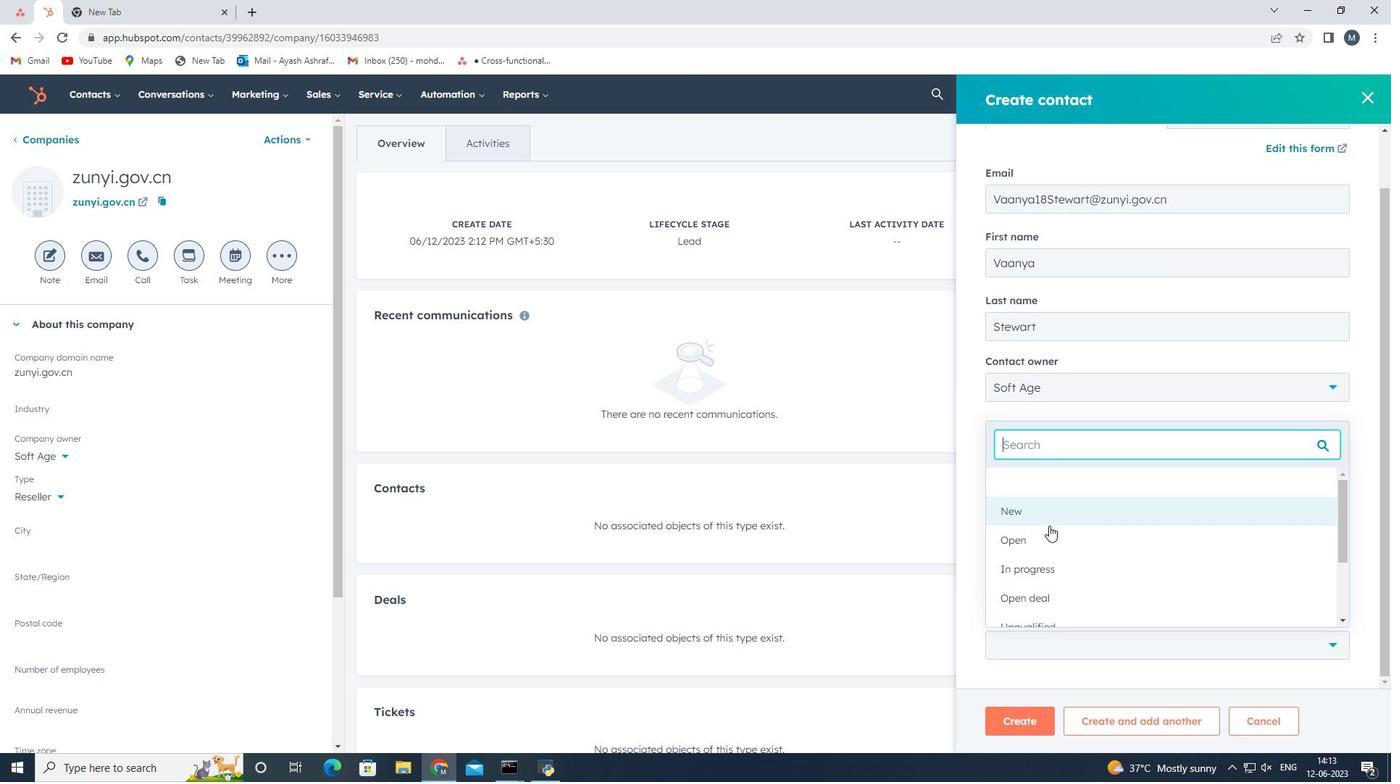 
Action: Mouse pressed left at (1049, 540)
Screenshot: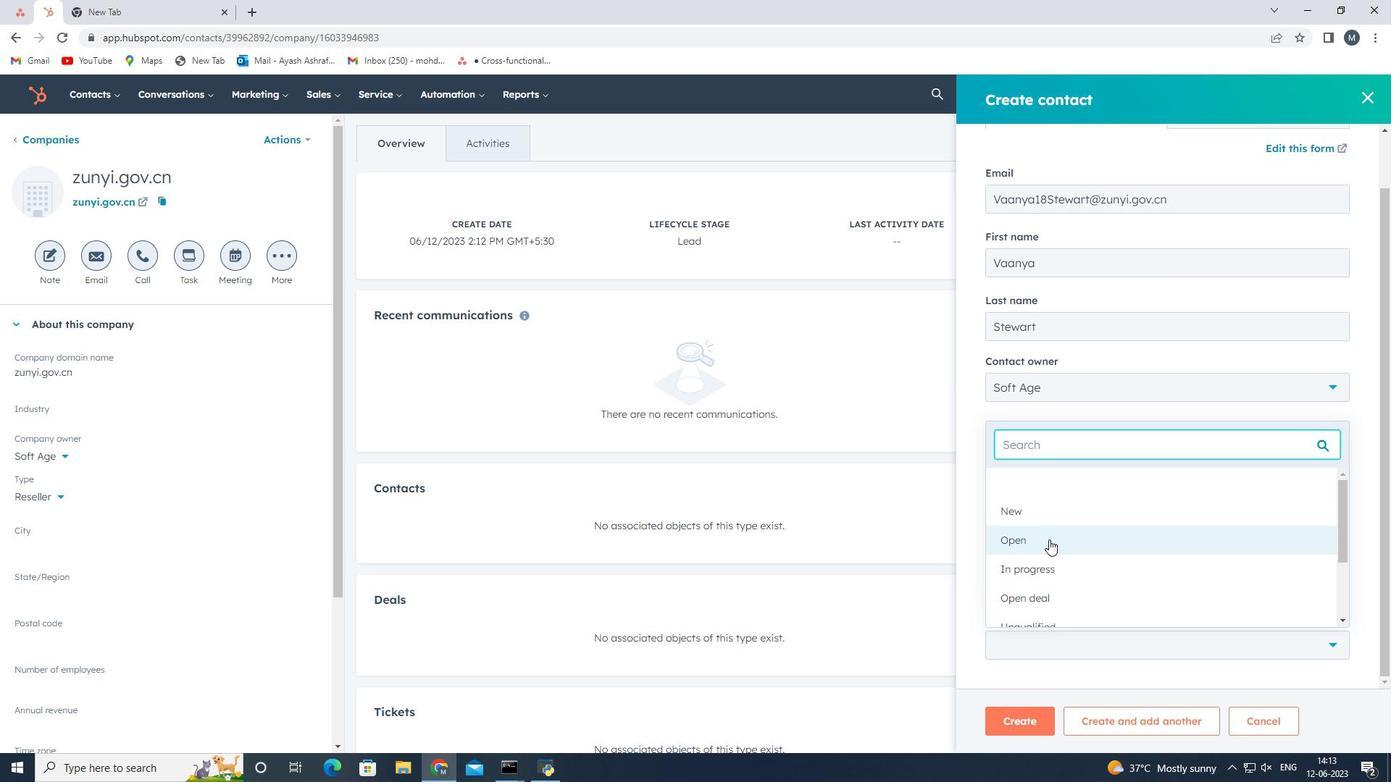 
Action: Mouse moved to (1026, 732)
Screenshot: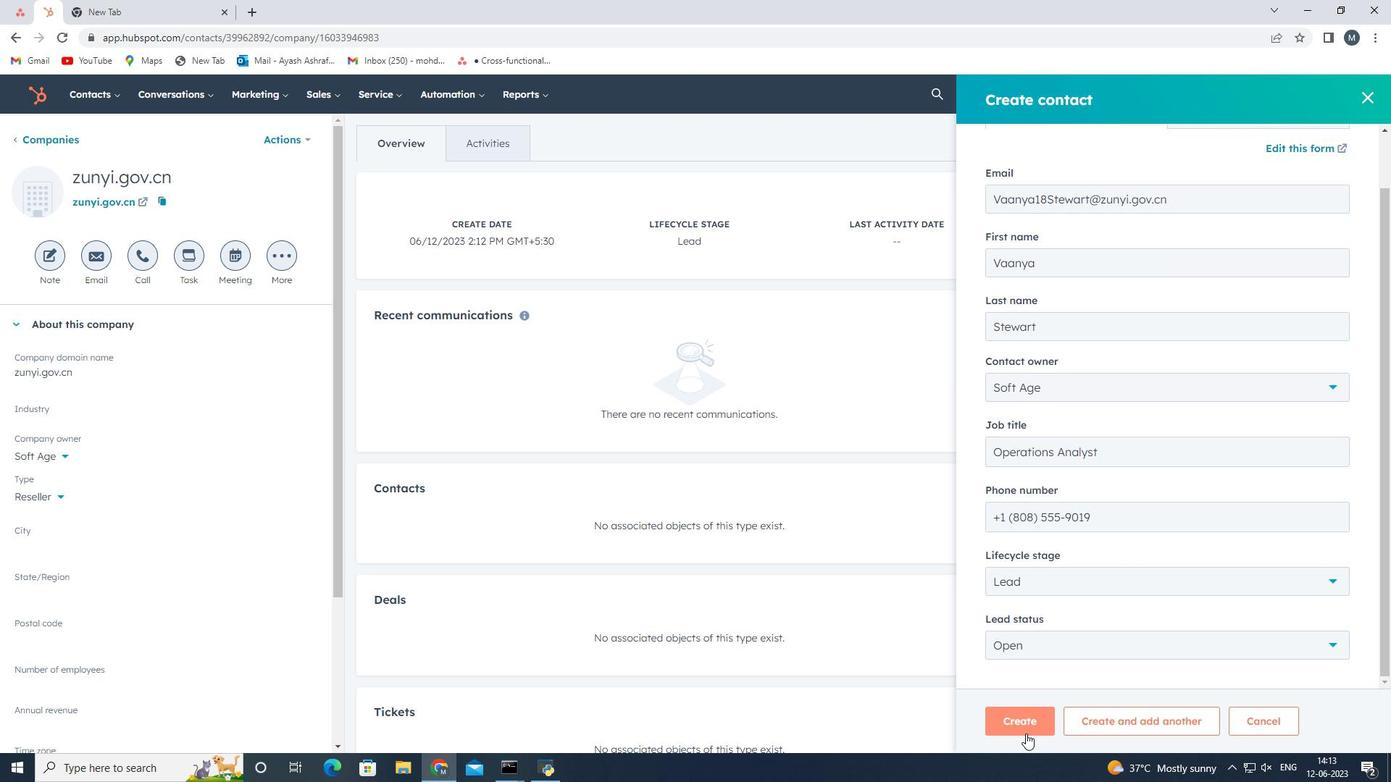 
Action: Mouse pressed left at (1026, 732)
Screenshot: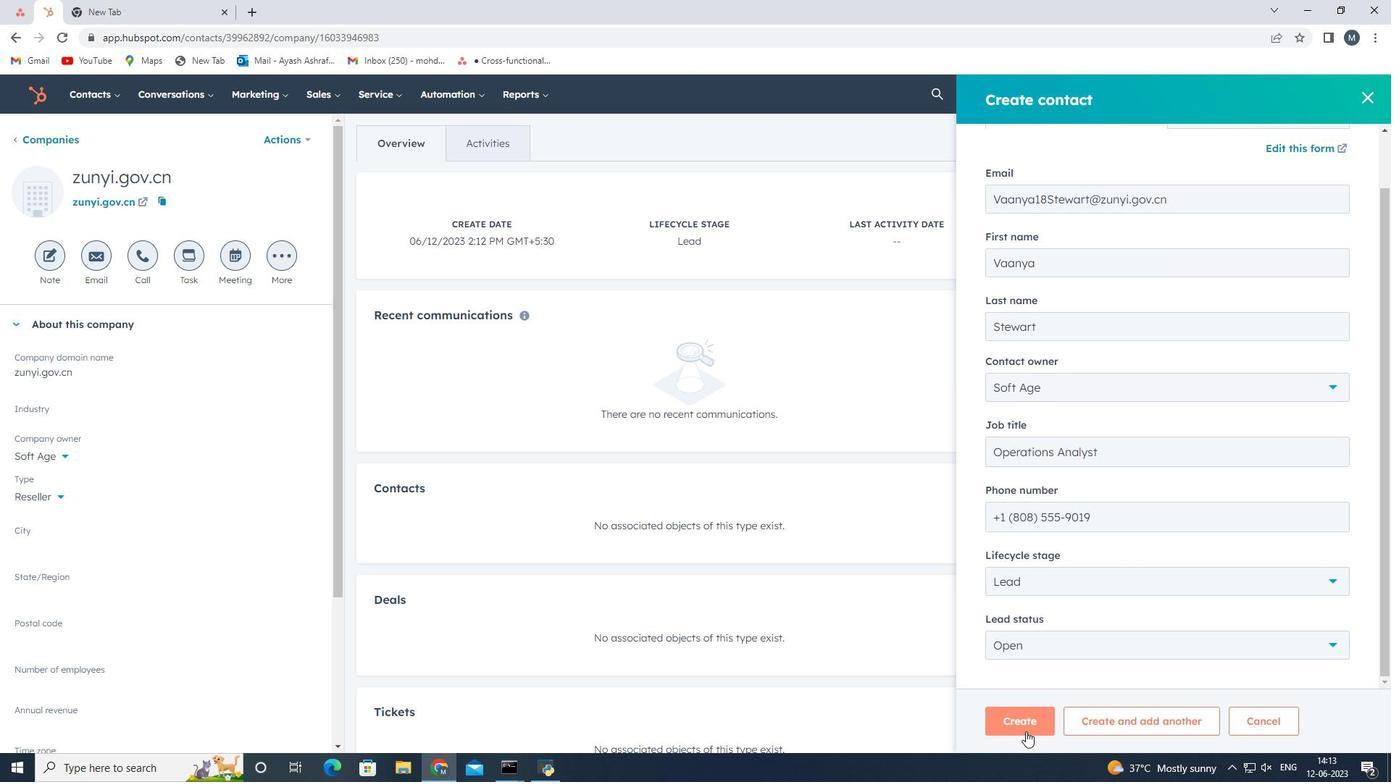 
Action: Mouse moved to (758, 366)
Screenshot: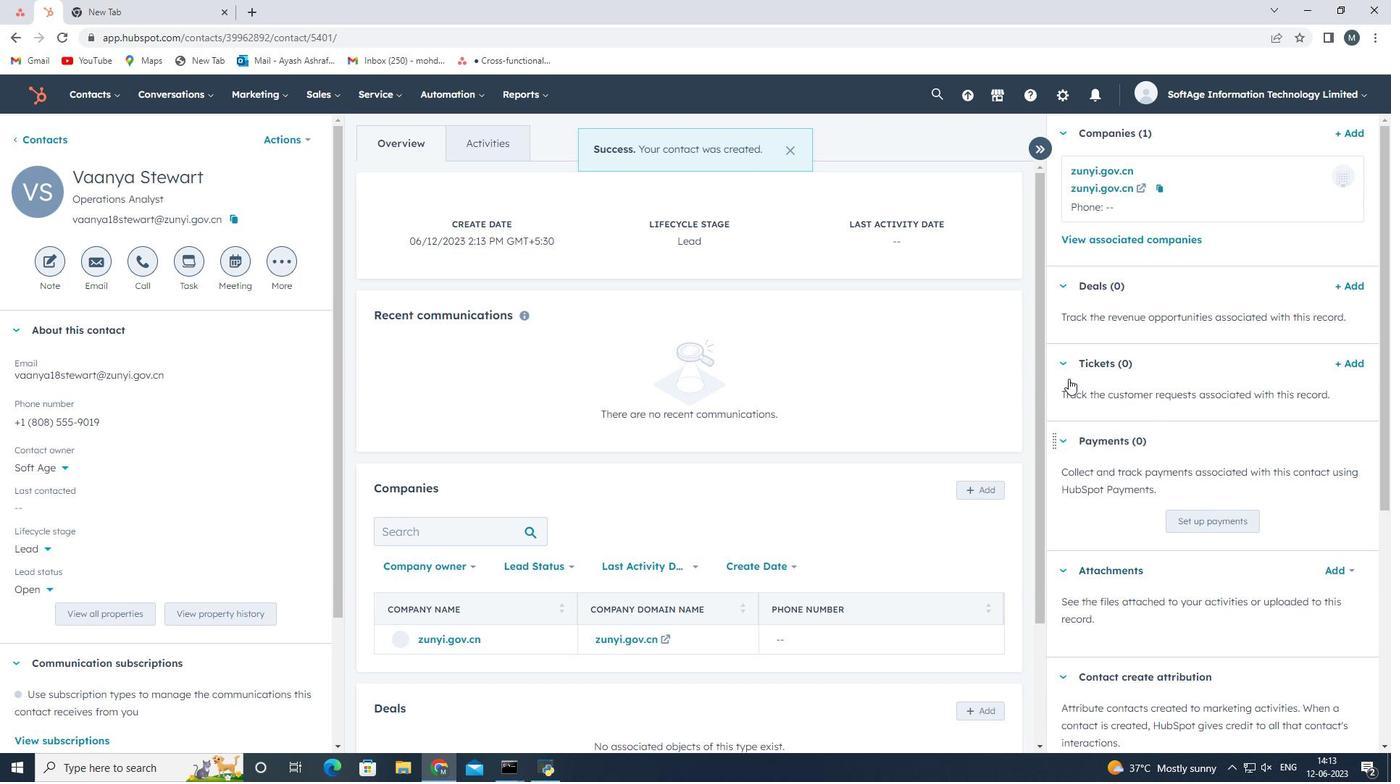 
